 Task: Play online Dominion games in medium mode.
Action: Mouse moved to (183, 484)
Screenshot: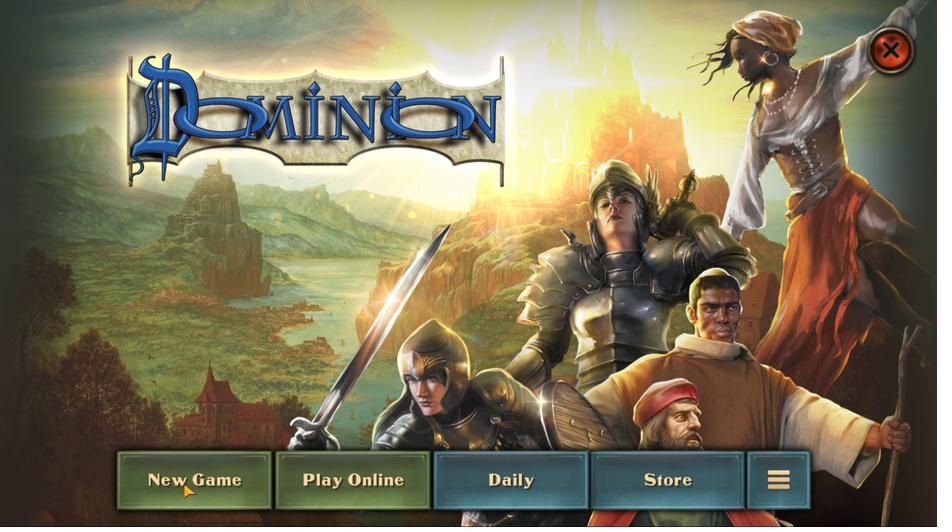 
Action: Mouse pressed left at (183, 484)
Screenshot: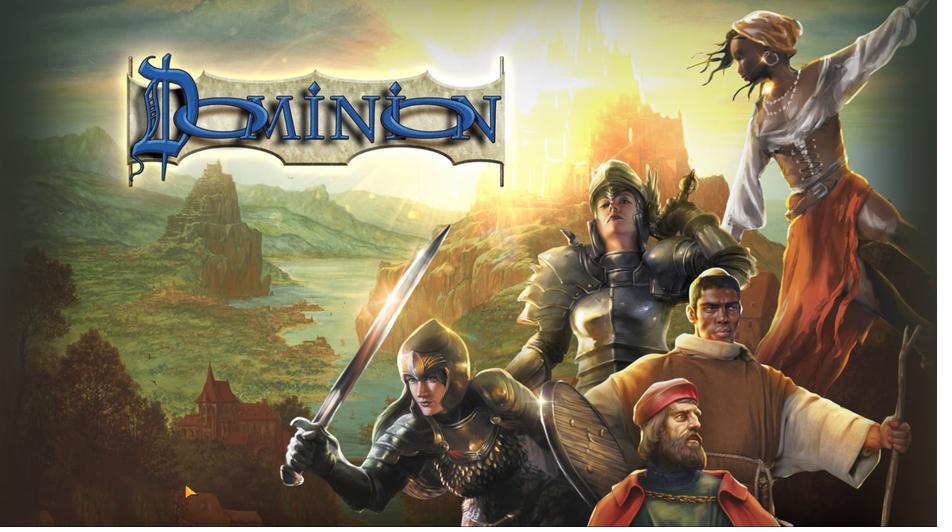 
Action: Mouse moved to (436, 232)
Screenshot: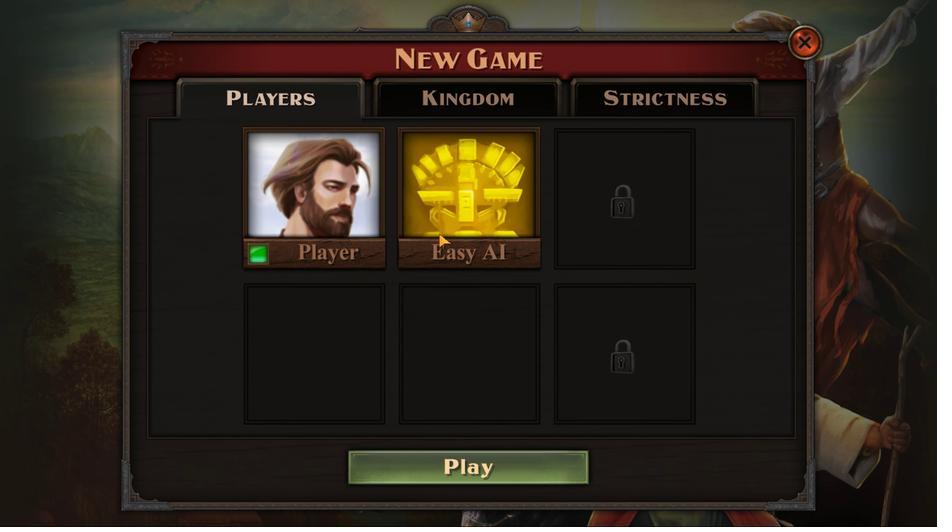 
Action: Mouse pressed left at (436, 232)
Screenshot: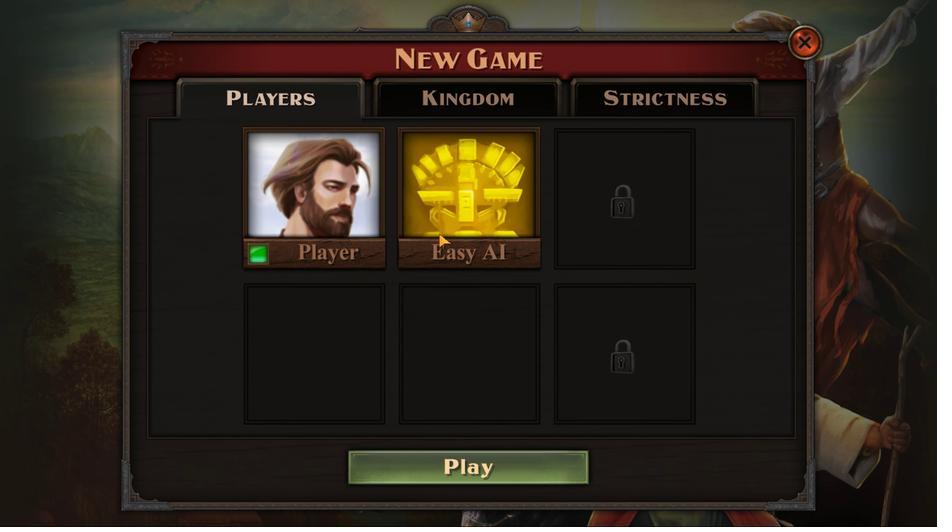 
Action: Mouse moved to (229, 355)
Screenshot: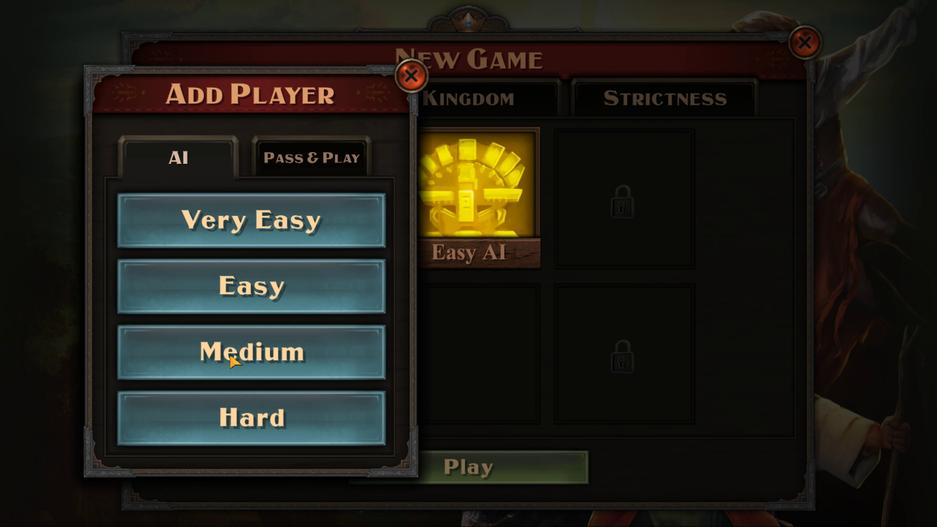 
Action: Mouse pressed left at (229, 355)
Screenshot: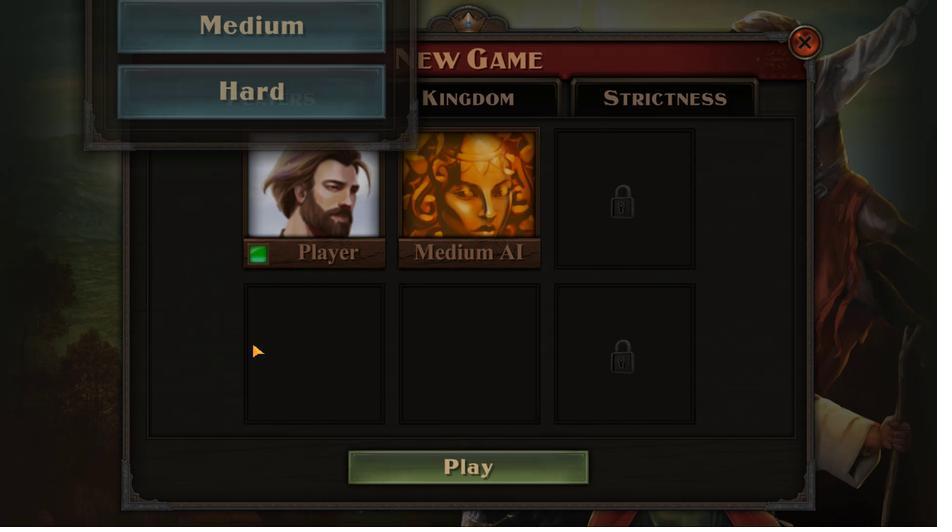 
Action: Mouse moved to (498, 459)
Screenshot: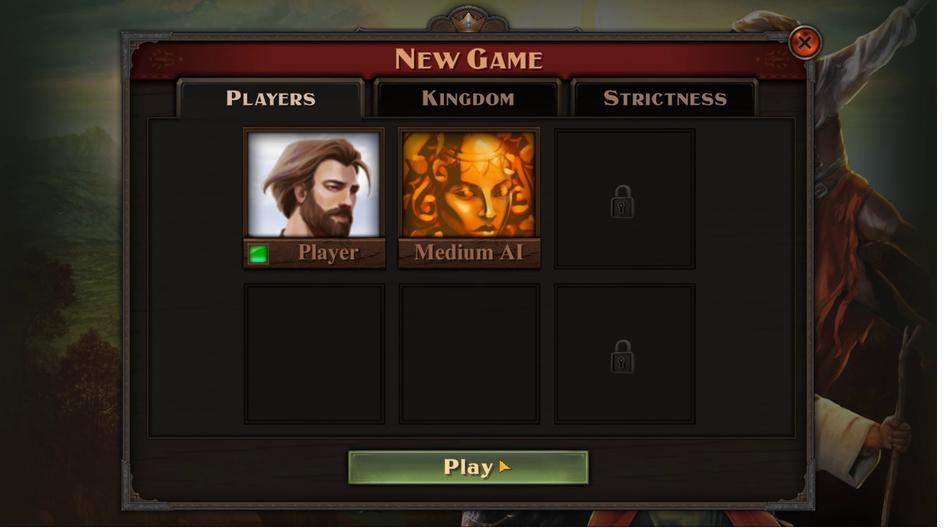 
Action: Mouse pressed left at (498, 459)
Screenshot: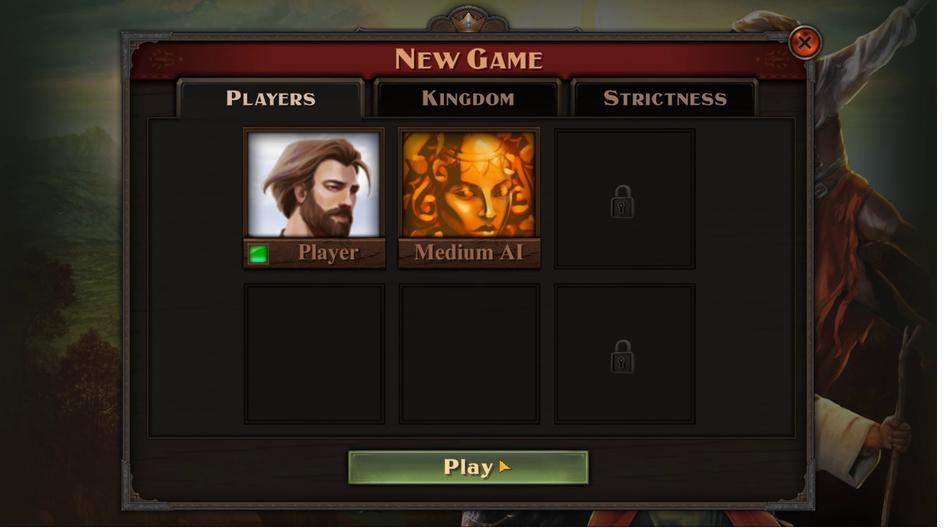 
Action: Mouse moved to (507, 456)
Screenshot: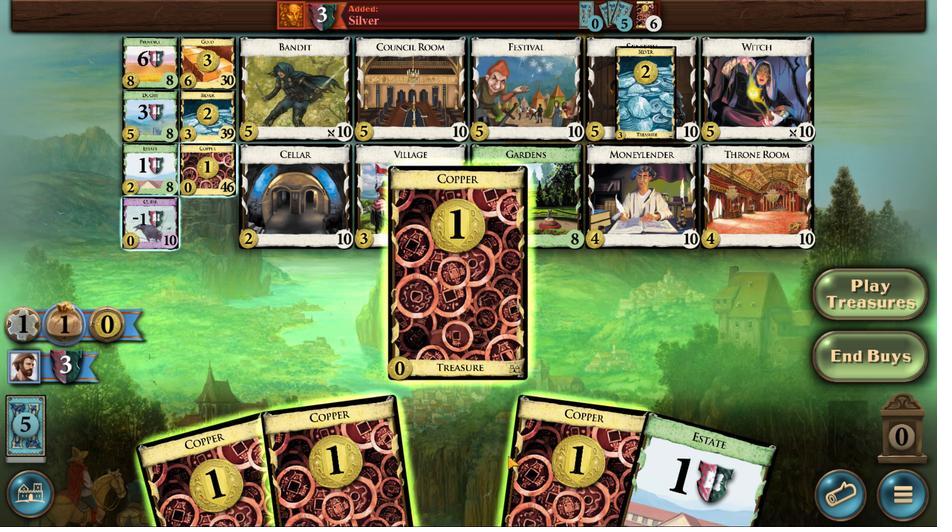 
Action: Mouse scrolled (507, 455) with delta (0, 0)
Screenshot: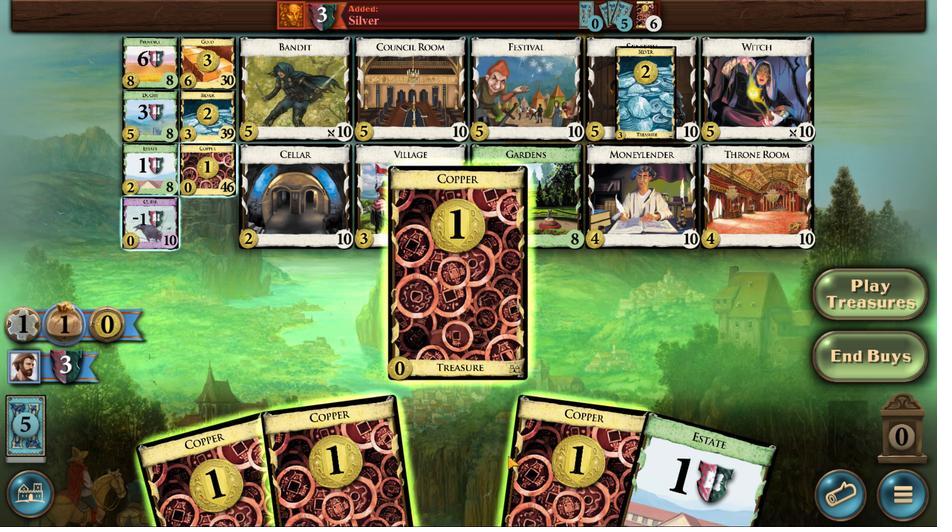 
Action: Mouse moved to (507, 456)
Screenshot: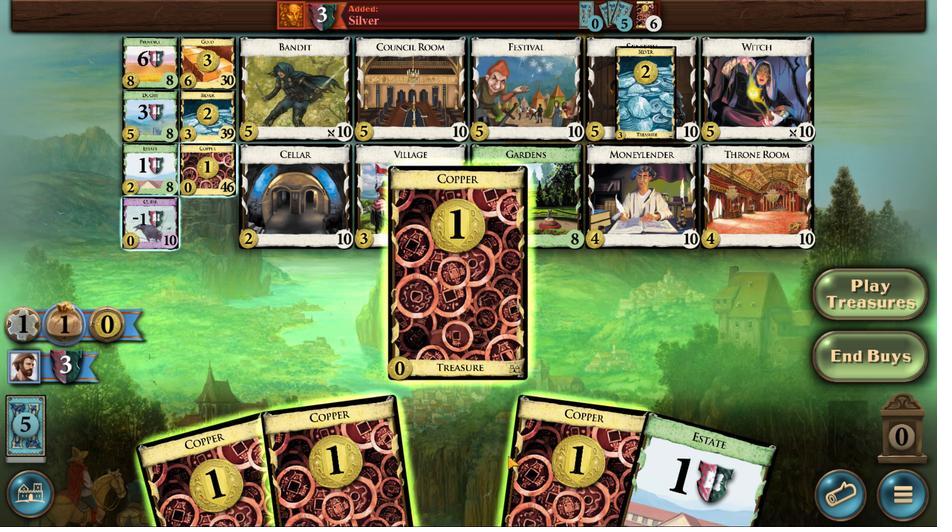 
Action: Mouse scrolled (507, 455) with delta (0, 0)
Screenshot: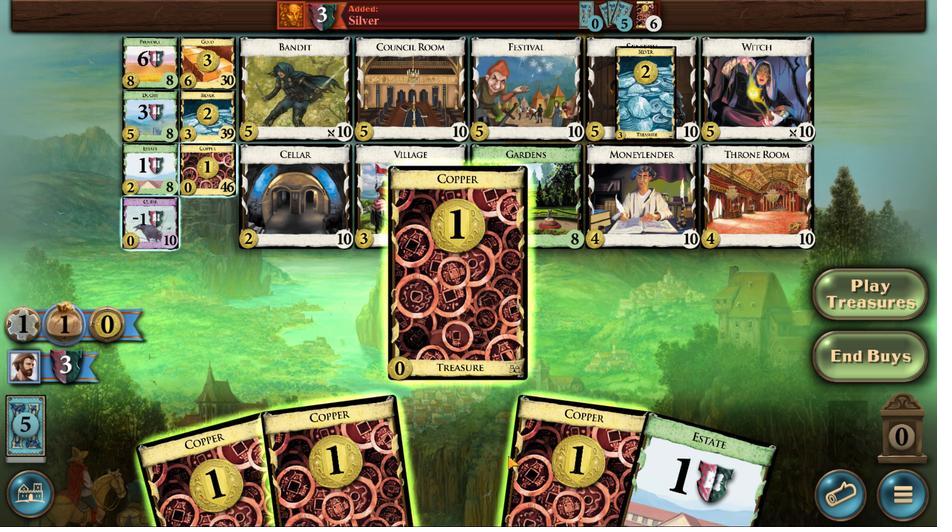 
Action: Mouse scrolled (507, 455) with delta (0, 0)
Screenshot: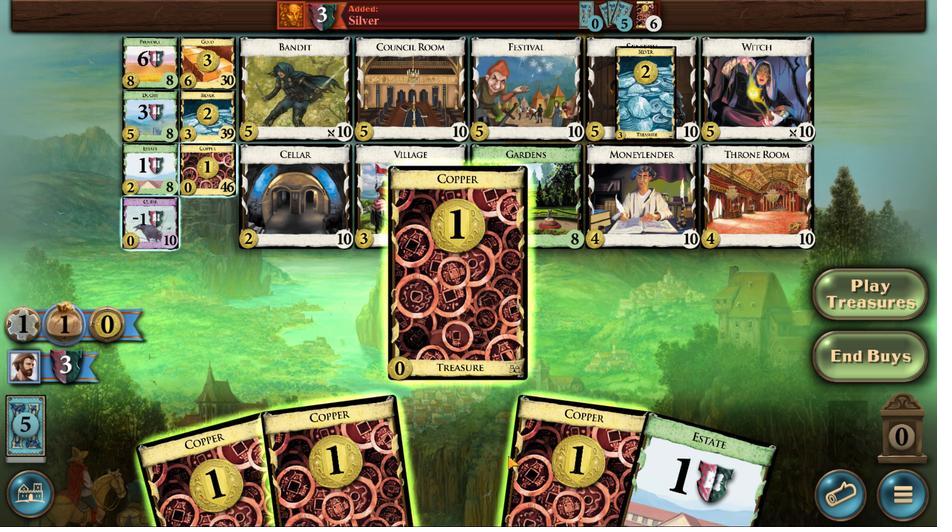 
Action: Mouse scrolled (507, 455) with delta (0, 0)
Screenshot: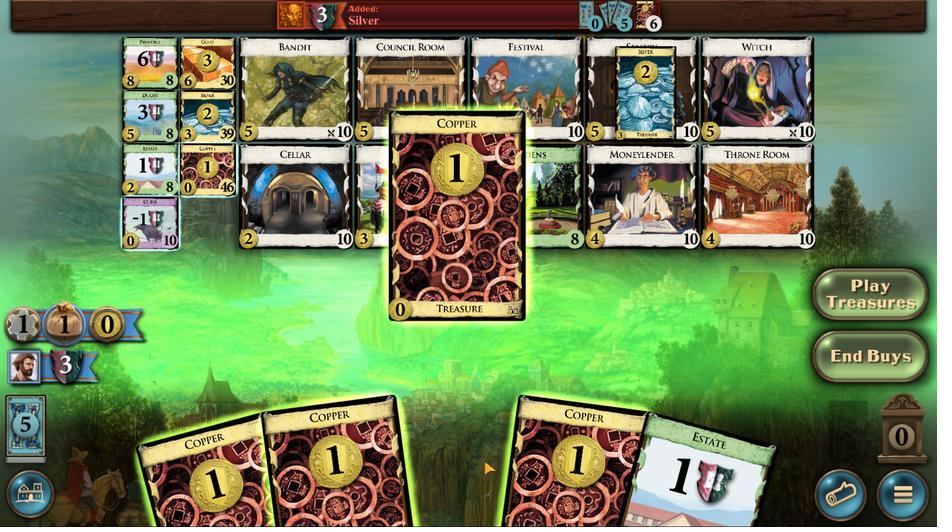 
Action: Mouse scrolled (507, 455) with delta (0, 0)
Screenshot: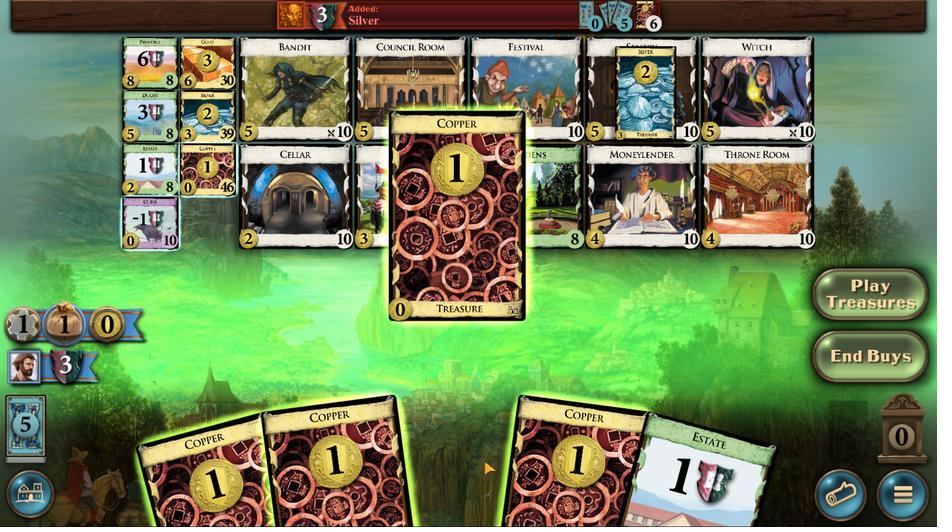 
Action: Mouse scrolled (507, 455) with delta (0, 0)
Screenshot: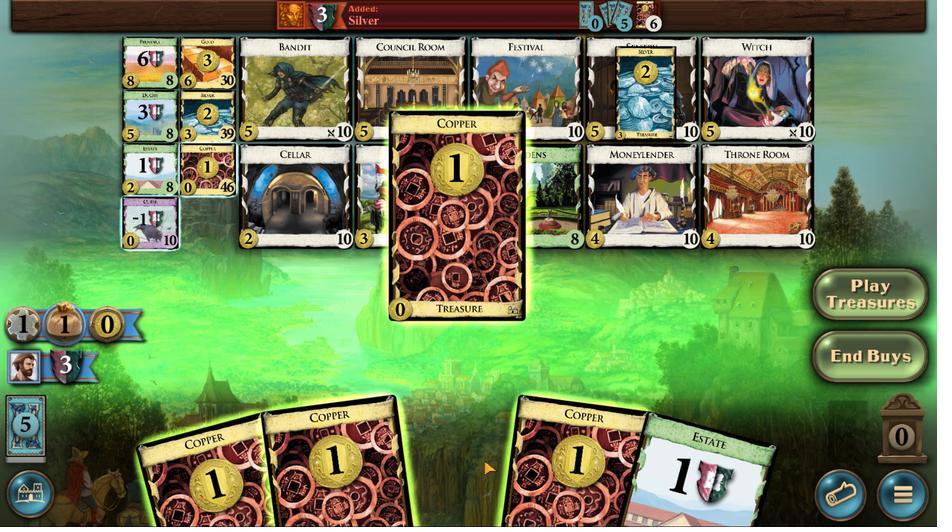 
Action: Mouse scrolled (507, 455) with delta (0, 0)
Screenshot: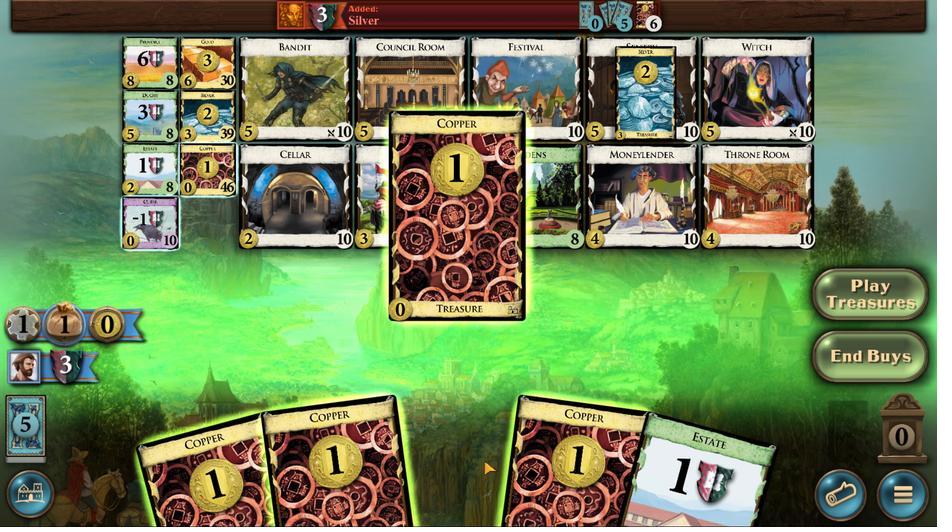 
Action: Mouse moved to (399, 463)
Screenshot: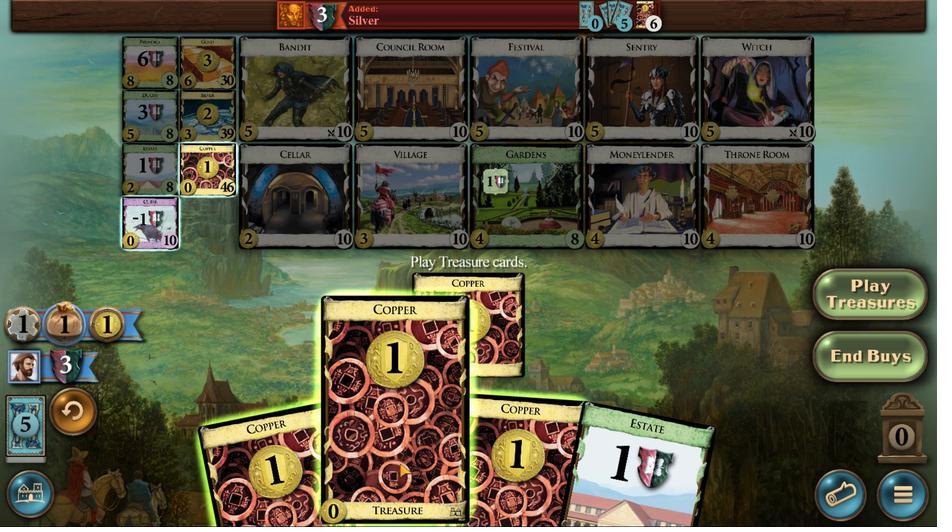 
Action: Mouse scrolled (399, 463) with delta (0, 0)
Screenshot: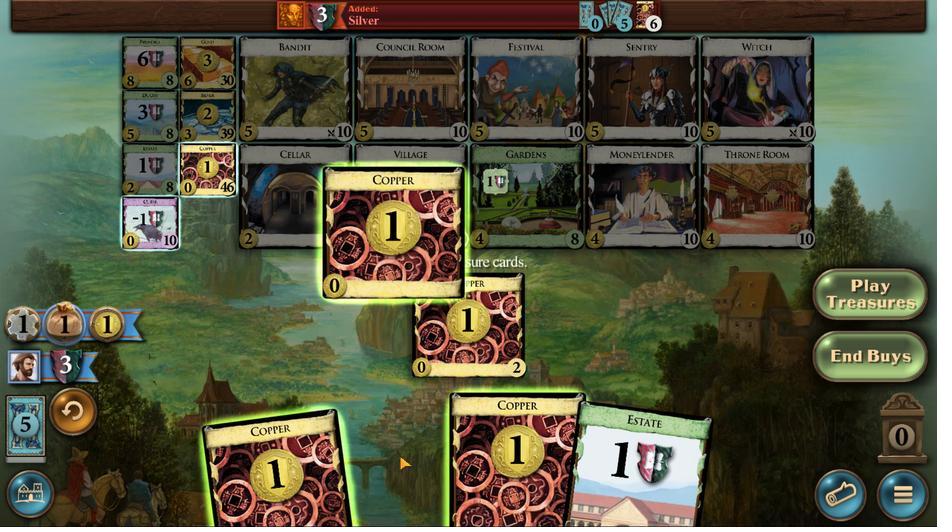 
Action: Mouse scrolled (399, 463) with delta (0, 0)
Screenshot: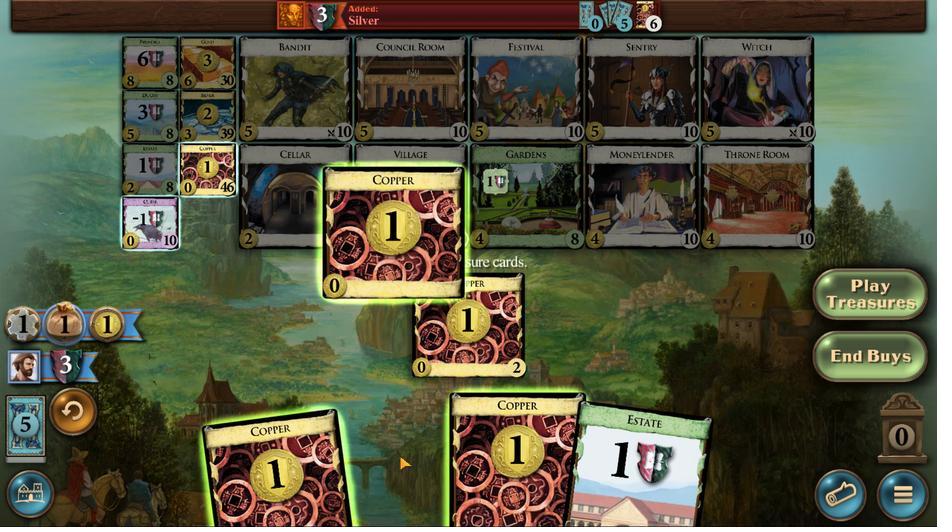 
Action: Mouse scrolled (399, 463) with delta (0, 0)
Screenshot: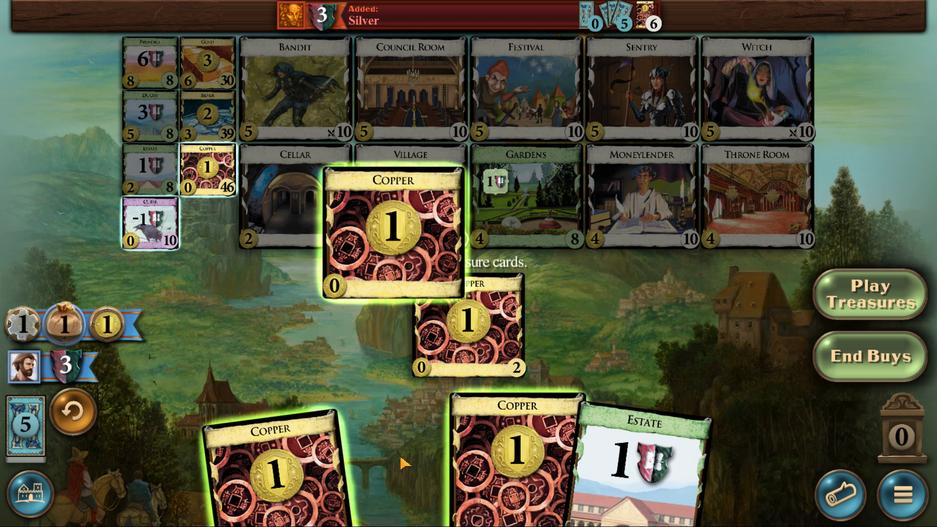 
Action: Mouse moved to (390, 454)
Screenshot: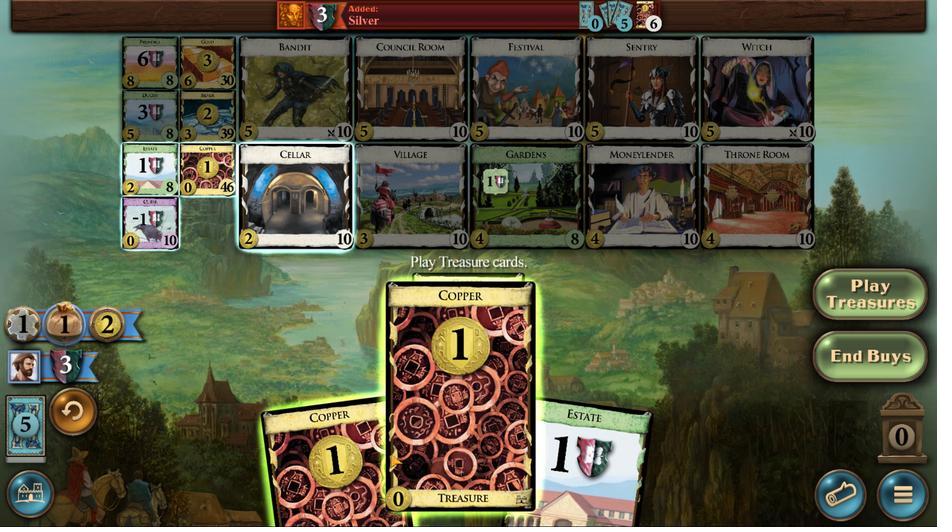 
Action: Mouse scrolled (390, 453) with delta (0, 0)
Screenshot: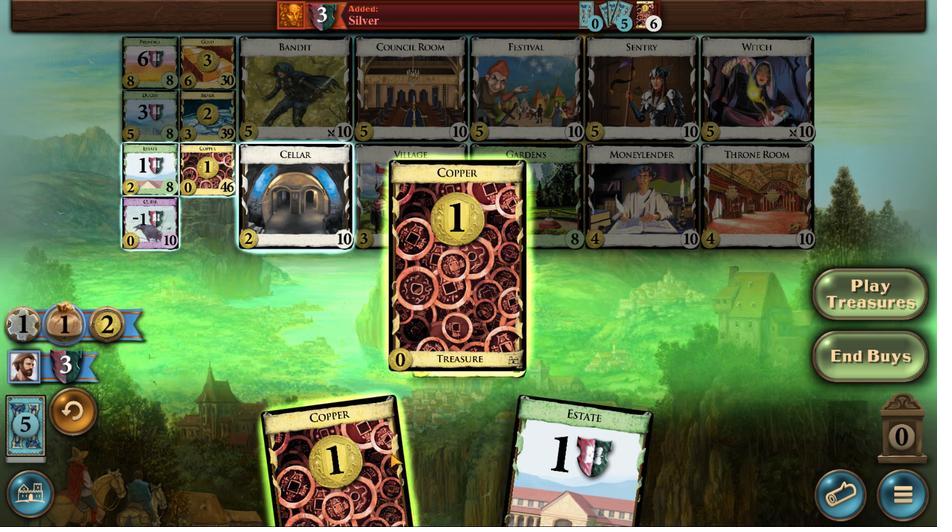 
Action: Mouse scrolled (390, 453) with delta (0, 0)
Screenshot: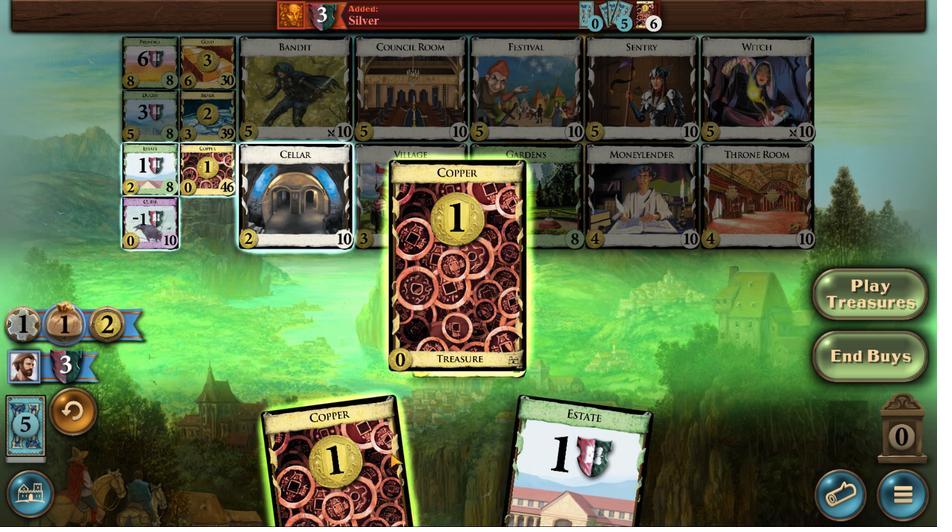 
Action: Mouse scrolled (390, 453) with delta (0, 0)
Screenshot: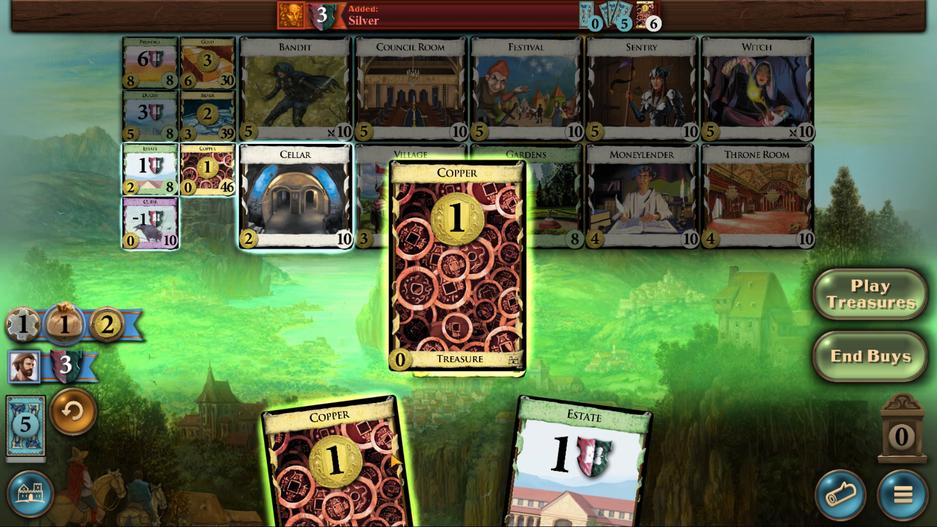 
Action: Mouse scrolled (390, 453) with delta (0, 0)
Screenshot: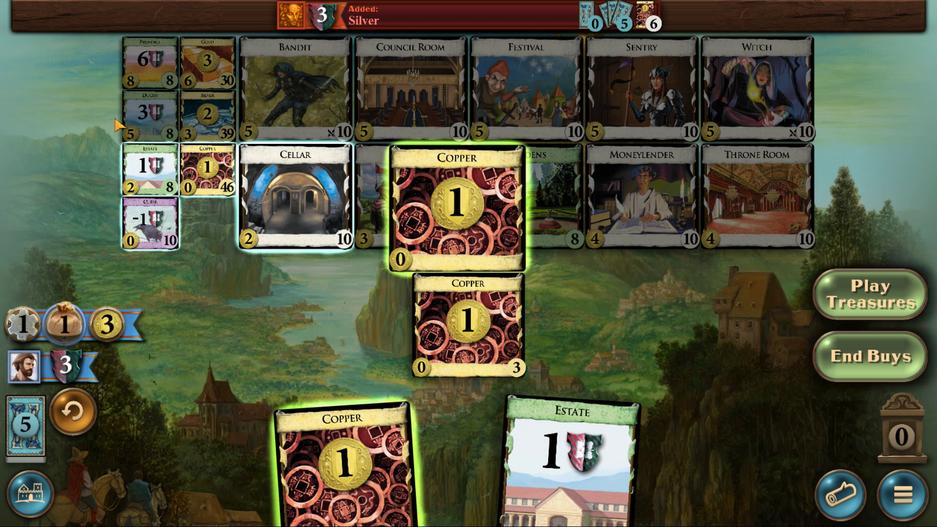 
Action: Mouse moved to (200, 115)
Screenshot: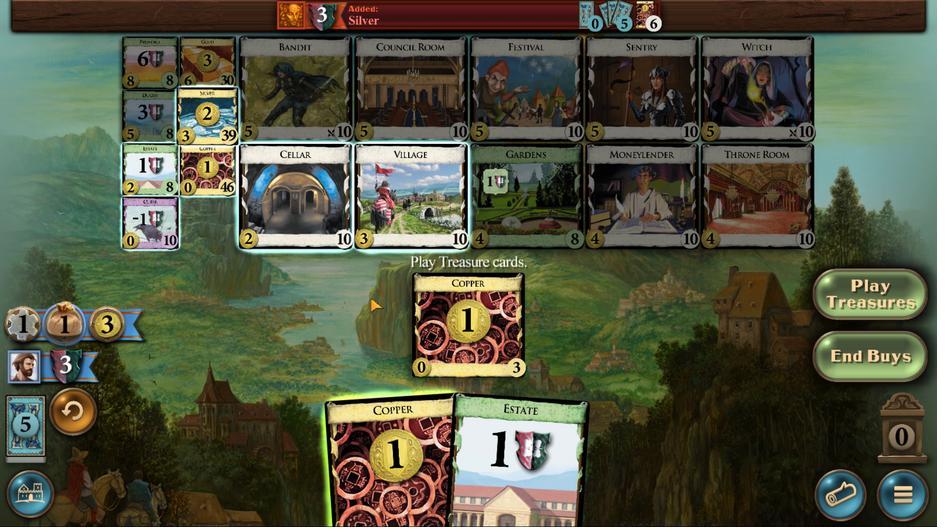 
Action: Mouse pressed left at (200, 115)
Screenshot: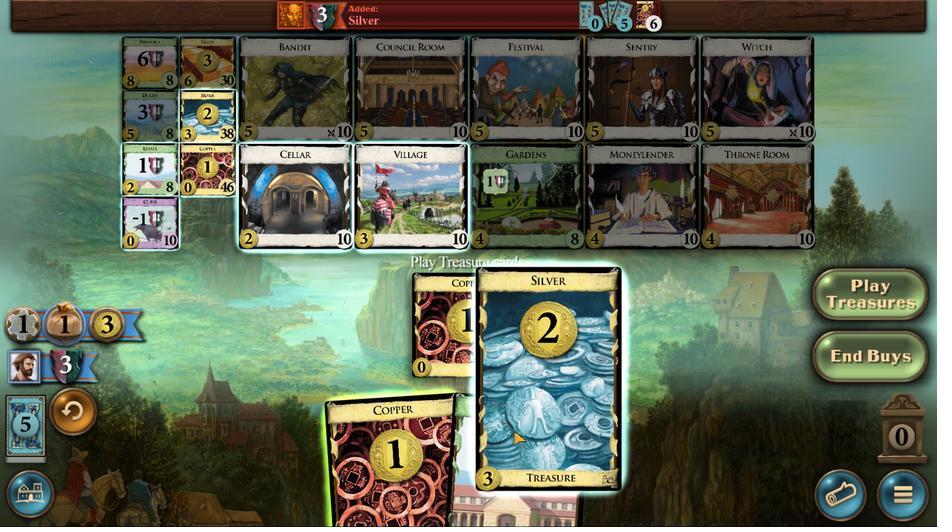 
Action: Mouse moved to (411, 479)
Screenshot: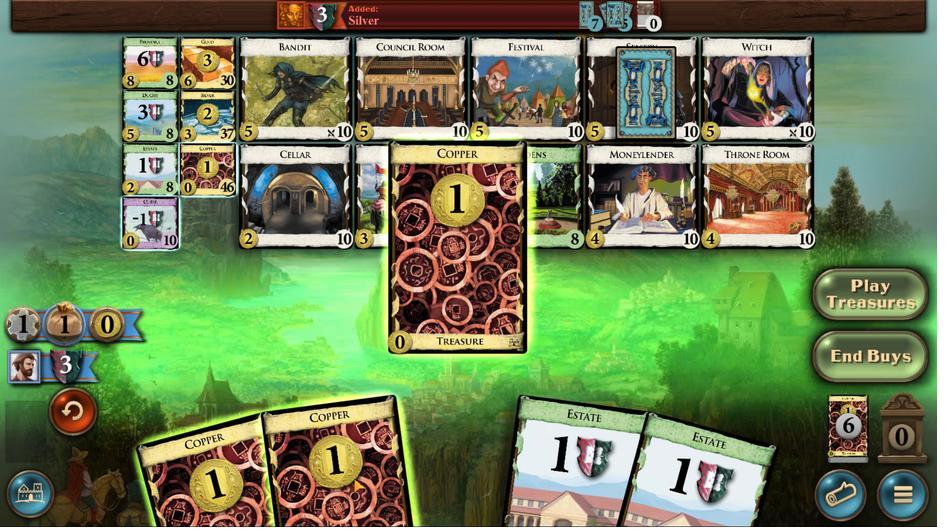 
Action: Mouse scrolled (411, 478) with delta (0, 0)
Screenshot: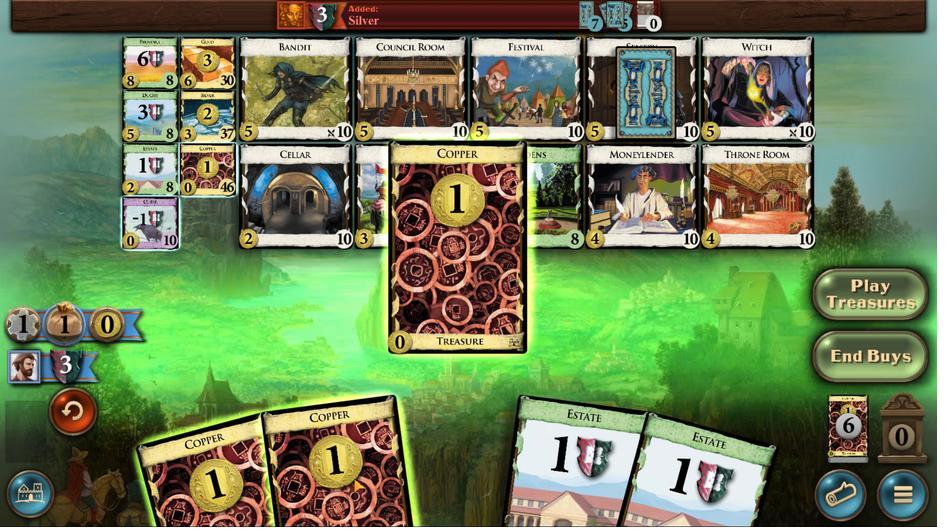 
Action: Mouse moved to (412, 480)
Screenshot: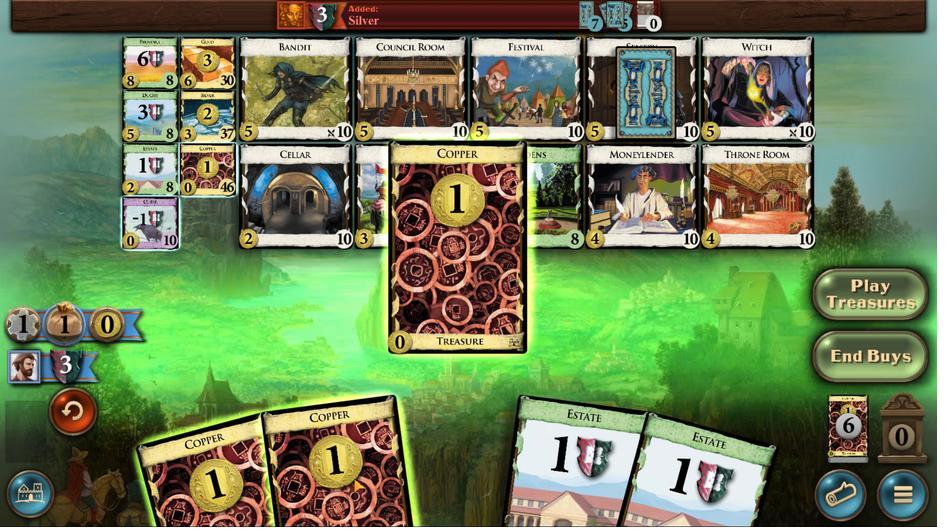 
Action: Mouse scrolled (412, 480) with delta (0, 0)
Screenshot: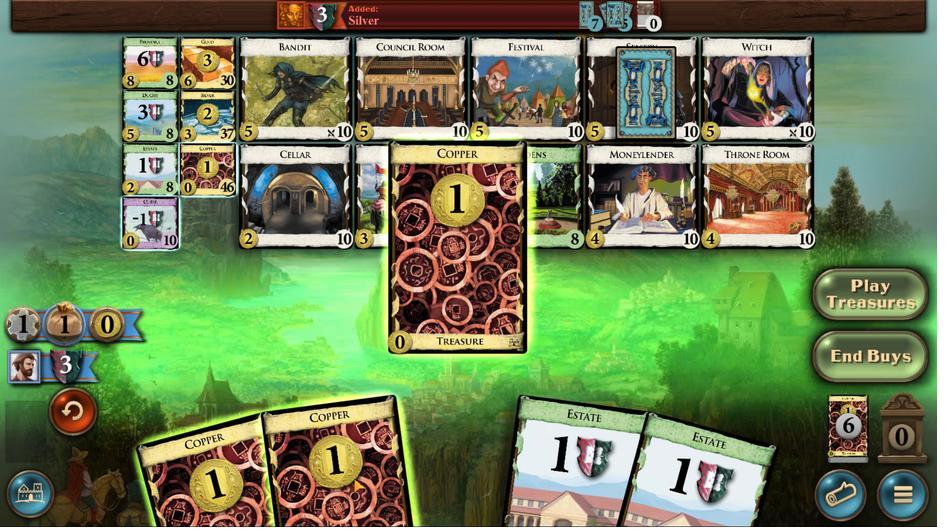
Action: Mouse scrolled (412, 480) with delta (0, 0)
Screenshot: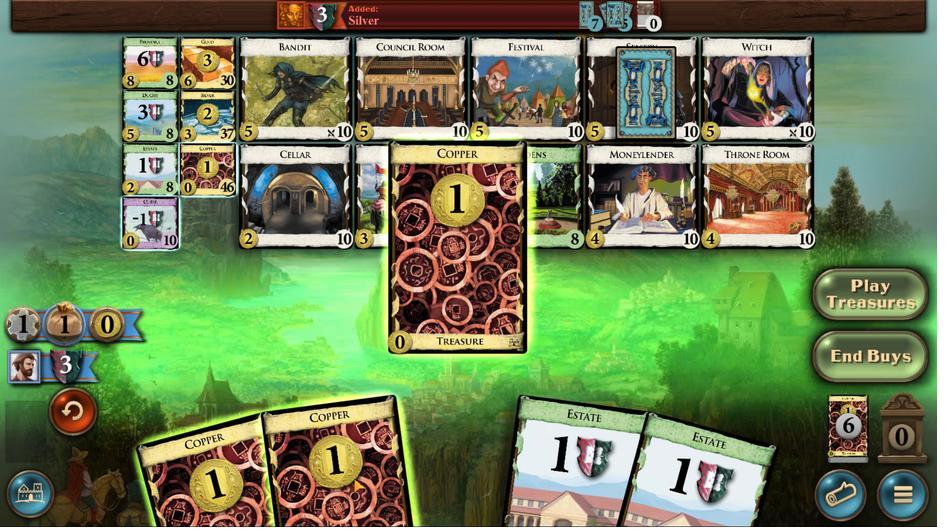 
Action: Mouse scrolled (412, 480) with delta (0, 0)
Screenshot: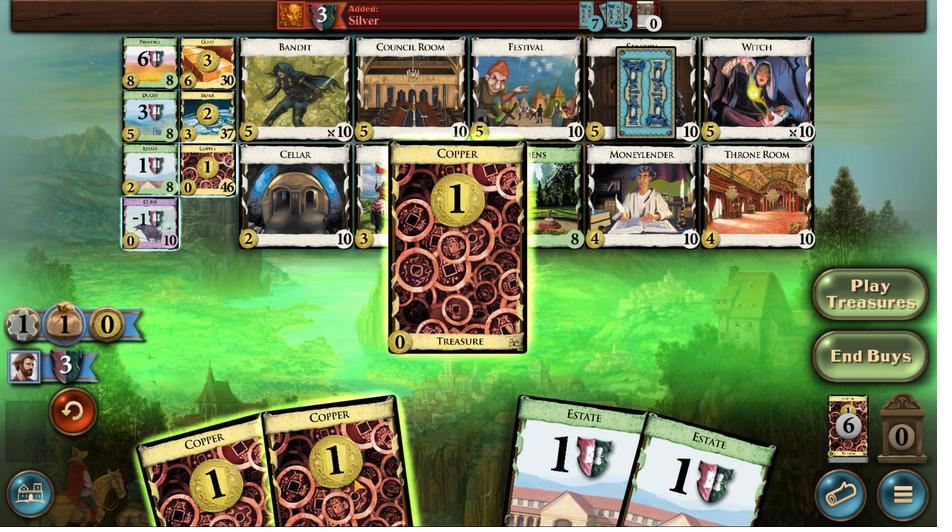 
Action: Mouse scrolled (412, 480) with delta (0, 0)
Screenshot: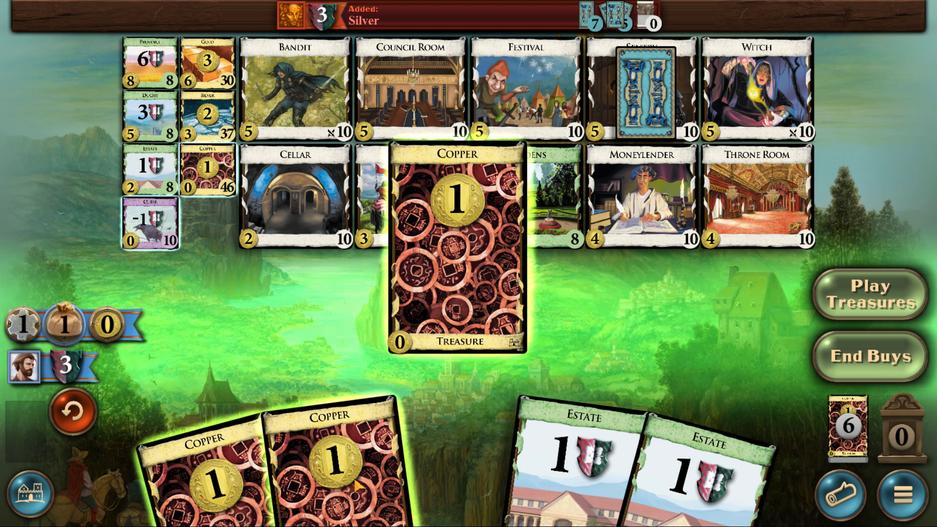 
Action: Mouse moved to (359, 483)
Screenshot: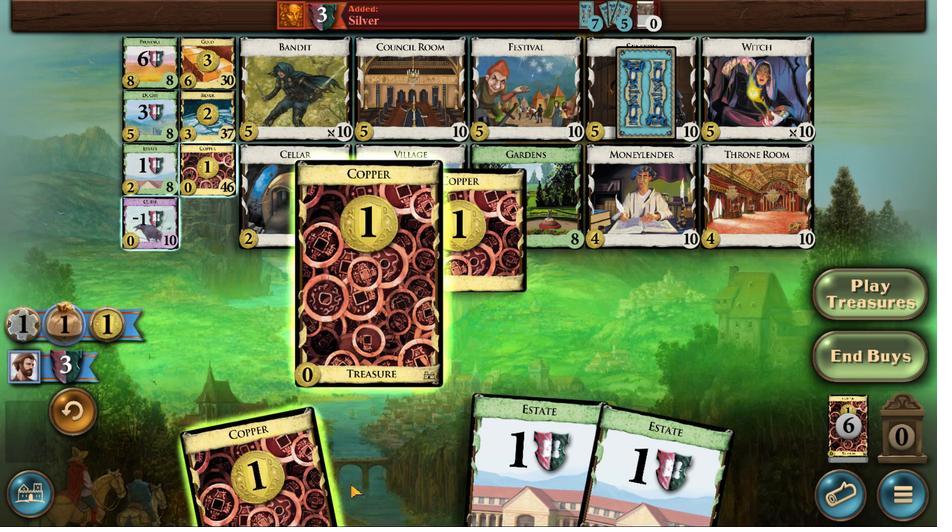 
Action: Mouse scrolled (359, 483) with delta (0, 0)
Screenshot: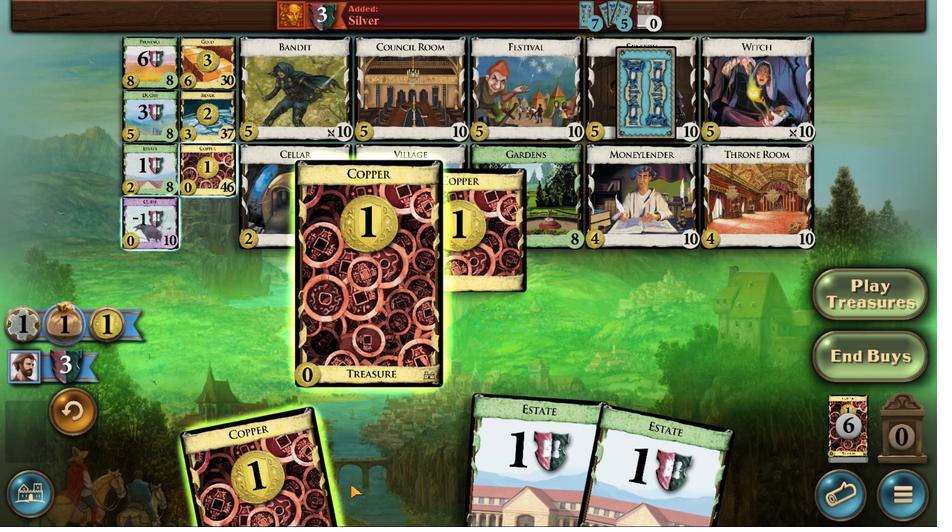 
Action: Mouse scrolled (359, 483) with delta (0, 0)
Screenshot: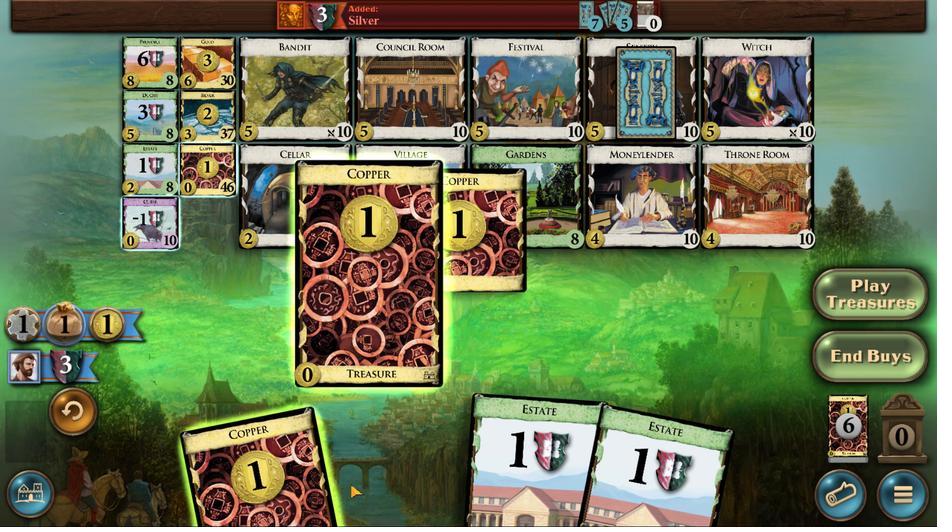
Action: Mouse scrolled (359, 483) with delta (0, 0)
Screenshot: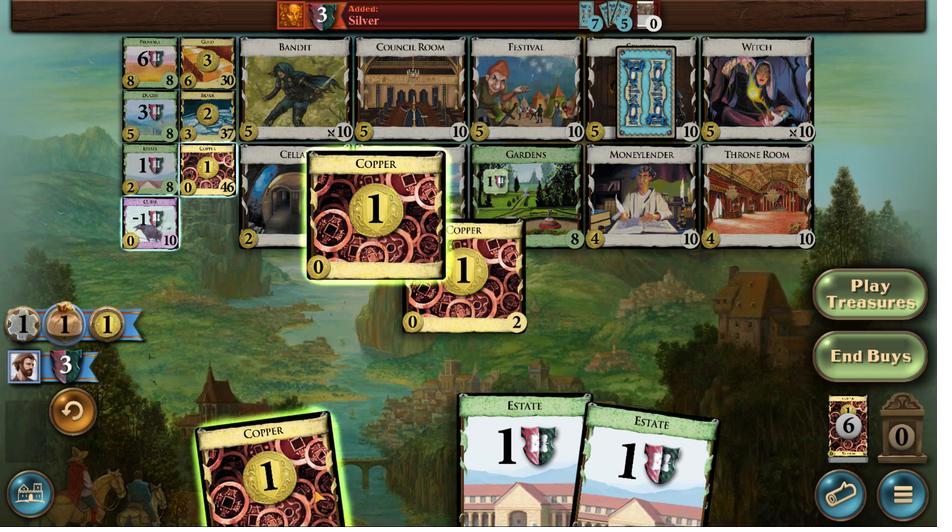 
Action: Mouse scrolled (359, 483) with delta (0, 0)
Screenshot: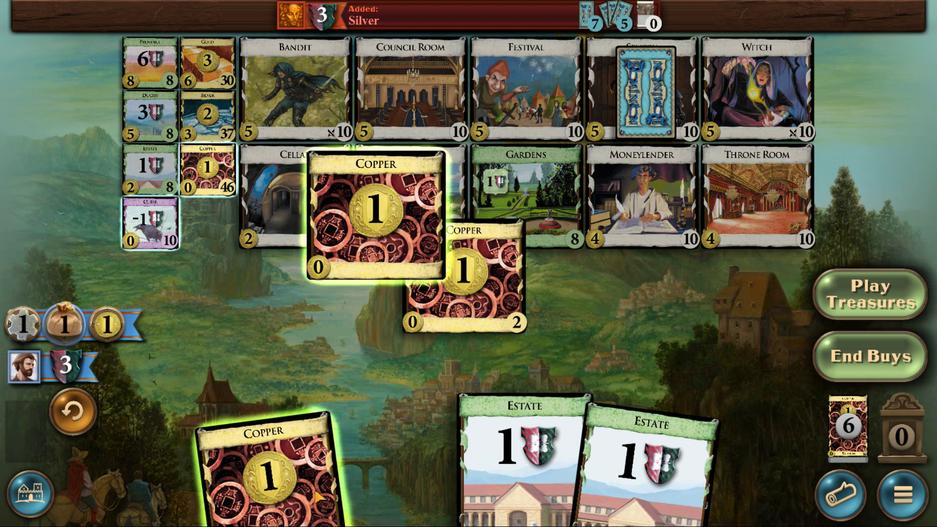 
Action: Mouse moved to (314, 490)
Screenshot: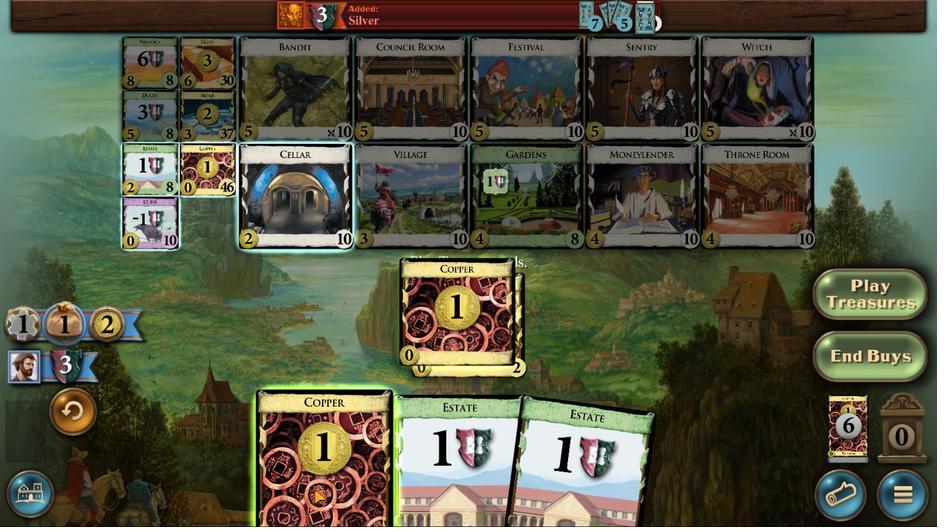 
Action: Mouse scrolled (314, 489) with delta (0, 0)
Screenshot: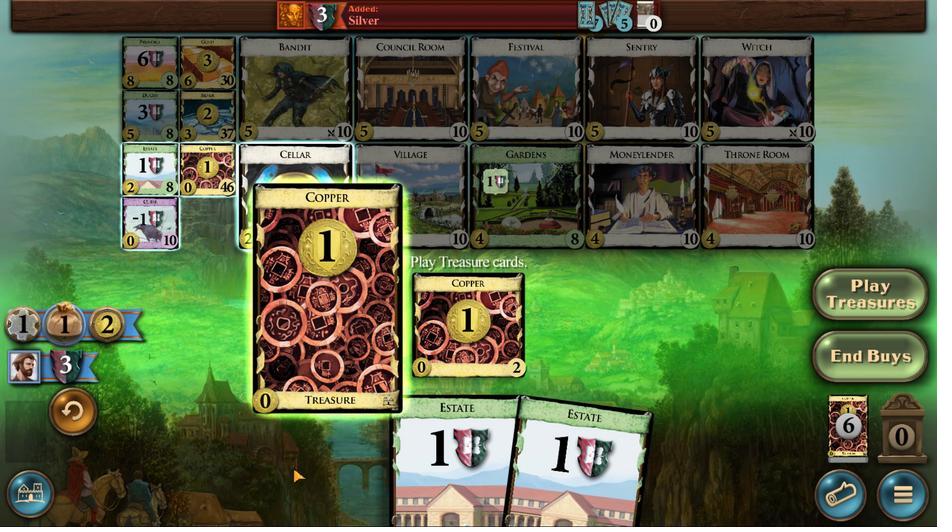 
Action: Mouse scrolled (314, 489) with delta (0, 0)
Screenshot: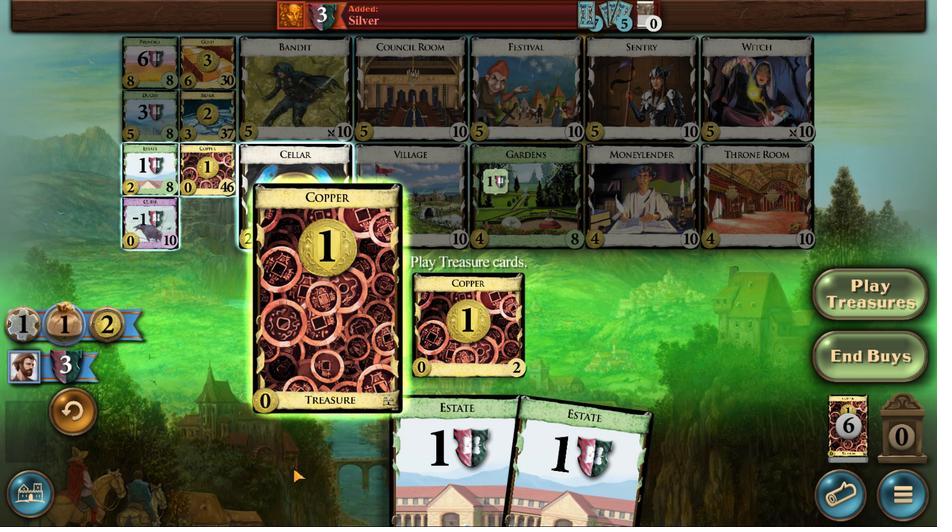 
Action: Mouse scrolled (314, 489) with delta (0, 0)
Screenshot: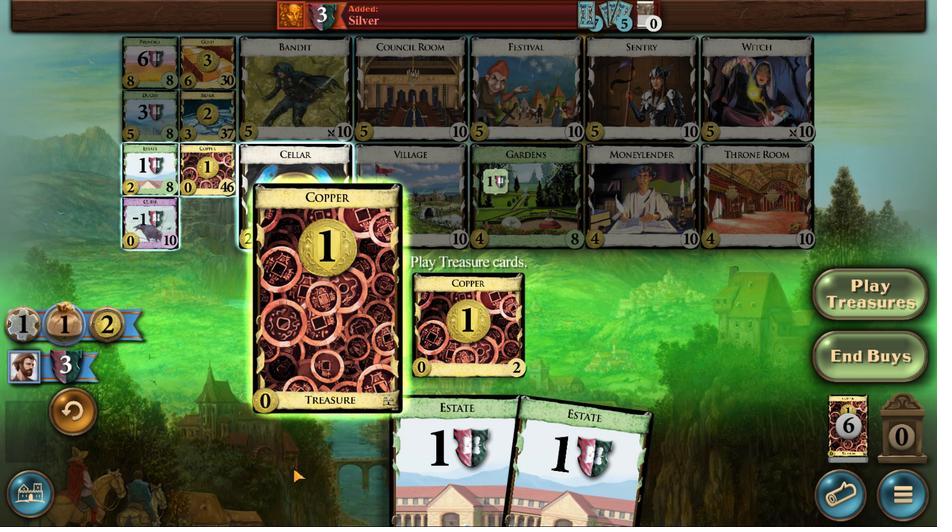
Action: Mouse scrolled (314, 489) with delta (0, 0)
Screenshot: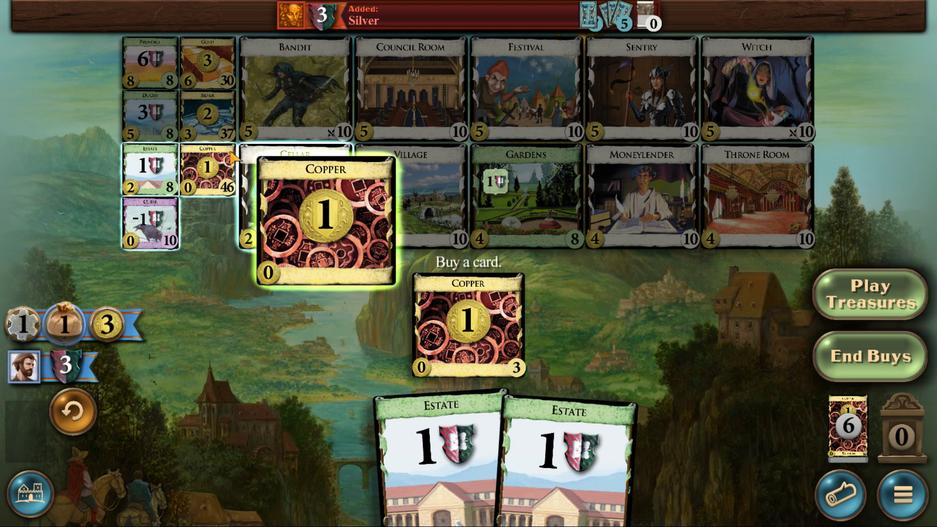 
Action: Mouse scrolled (314, 489) with delta (0, 0)
Screenshot: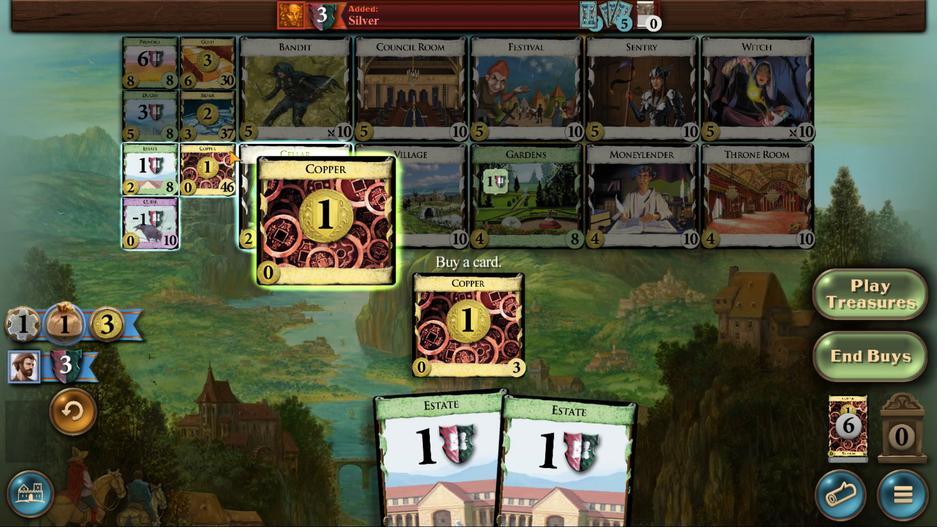 
Action: Mouse moved to (214, 120)
Screenshot: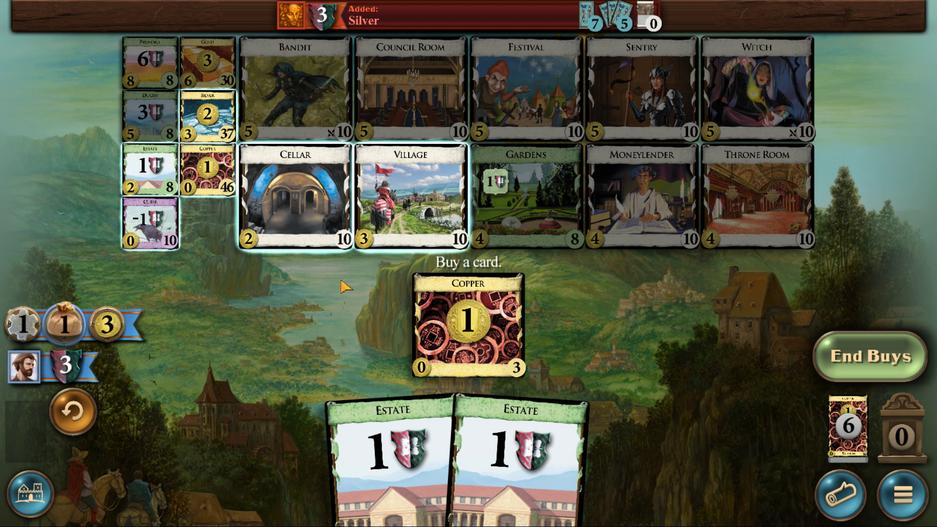 
Action: Mouse pressed left at (214, 120)
Screenshot: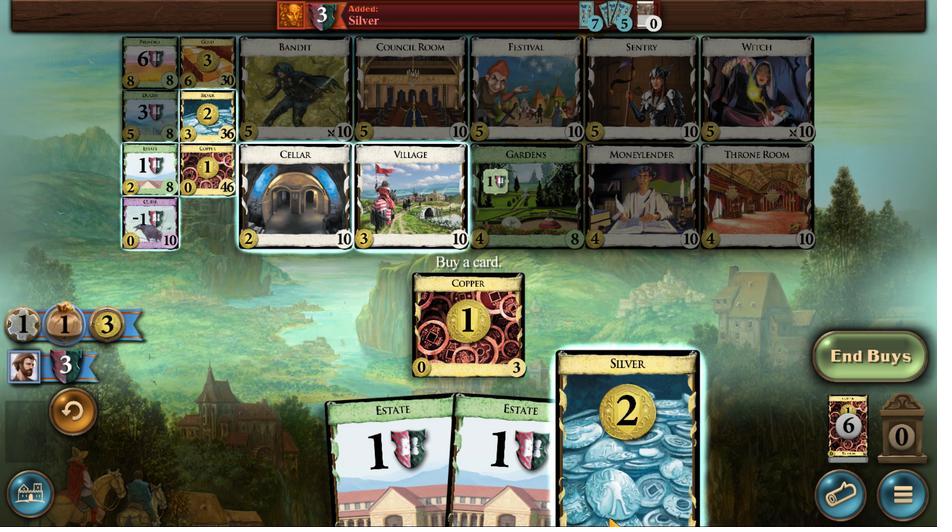 
Action: Mouse moved to (544, 500)
Screenshot: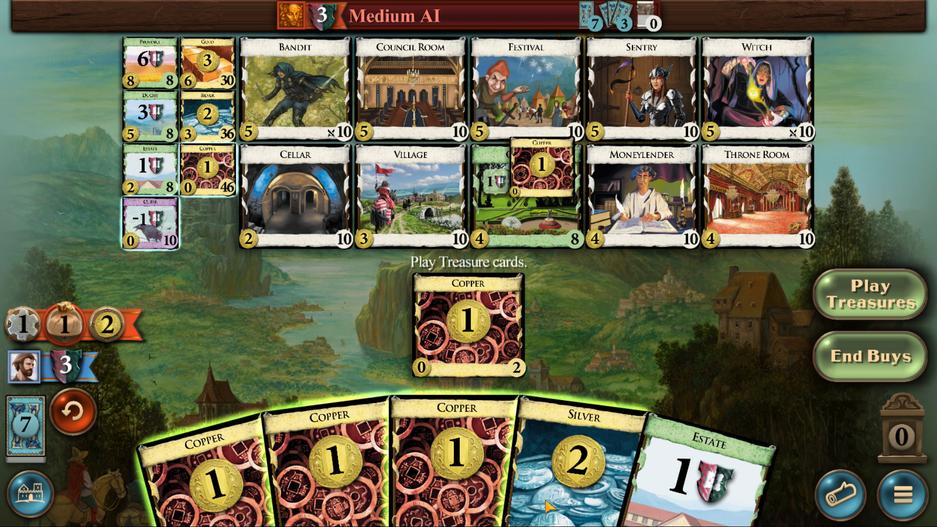 
Action: Mouse scrolled (544, 499) with delta (0, 0)
Screenshot: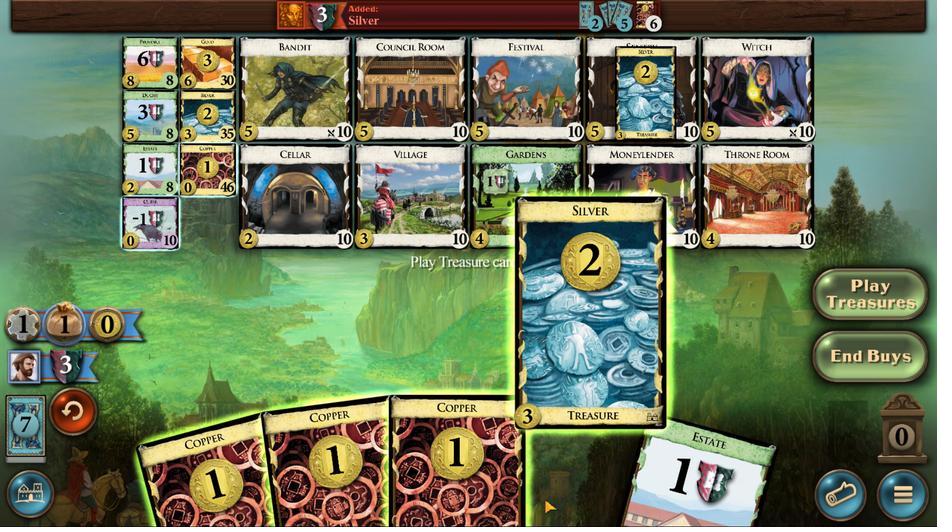 
Action: Mouse scrolled (544, 499) with delta (0, 0)
Screenshot: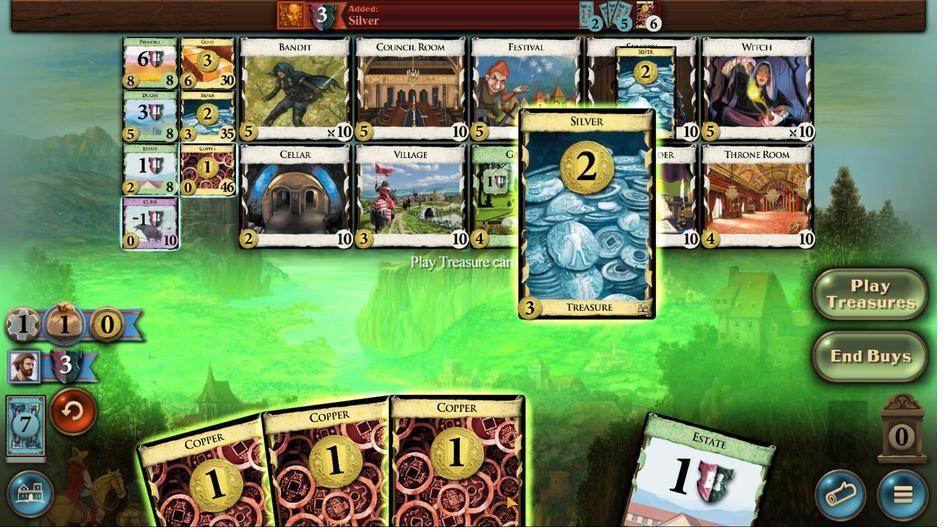 
Action: Mouse scrolled (544, 499) with delta (0, 0)
Screenshot: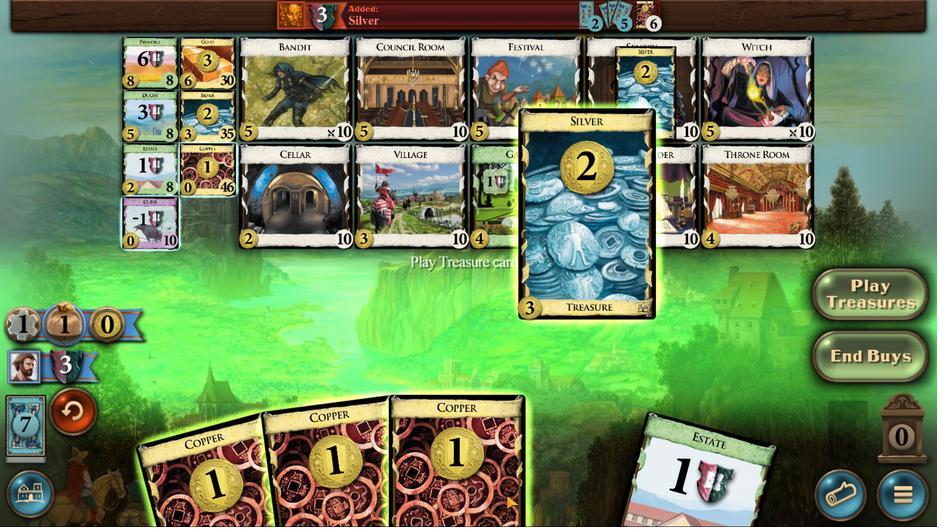 
Action: Mouse scrolled (544, 499) with delta (0, 0)
Screenshot: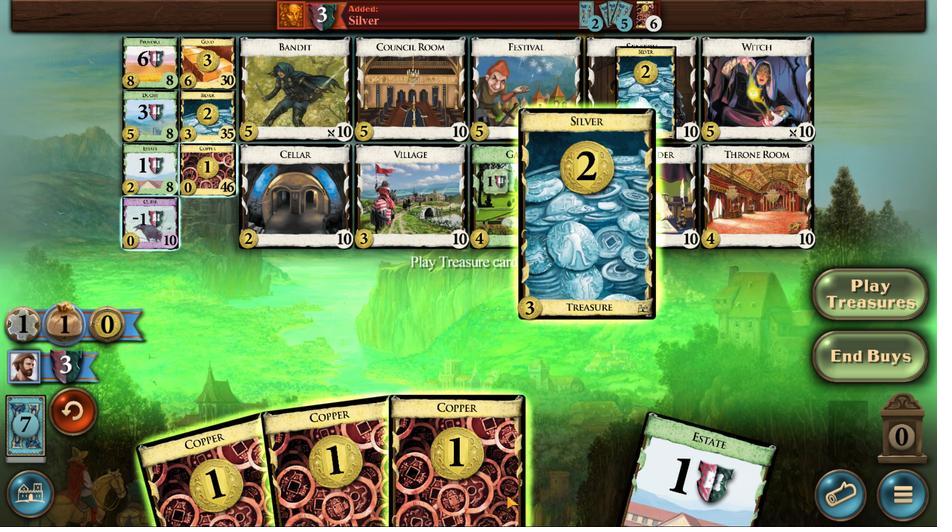 
Action: Mouse moved to (505, 495)
Screenshot: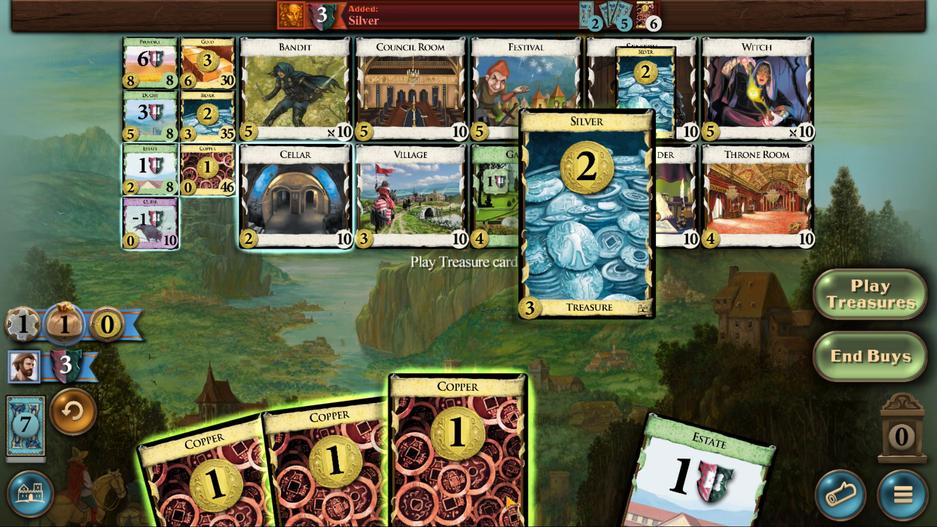 
Action: Mouse scrolled (505, 494) with delta (0, 0)
Screenshot: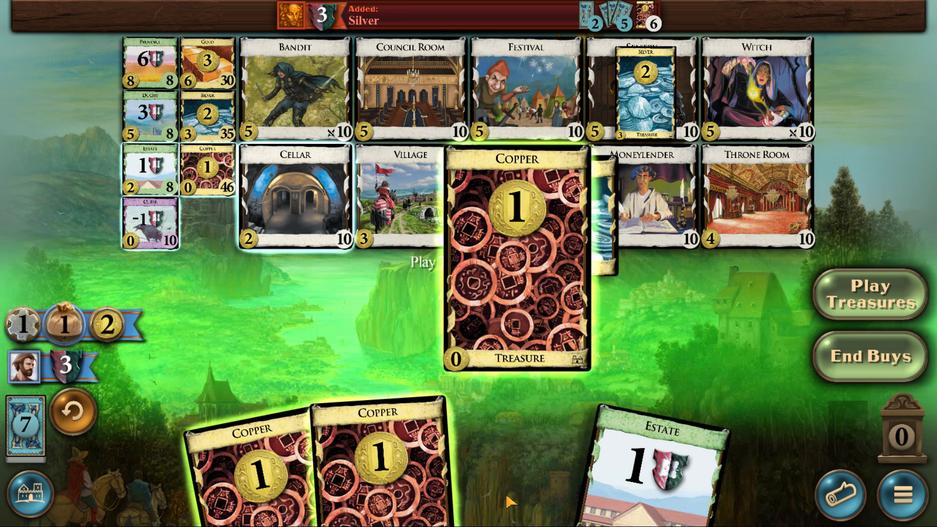 
Action: Mouse scrolled (505, 494) with delta (0, 0)
Screenshot: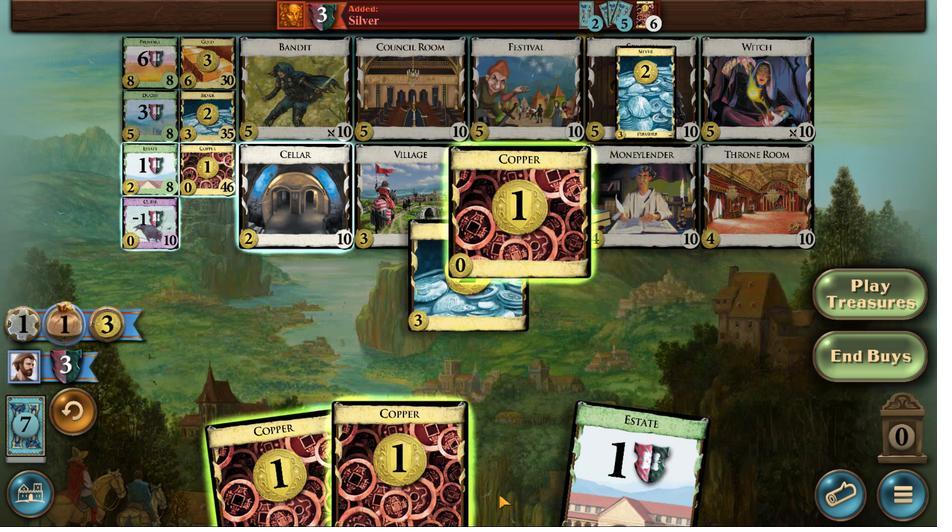 
Action: Mouse moved to (464, 498)
Screenshot: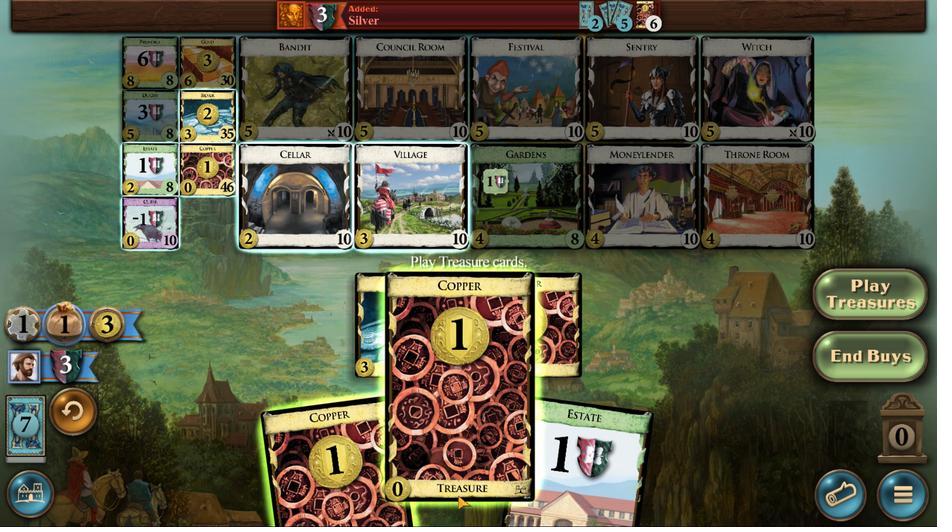 
Action: Mouse scrolled (464, 498) with delta (0, 0)
Screenshot: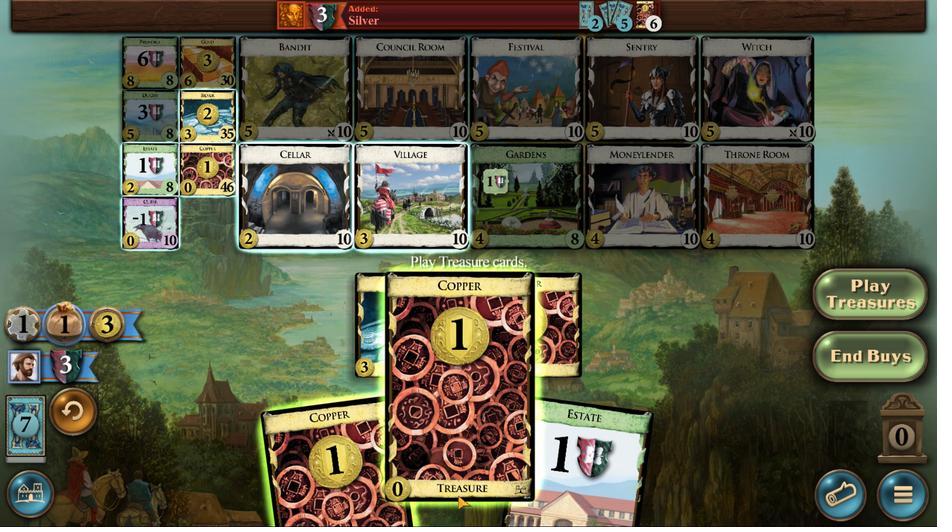 
Action: Mouse scrolled (464, 498) with delta (0, 0)
Screenshot: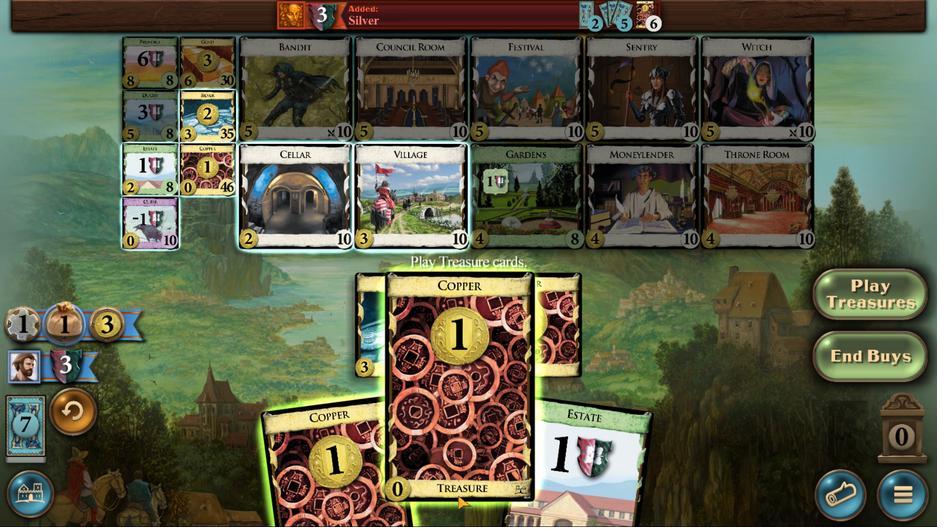 
Action: Mouse scrolled (464, 498) with delta (0, 0)
Screenshot: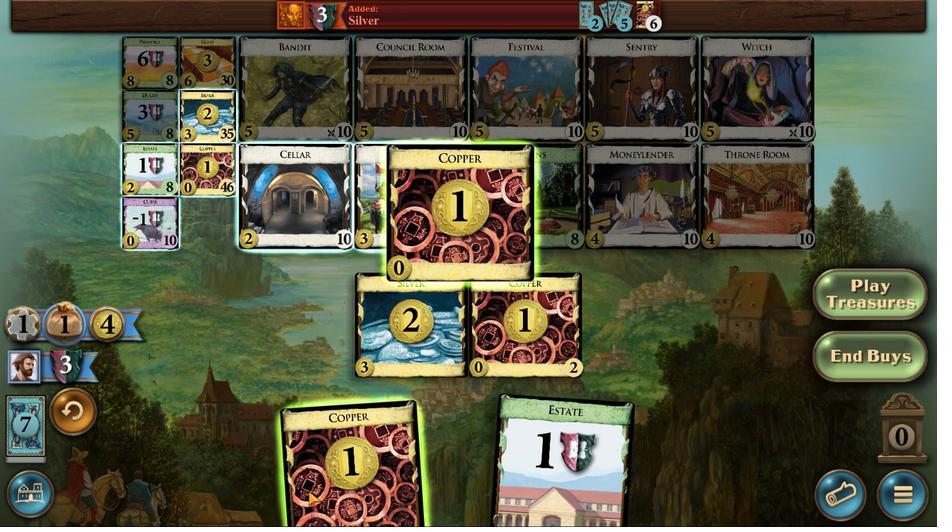 
Action: Mouse moved to (386, 478)
Screenshot: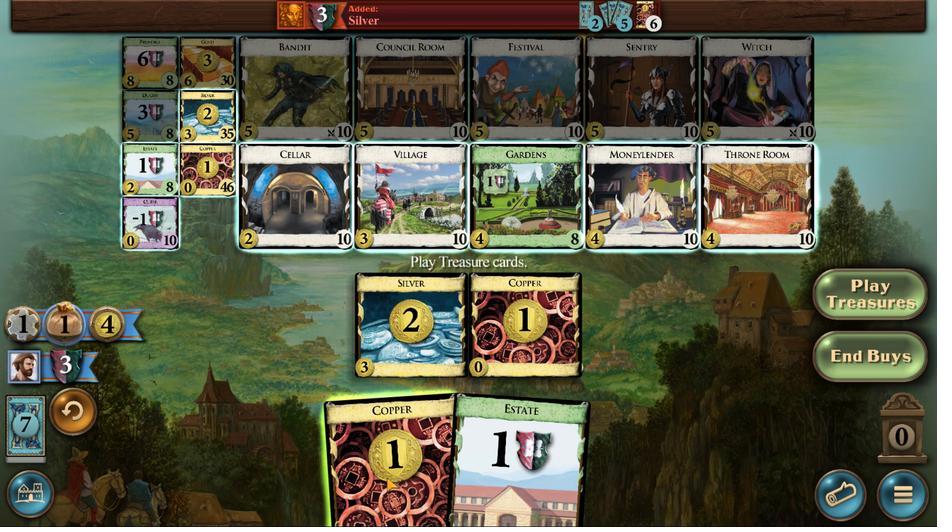 
Action: Mouse scrolled (386, 477) with delta (0, 0)
Screenshot: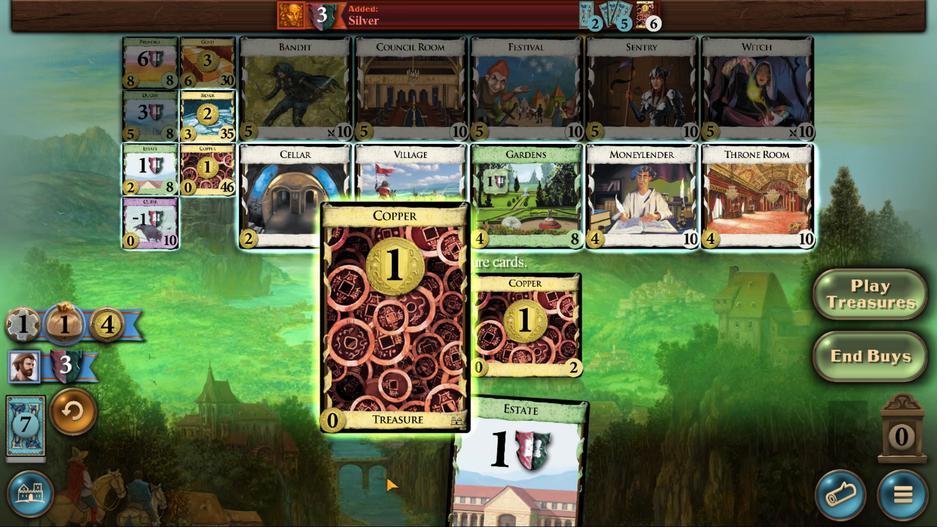 
Action: Mouse scrolled (386, 477) with delta (0, 0)
Screenshot: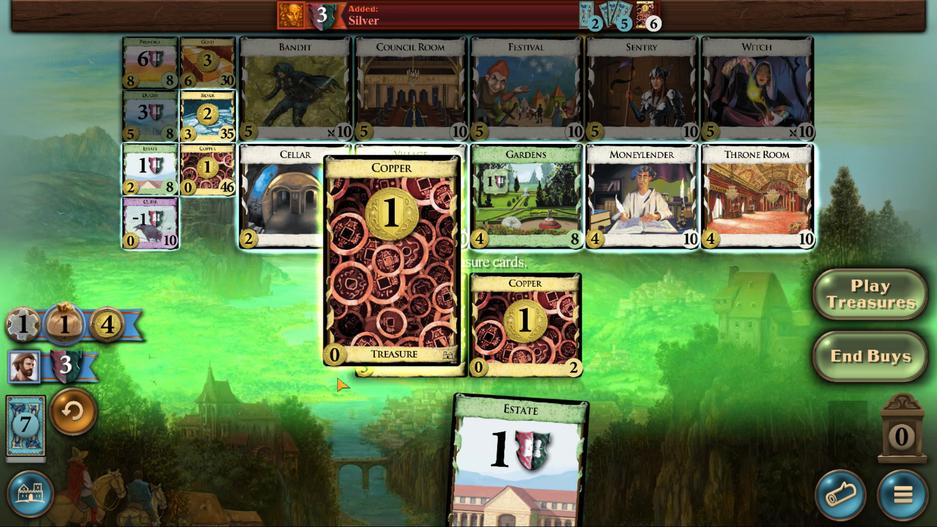 
Action: Mouse scrolled (386, 477) with delta (0, 0)
Screenshot: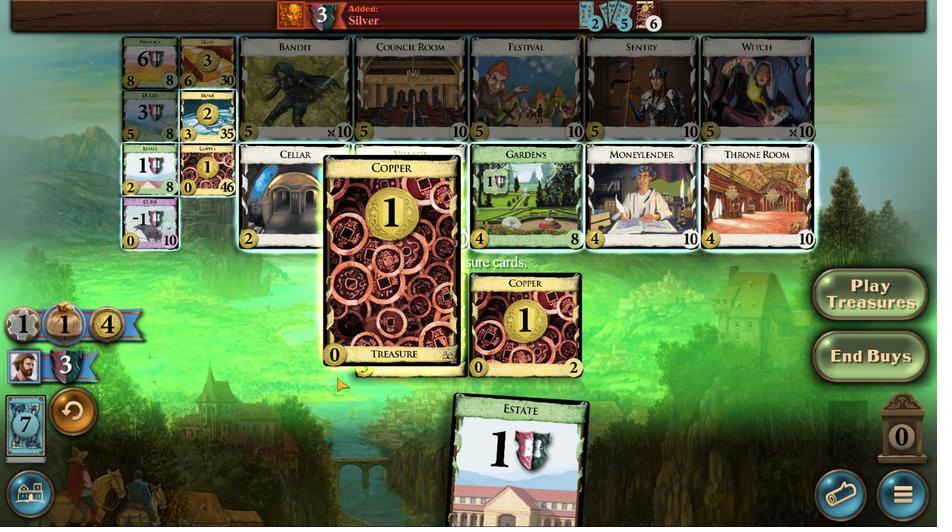 
Action: Mouse scrolled (386, 477) with delta (0, 0)
Screenshot: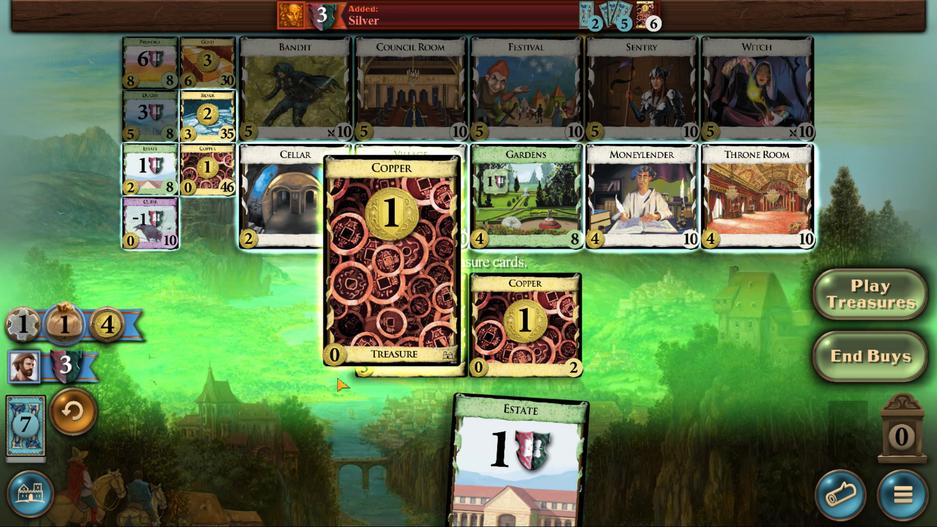 
Action: Mouse moved to (170, 116)
Screenshot: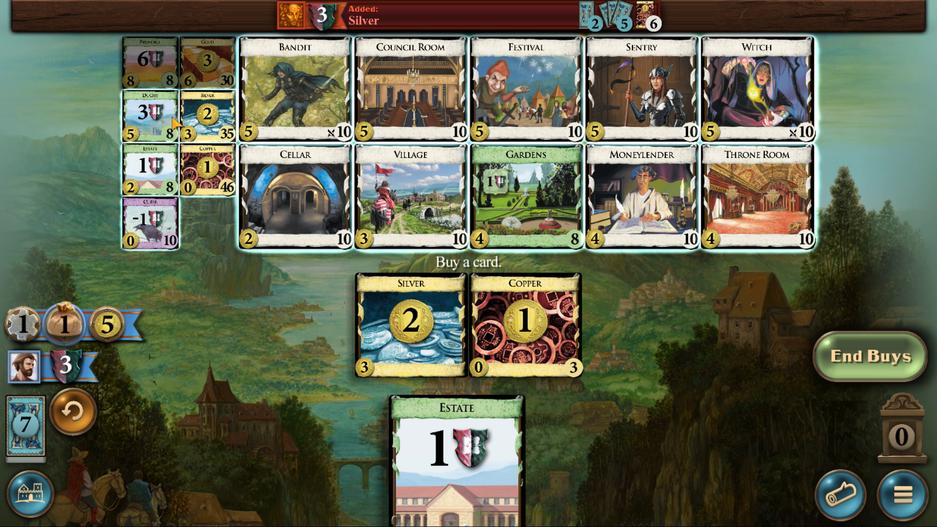 
Action: Mouse pressed left at (170, 116)
Screenshot: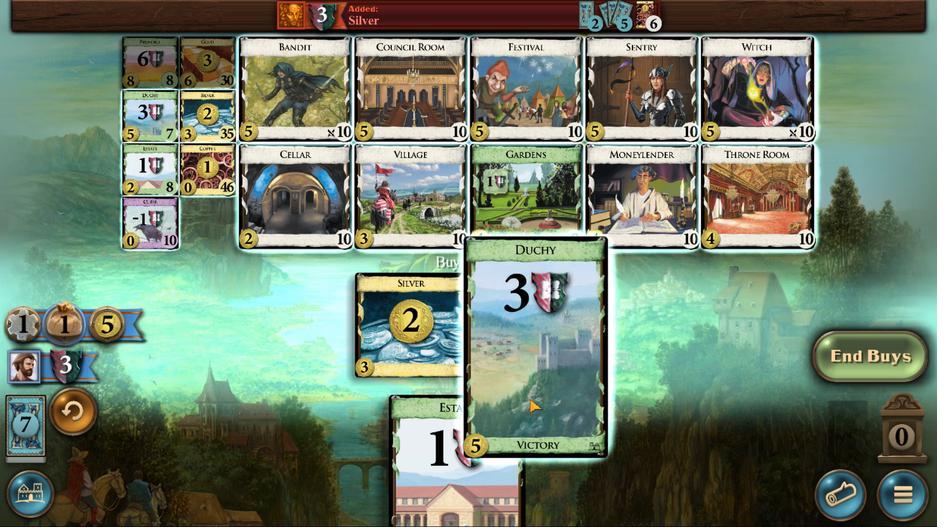 
Action: Mouse moved to (775, 415)
Screenshot: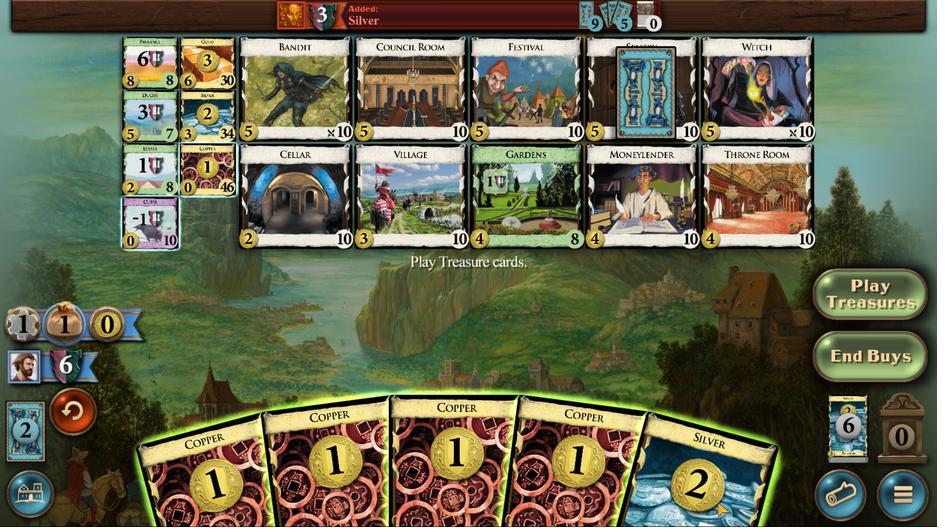 
Action: Mouse scrolled (775, 414) with delta (0, 0)
Screenshot: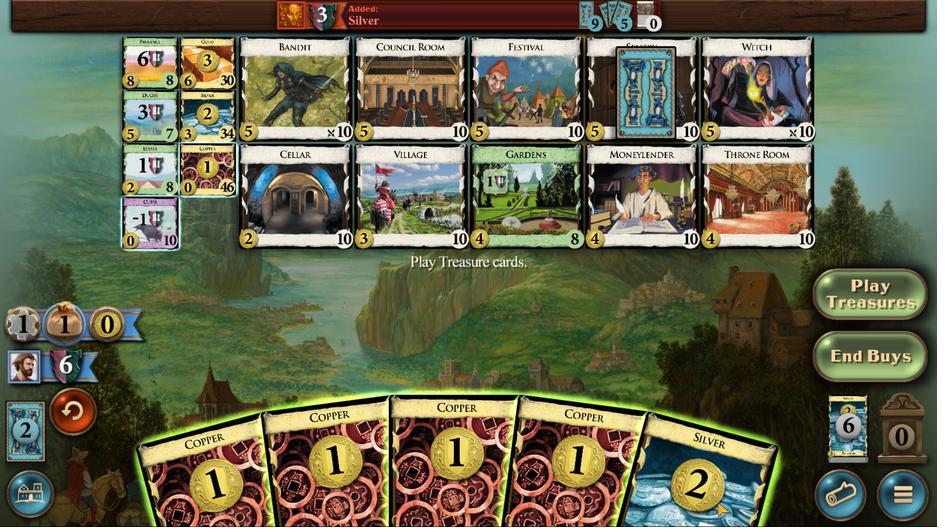
Action: Mouse moved to (761, 444)
Screenshot: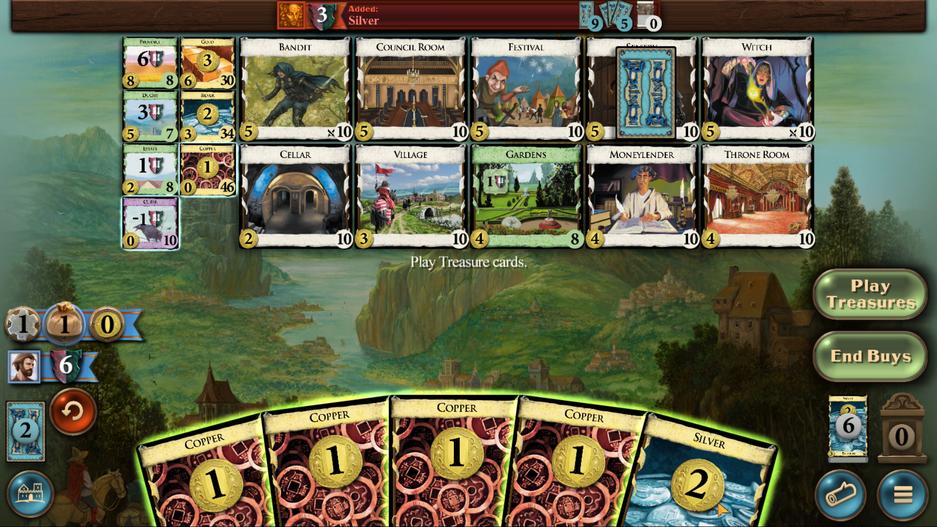
Action: Mouse scrolled (761, 443) with delta (0, 0)
Screenshot: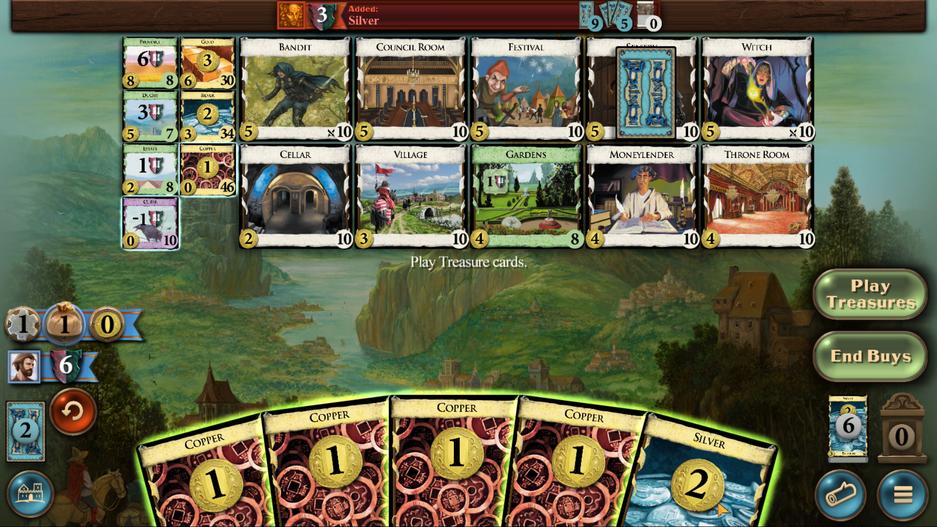 
Action: Mouse moved to (727, 488)
Screenshot: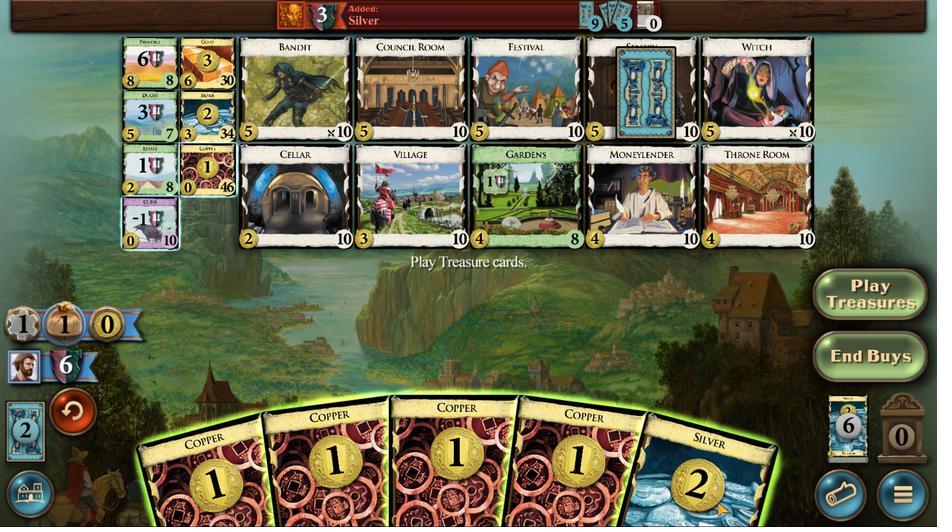 
Action: Mouse scrolled (727, 487) with delta (0, 0)
Screenshot: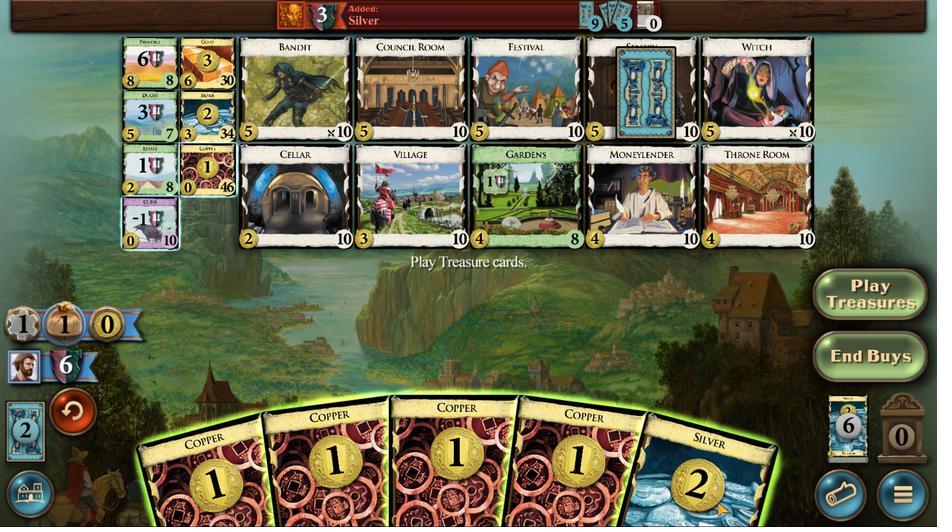 
Action: Mouse moved to (718, 502)
Screenshot: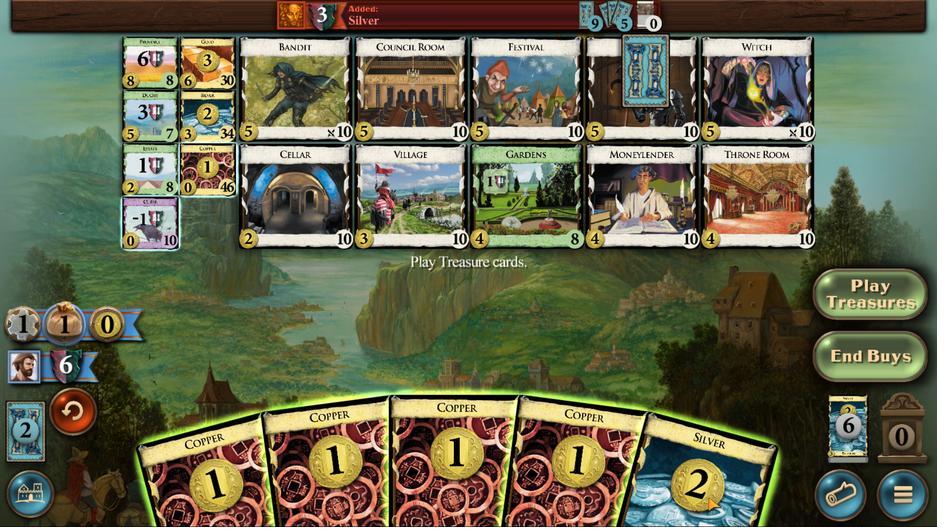 
Action: Mouse scrolled (718, 502) with delta (0, 0)
Screenshot: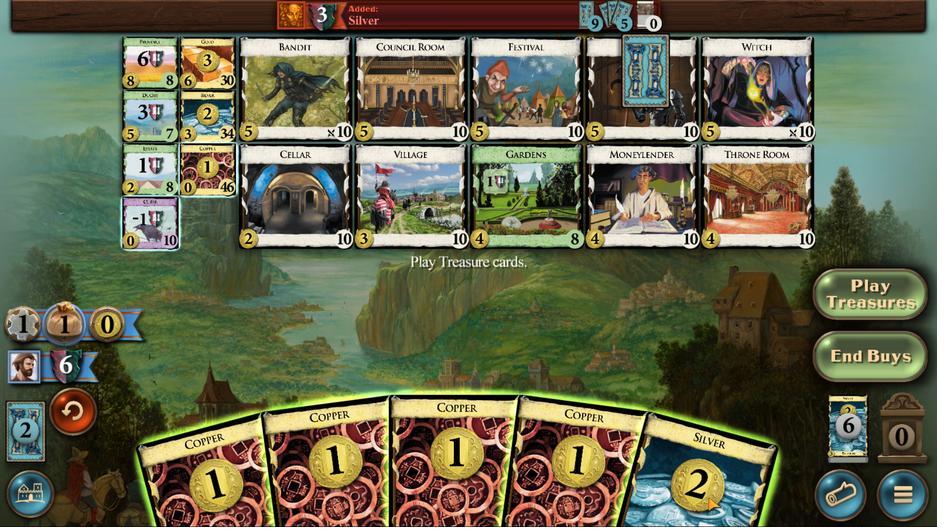 
Action: Mouse moved to (717, 503)
Screenshot: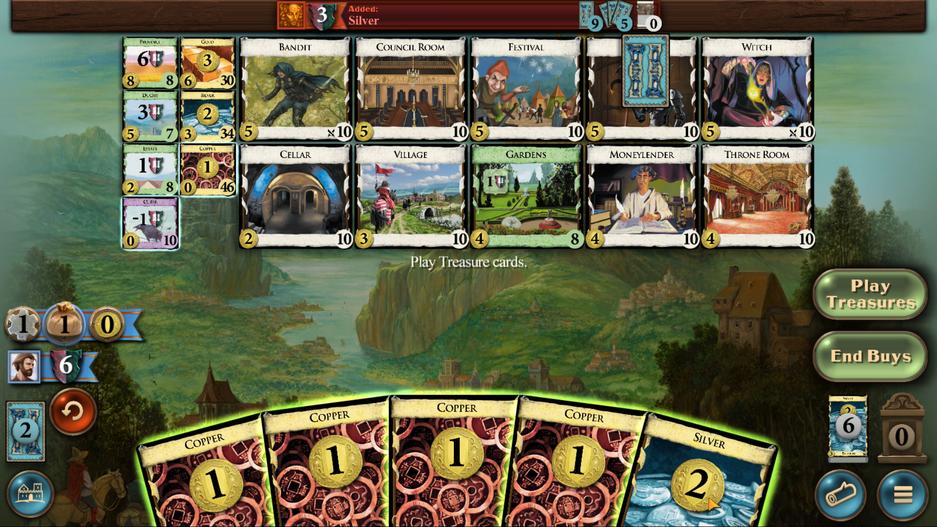
Action: Mouse scrolled (717, 502) with delta (0, 0)
Screenshot: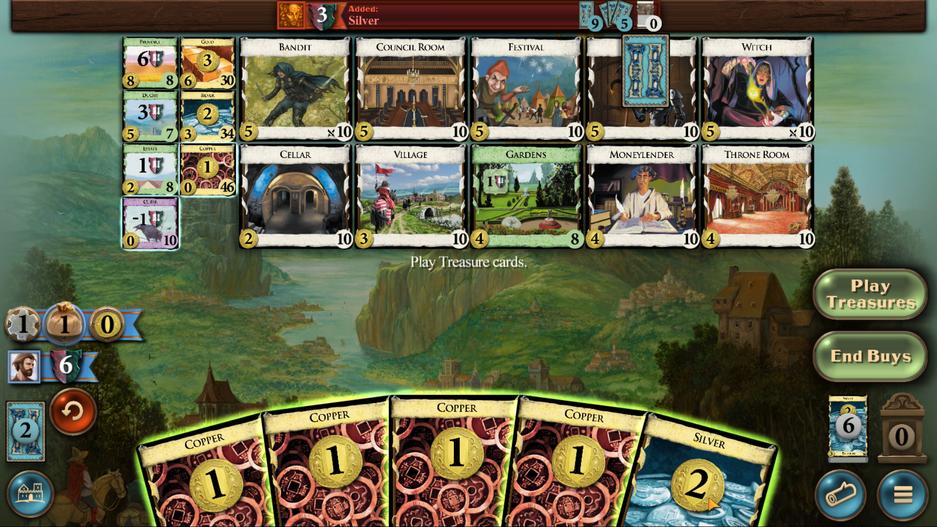 
Action: Mouse scrolled (717, 502) with delta (0, 0)
Screenshot: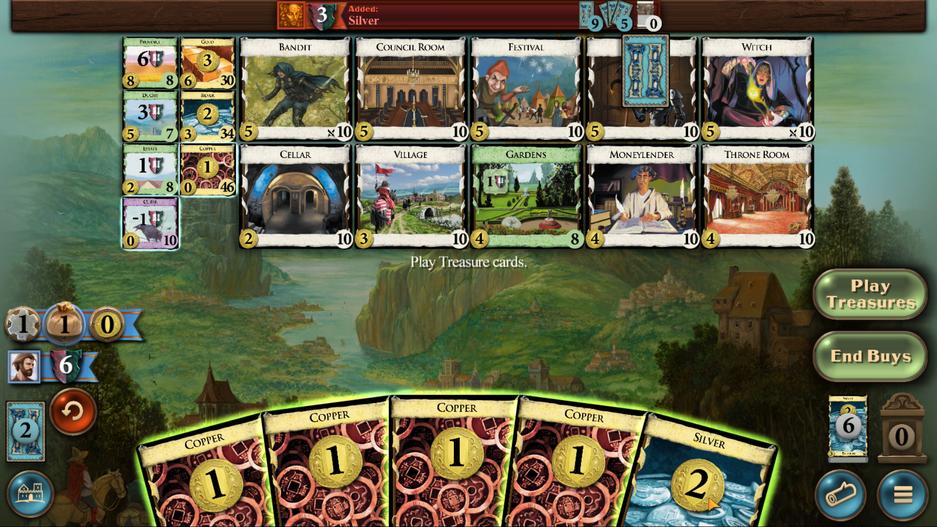 
Action: Mouse moved to (673, 500)
Screenshot: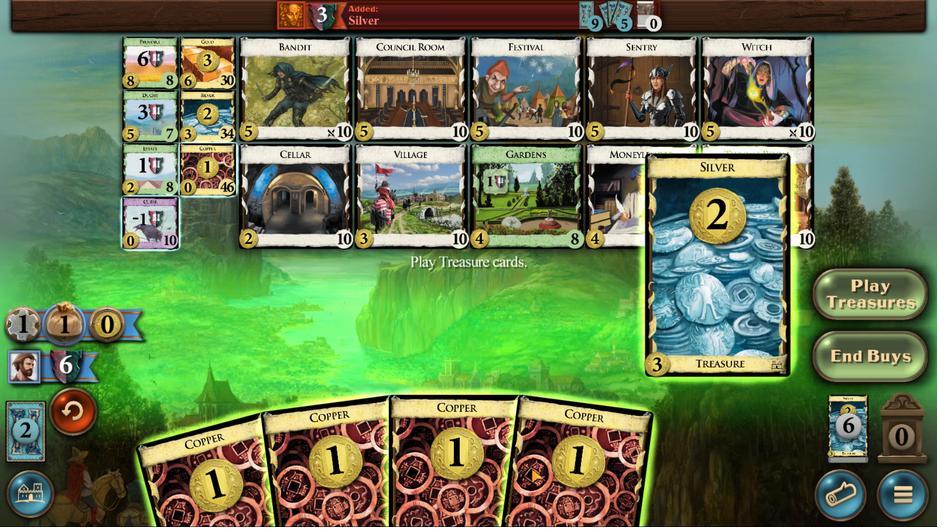 
Action: Mouse scrolled (673, 500) with delta (0, 0)
Screenshot: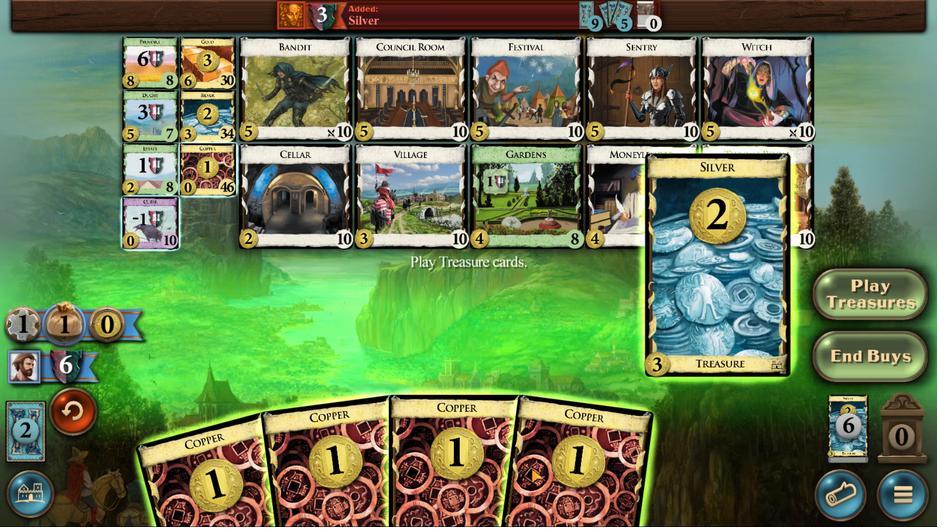 
Action: Mouse moved to (673, 501)
Screenshot: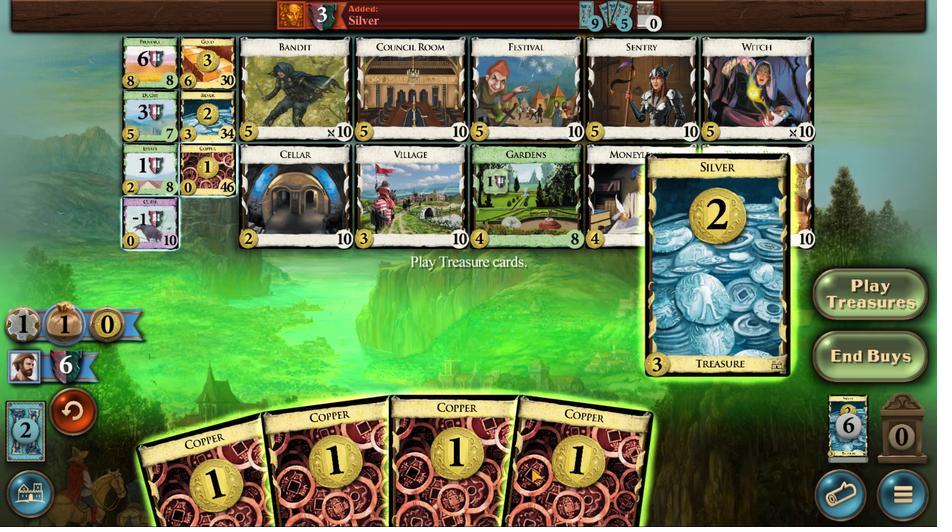 
Action: Mouse scrolled (673, 501) with delta (0, 0)
Screenshot: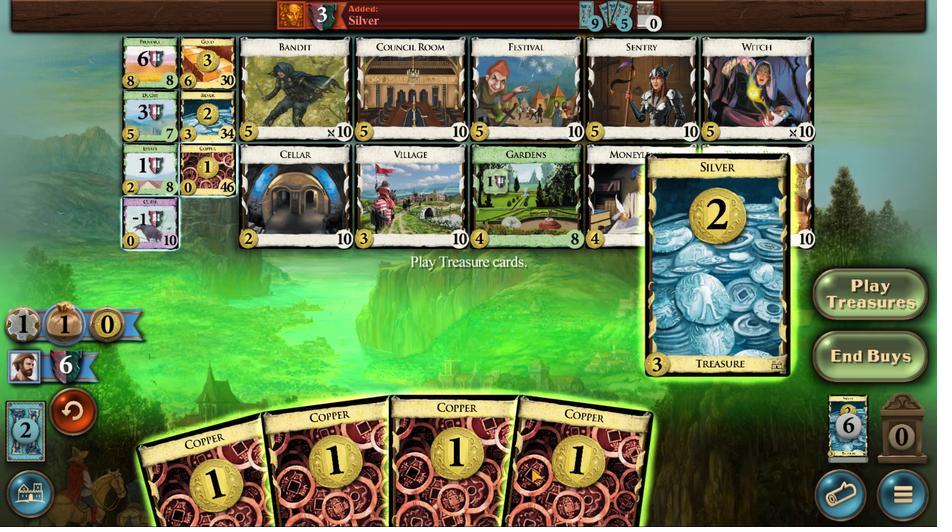 
Action: Mouse moved to (672, 502)
Screenshot: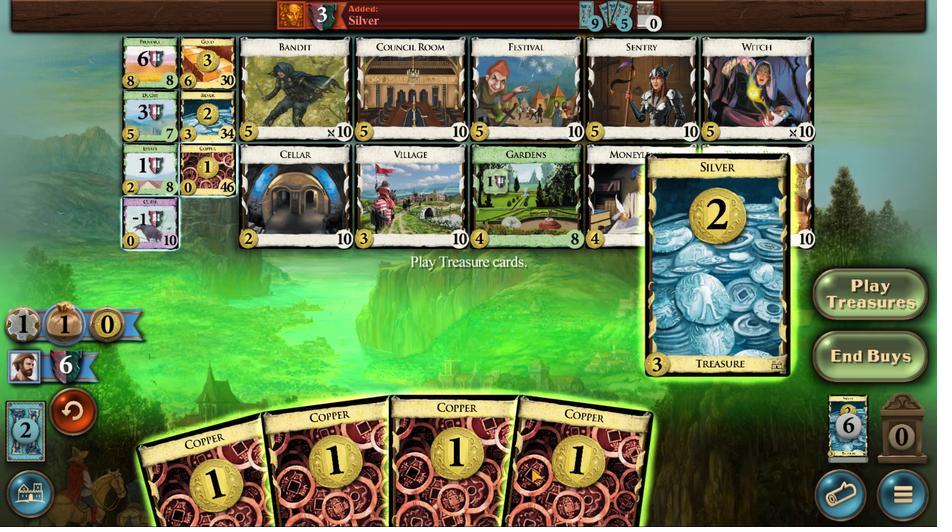 
Action: Mouse scrolled (672, 501) with delta (0, 0)
Screenshot: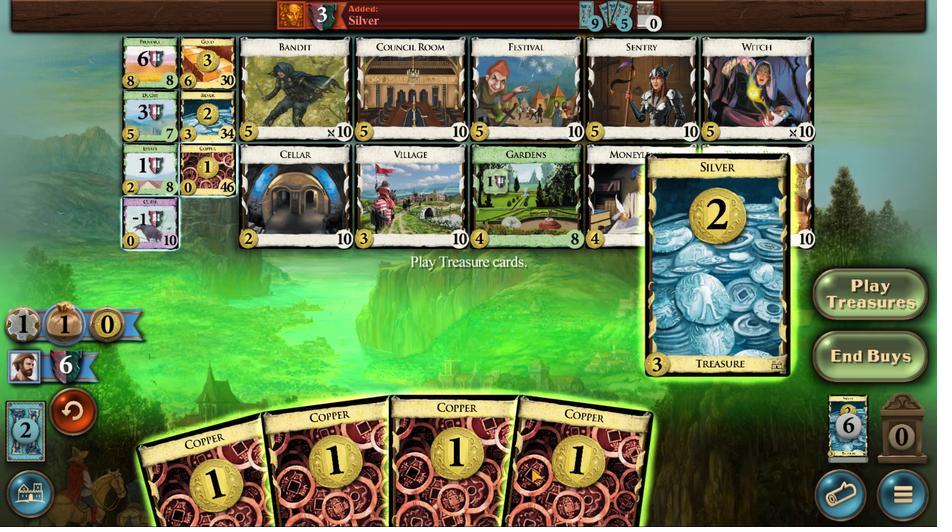 
Action: Mouse moved to (672, 502)
Screenshot: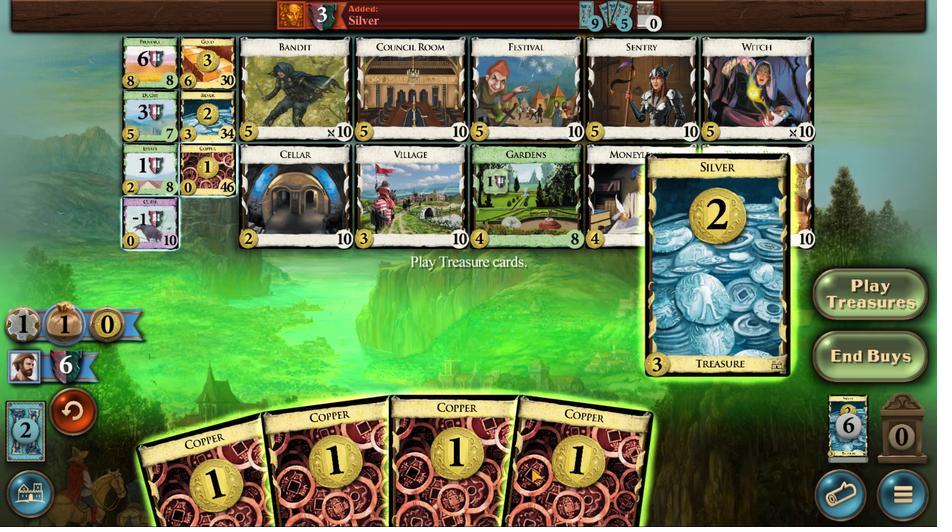 
Action: Mouse scrolled (672, 501) with delta (0, 0)
Screenshot: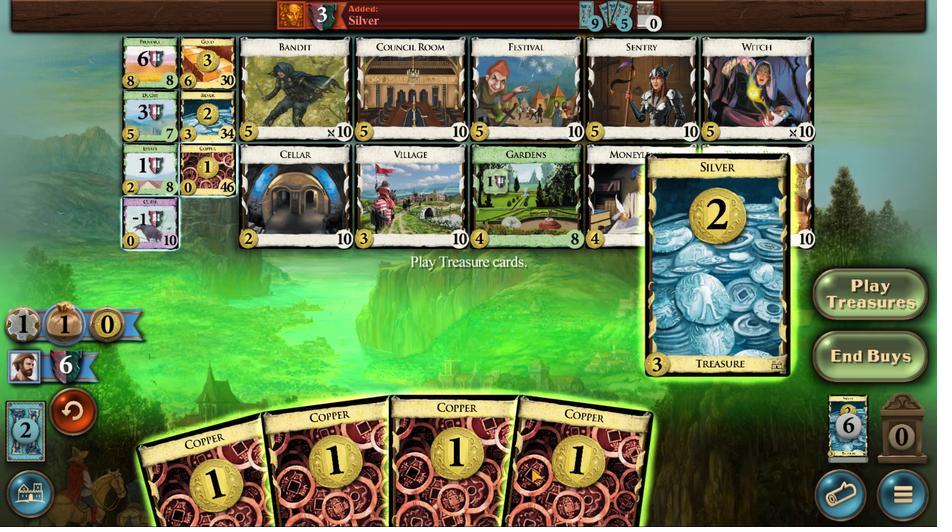 
Action: Mouse scrolled (672, 501) with delta (0, 0)
Screenshot: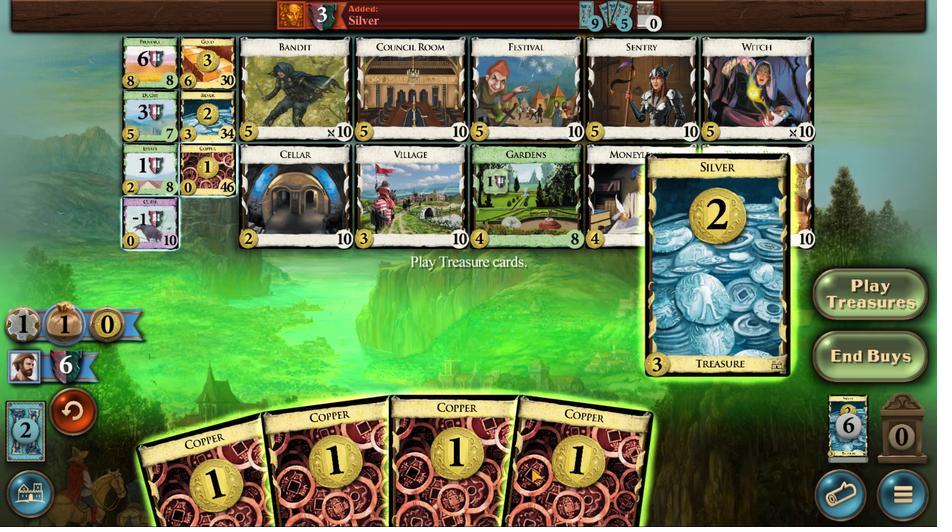 
Action: Mouse moved to (672, 502)
Screenshot: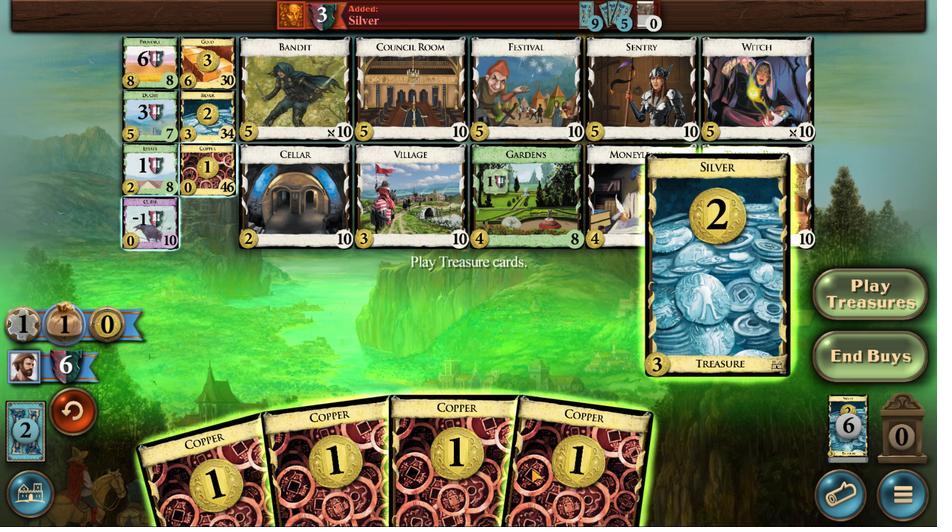 
Action: Mouse scrolled (672, 501) with delta (0, 0)
Screenshot: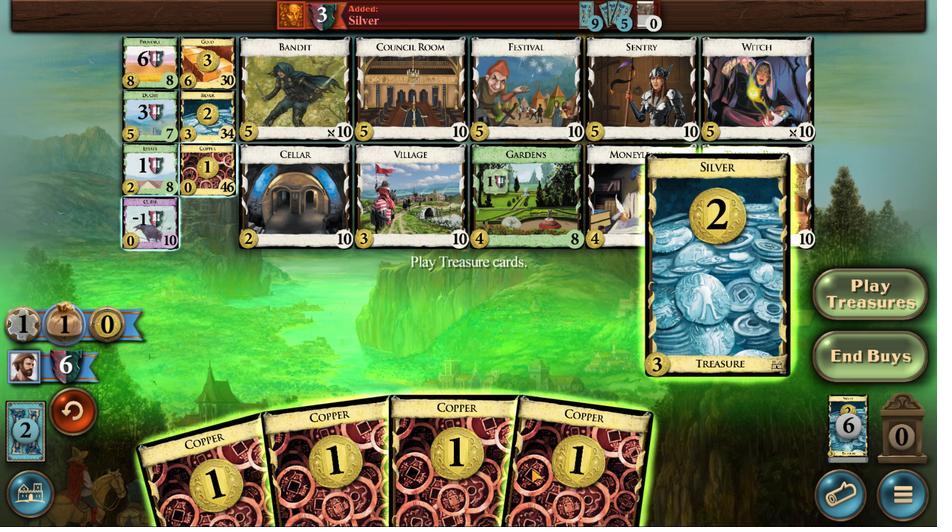 
Action: Mouse moved to (672, 502)
Screenshot: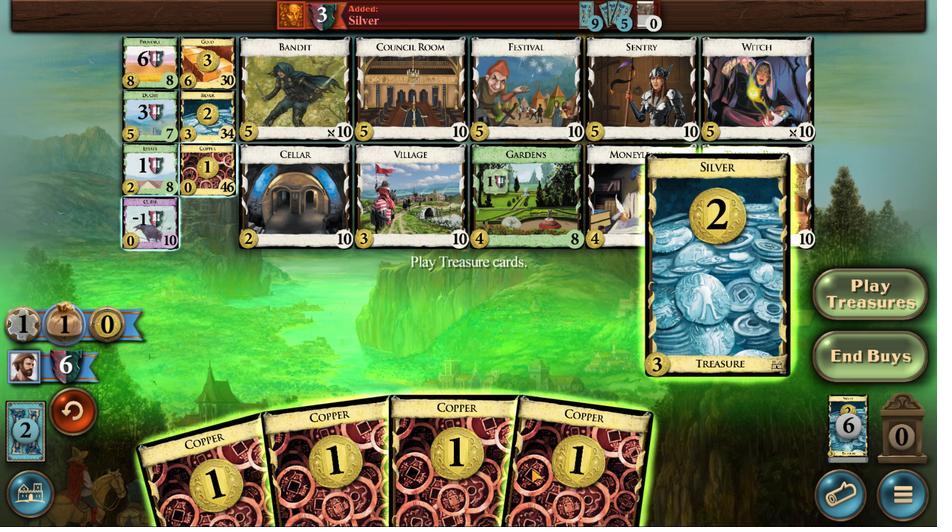 
Action: Mouse scrolled (672, 502) with delta (0, 0)
Screenshot: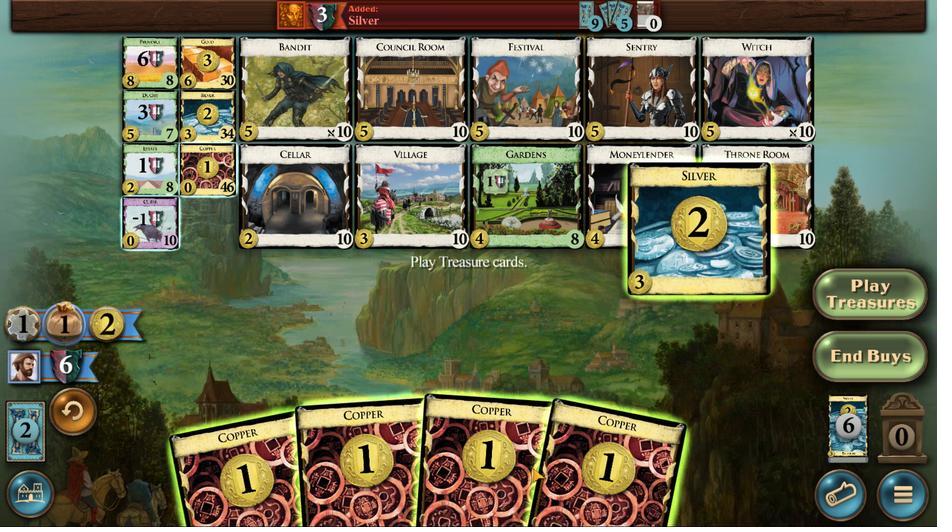 
Action: Mouse moved to (573, 466)
Screenshot: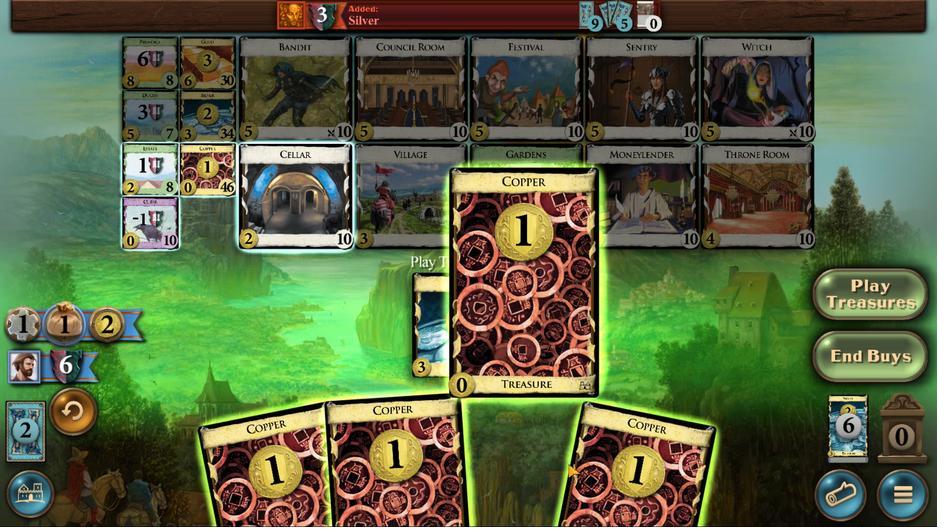 
Action: Mouse scrolled (573, 465) with delta (0, 0)
Screenshot: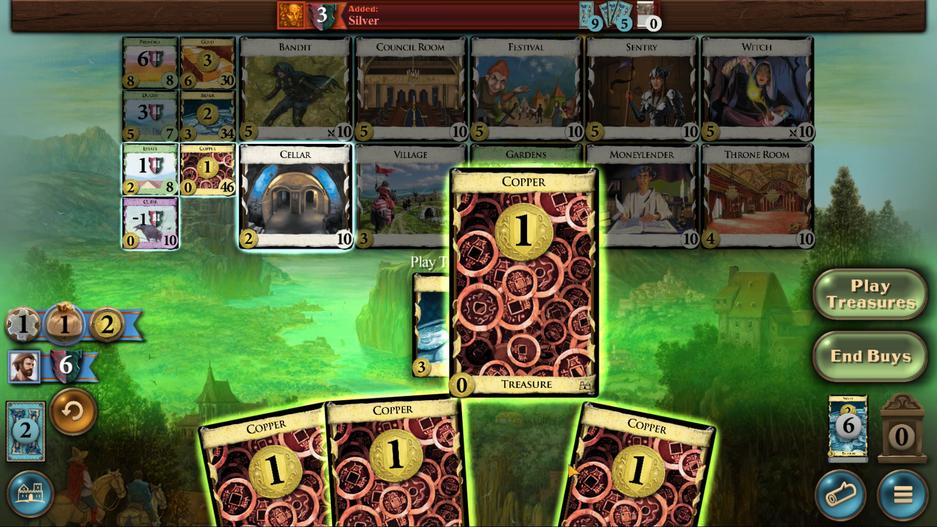 
Action: Mouse scrolled (573, 465) with delta (0, 0)
Screenshot: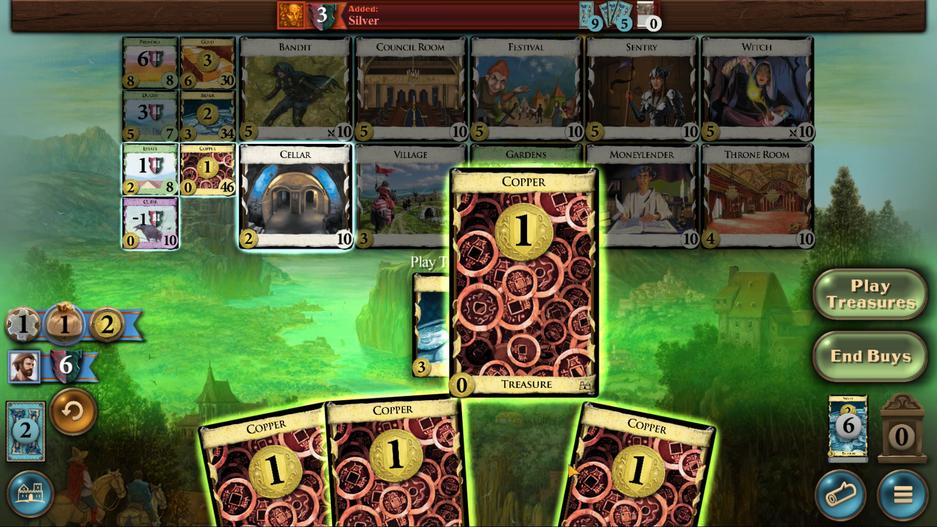 
Action: Mouse scrolled (573, 465) with delta (0, 0)
Screenshot: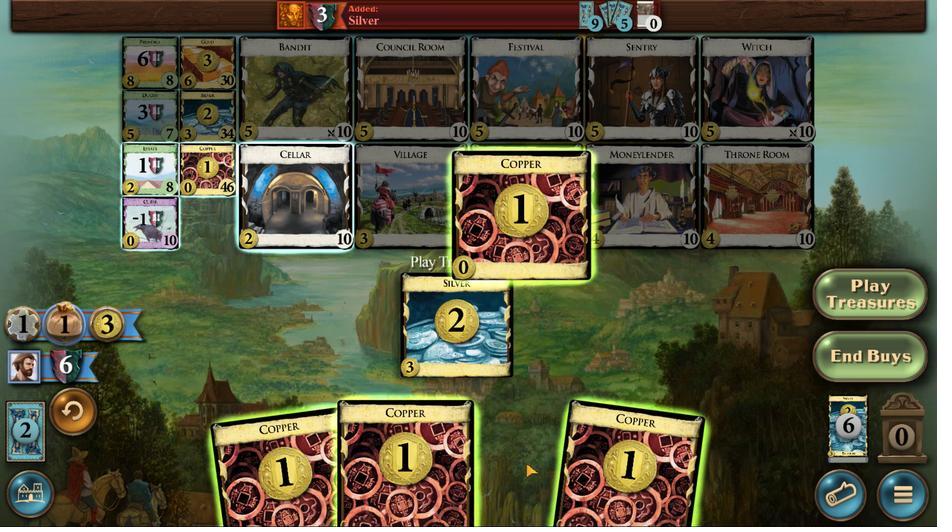 
Action: Mouse scrolled (573, 465) with delta (0, 0)
Screenshot: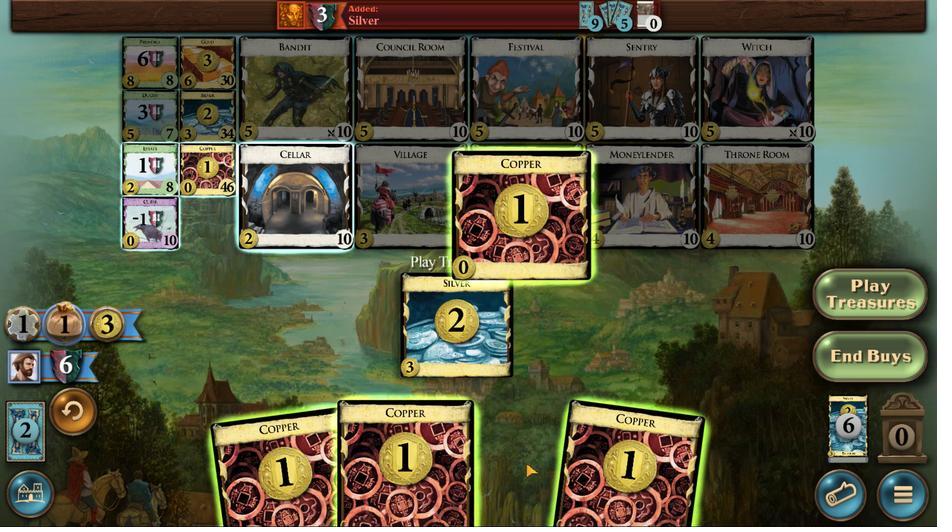 
Action: Mouse scrolled (573, 465) with delta (0, 0)
Screenshot: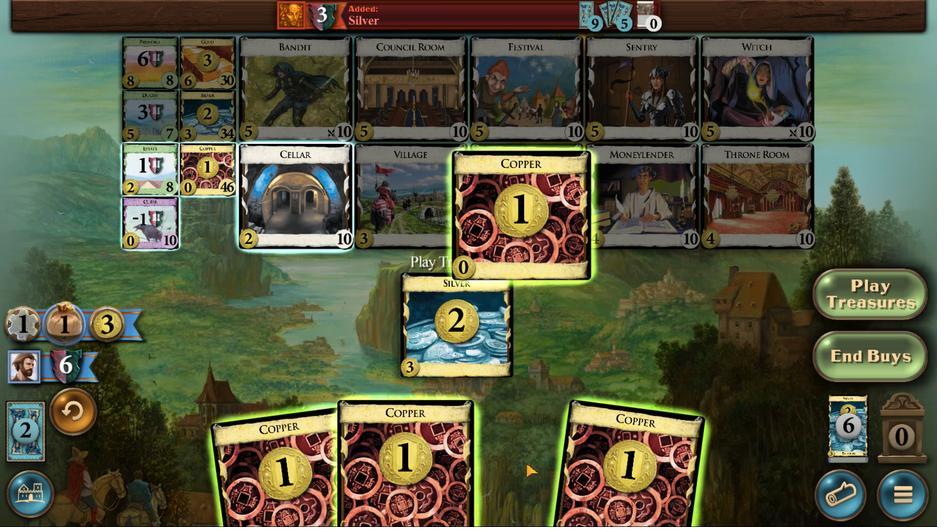 
Action: Mouse moved to (440, 441)
Screenshot: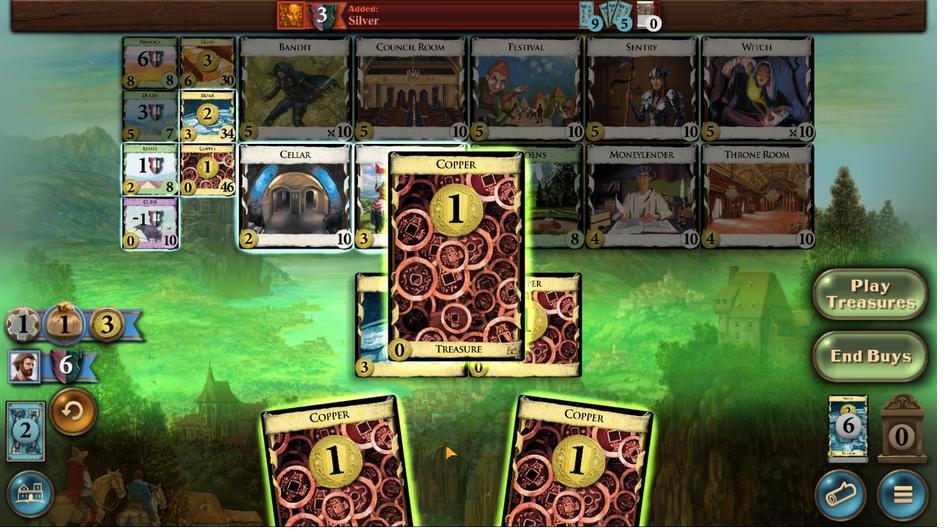 
Action: Mouse scrolled (440, 440) with delta (0, 0)
Screenshot: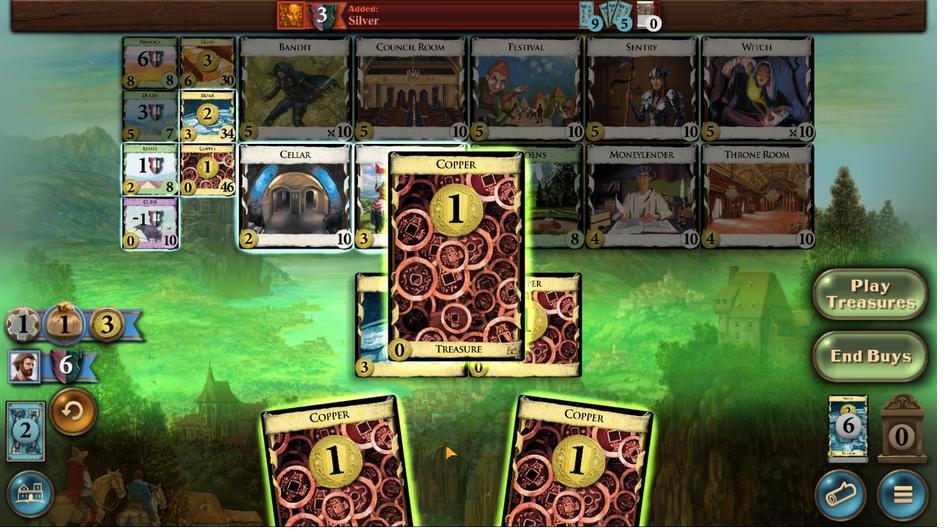 
Action: Mouse moved to (444, 445)
Screenshot: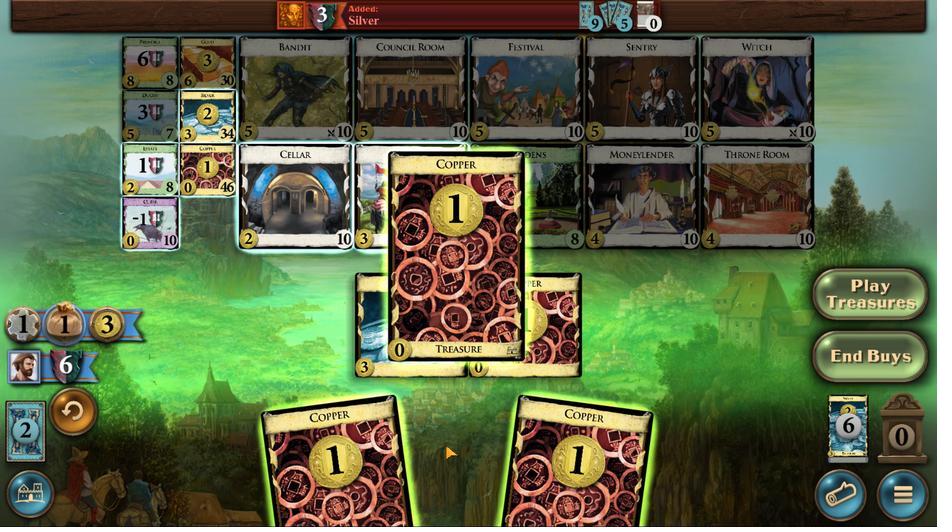 
Action: Mouse scrolled (444, 445) with delta (0, 0)
Screenshot: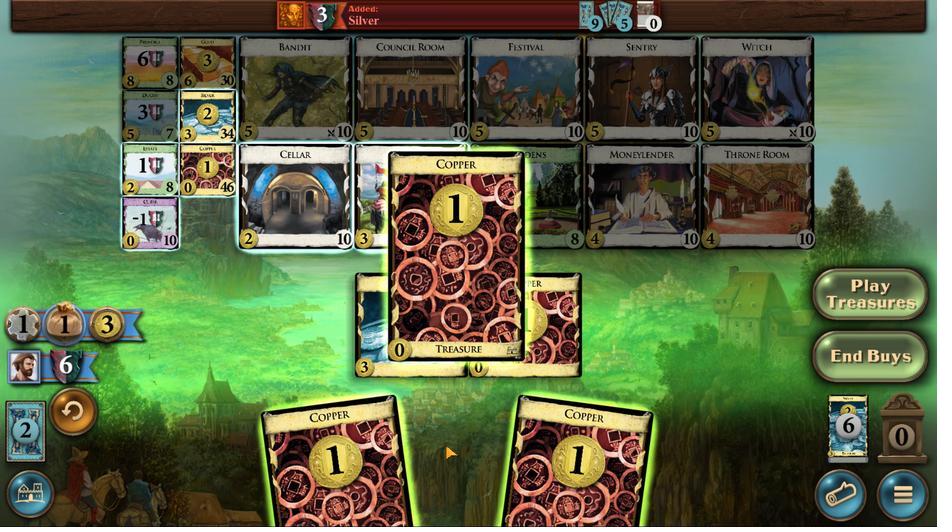 
Action: Mouse scrolled (444, 445) with delta (0, 0)
Screenshot: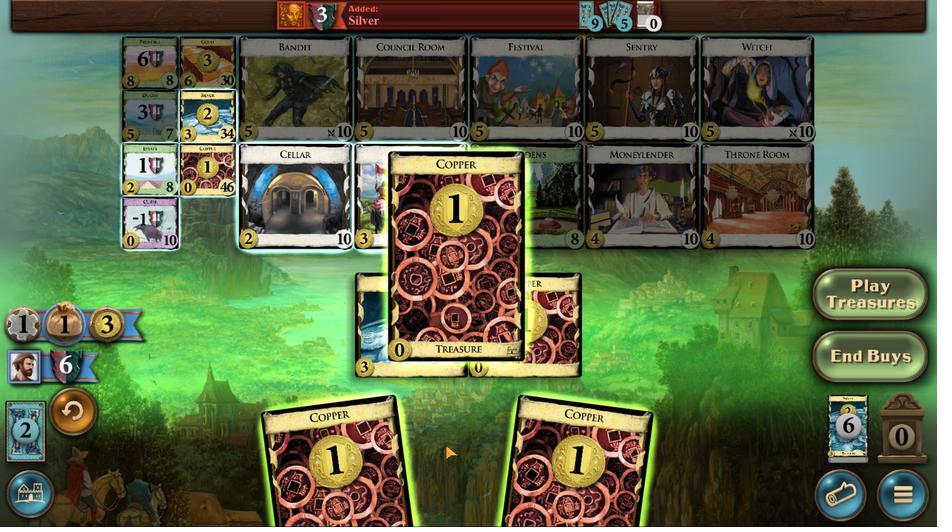 
Action: Mouse scrolled (444, 445) with delta (0, 0)
Screenshot: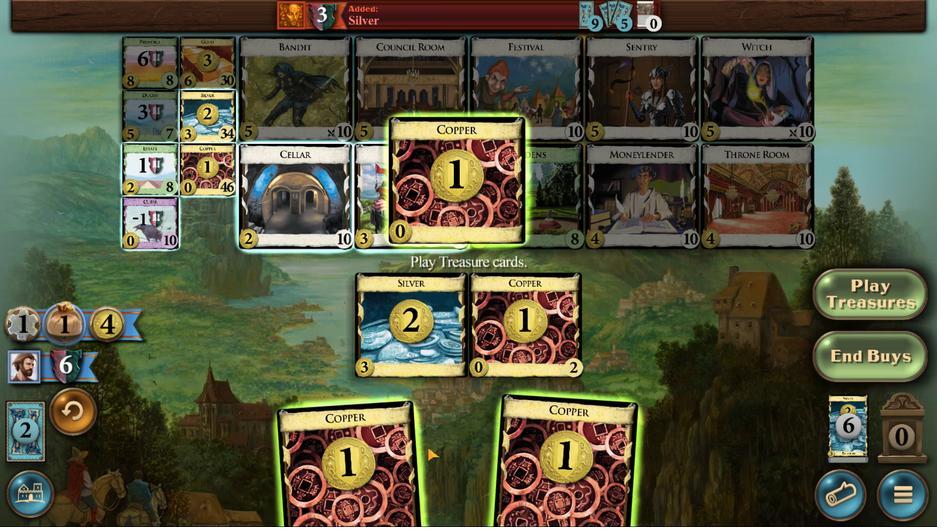 
Action: Mouse scrolled (444, 445) with delta (0, 0)
Screenshot: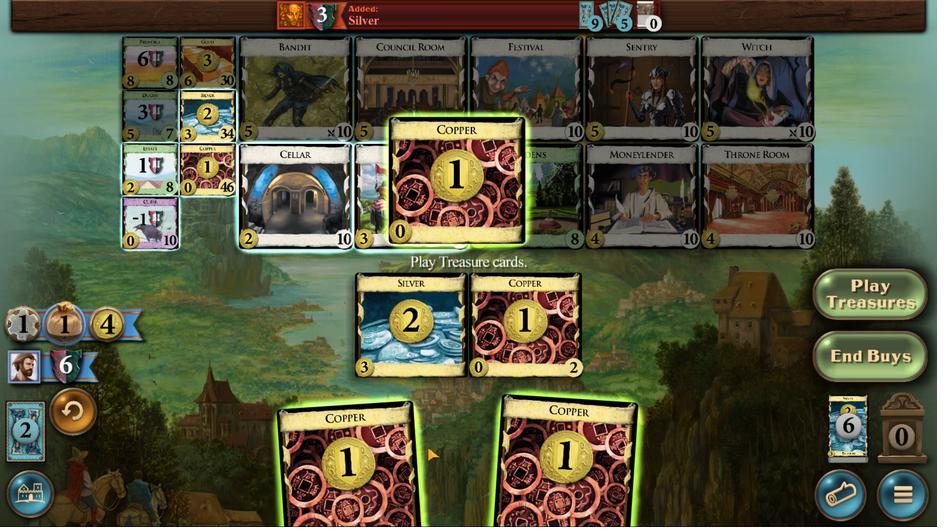 
Action: Mouse moved to (367, 451)
Screenshot: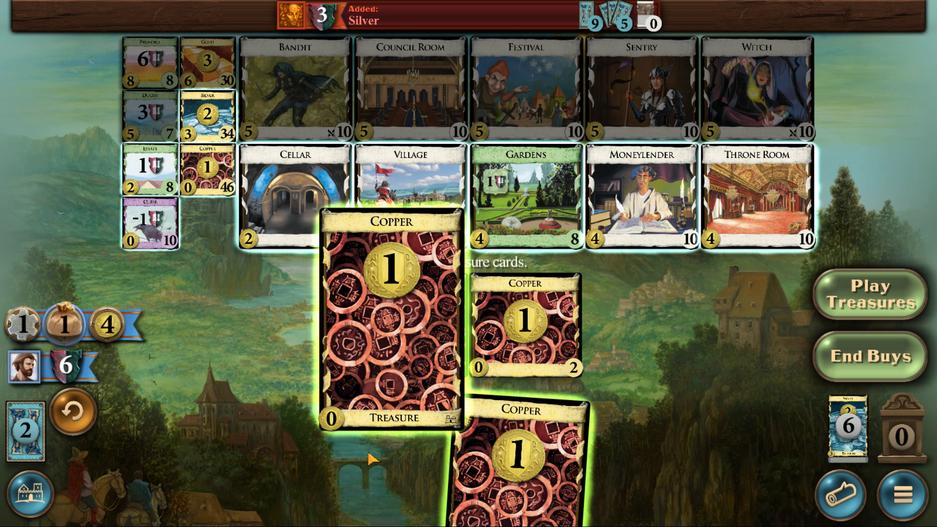 
Action: Mouse scrolled (367, 451) with delta (0, 0)
Screenshot: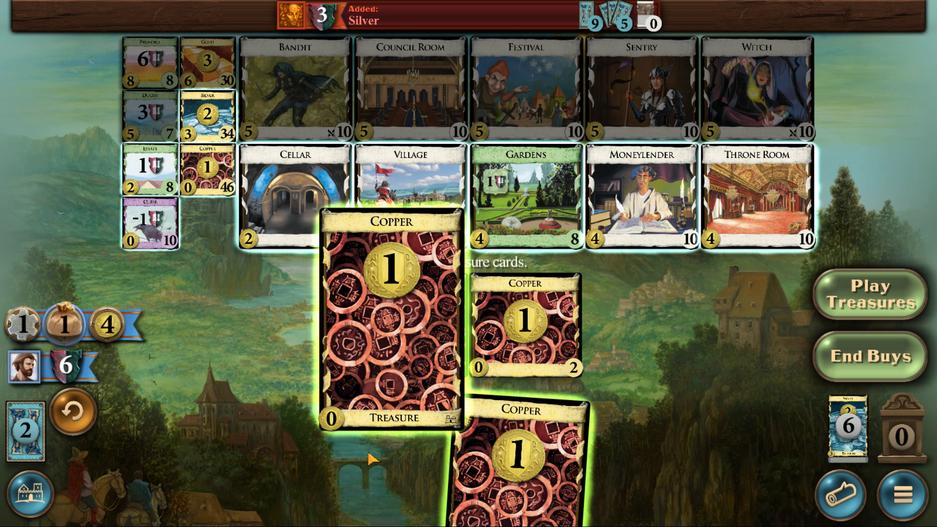 
Action: Mouse scrolled (367, 451) with delta (0, 0)
Screenshot: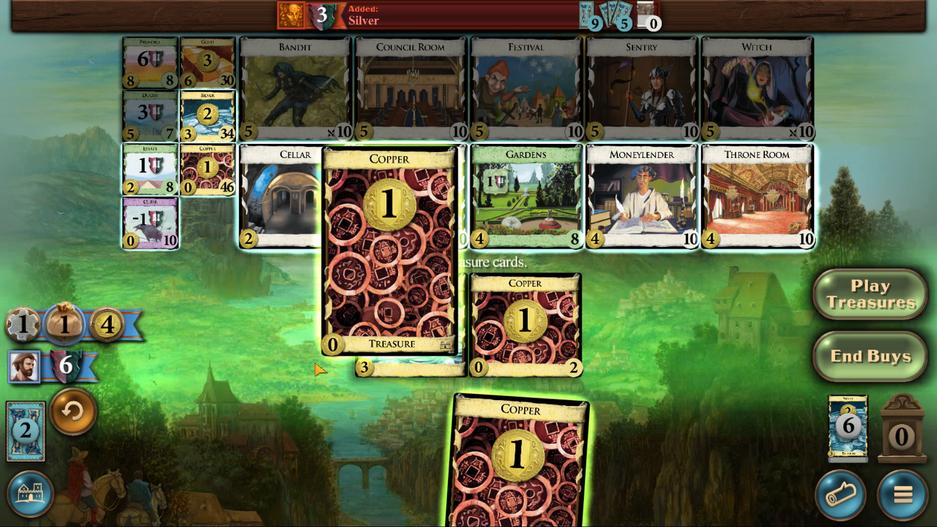 
Action: Mouse scrolled (367, 451) with delta (0, 0)
Screenshot: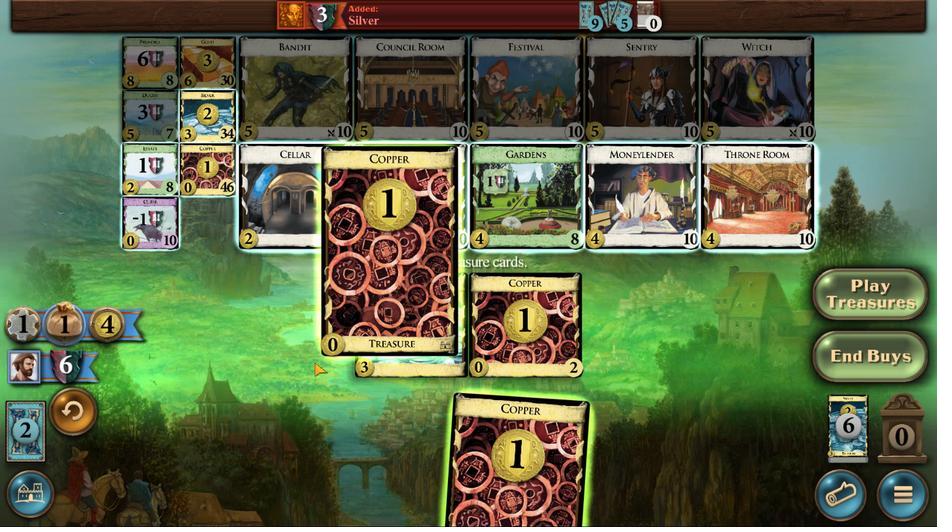 
Action: Mouse scrolled (367, 451) with delta (0, 0)
Screenshot: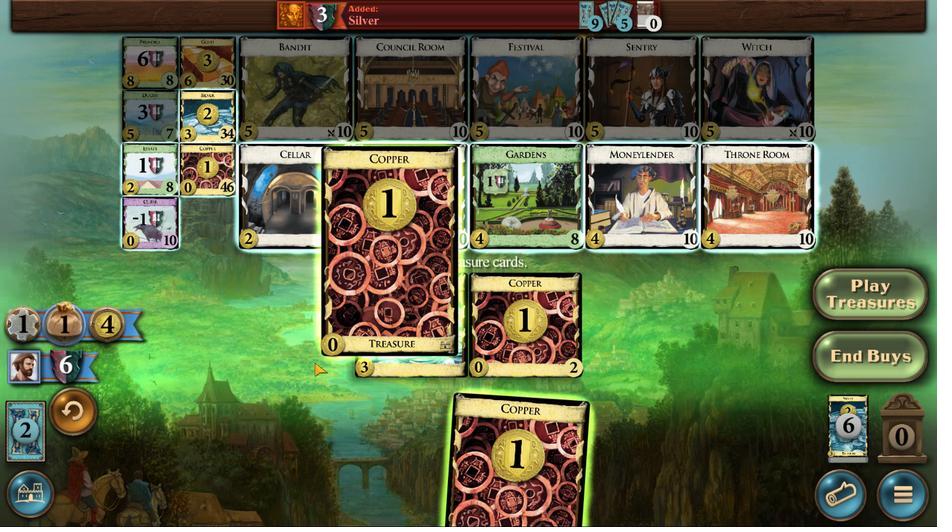 
Action: Mouse moved to (138, 105)
Screenshot: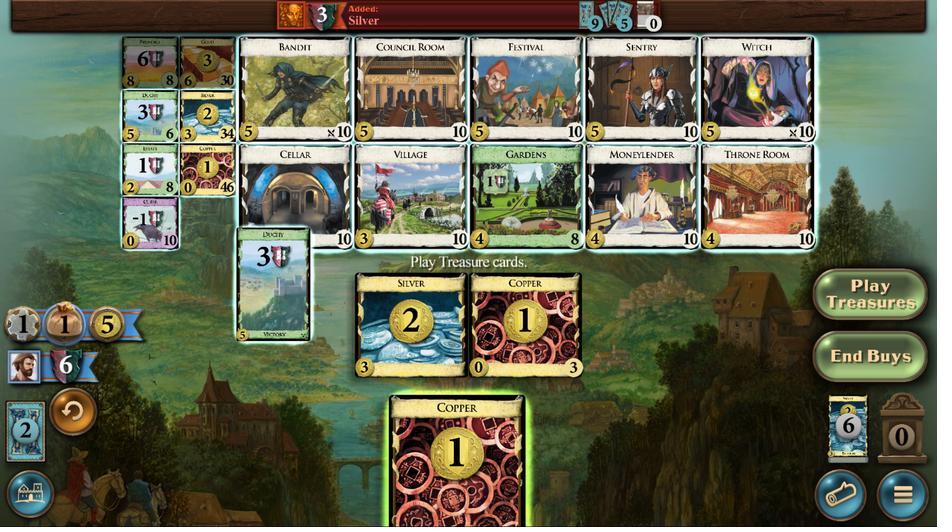 
Action: Mouse pressed left at (138, 105)
Screenshot: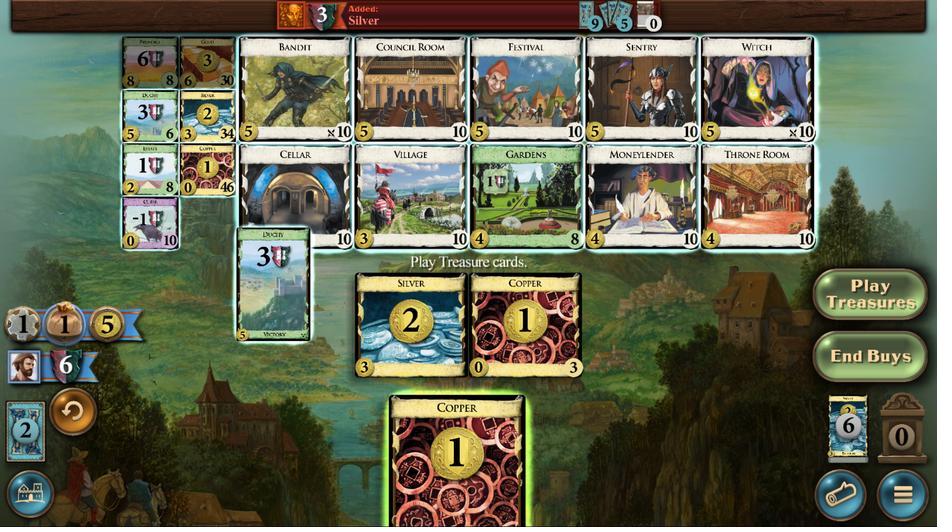 
Action: Mouse moved to (429, 465)
Screenshot: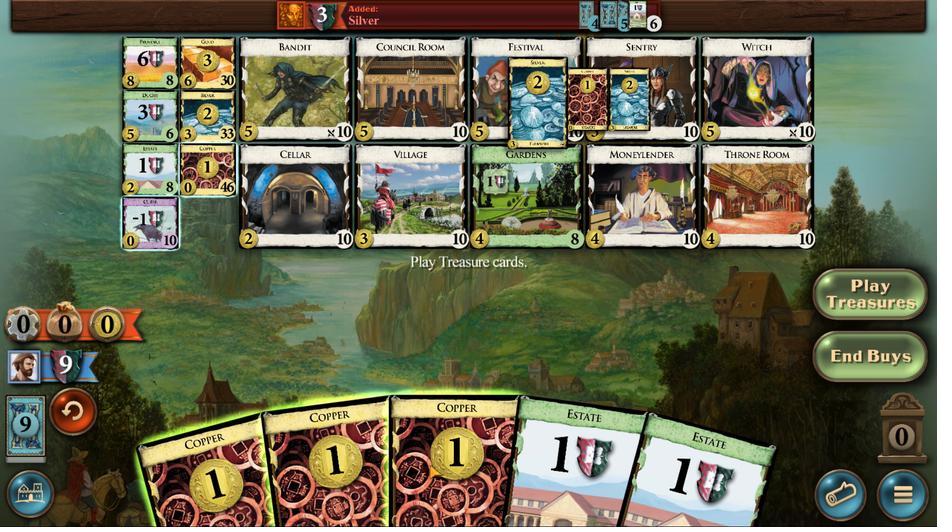 
Action: Mouse scrolled (429, 464) with delta (0, 0)
Screenshot: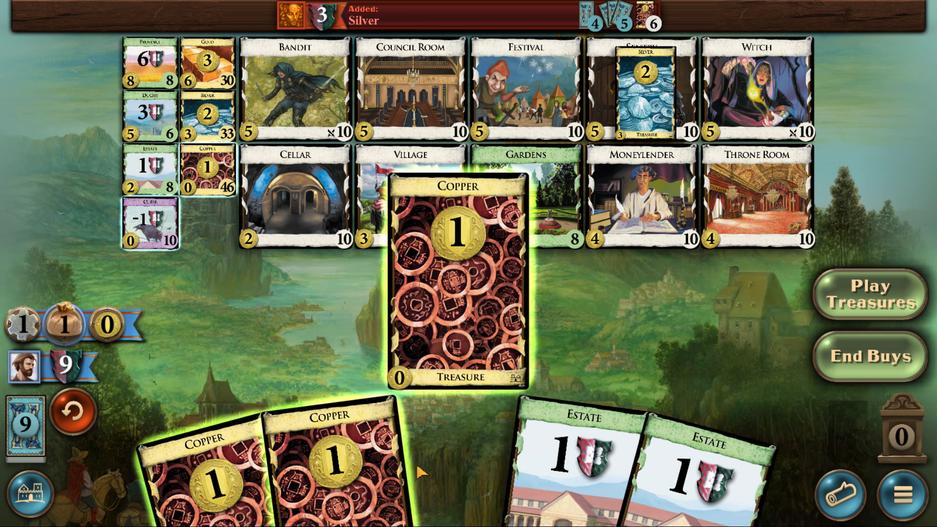 
Action: Mouse scrolled (429, 464) with delta (0, 0)
Screenshot: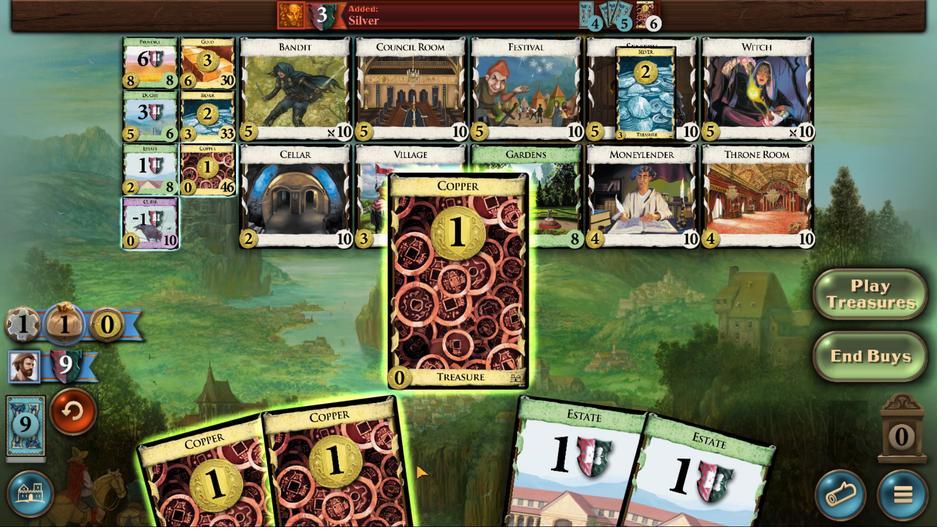 
Action: Mouse scrolled (429, 464) with delta (0, 0)
Screenshot: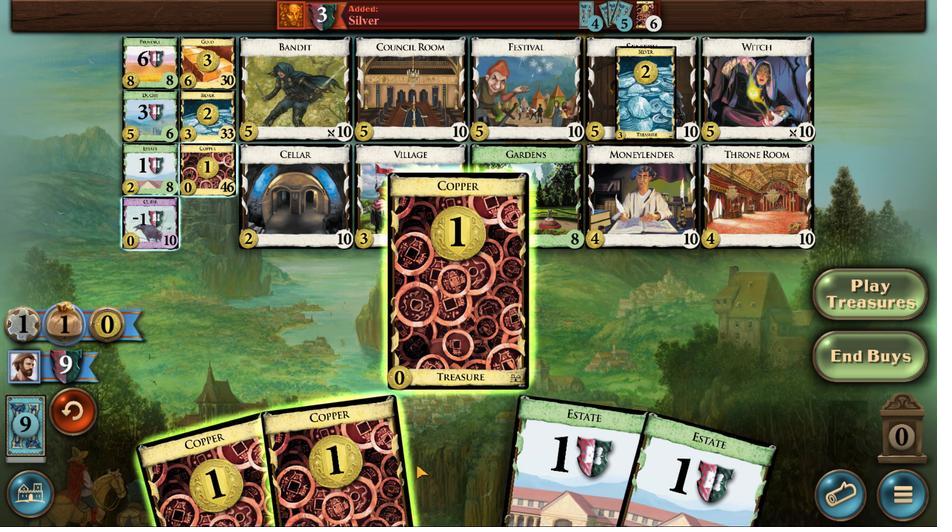 
Action: Mouse scrolled (429, 464) with delta (0, 0)
Screenshot: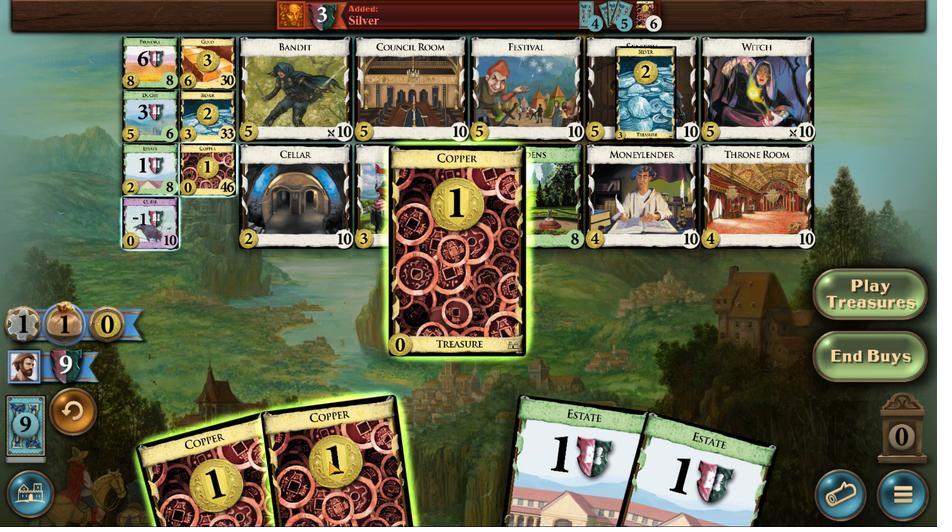 
Action: Mouse scrolled (429, 464) with delta (0, 0)
Screenshot: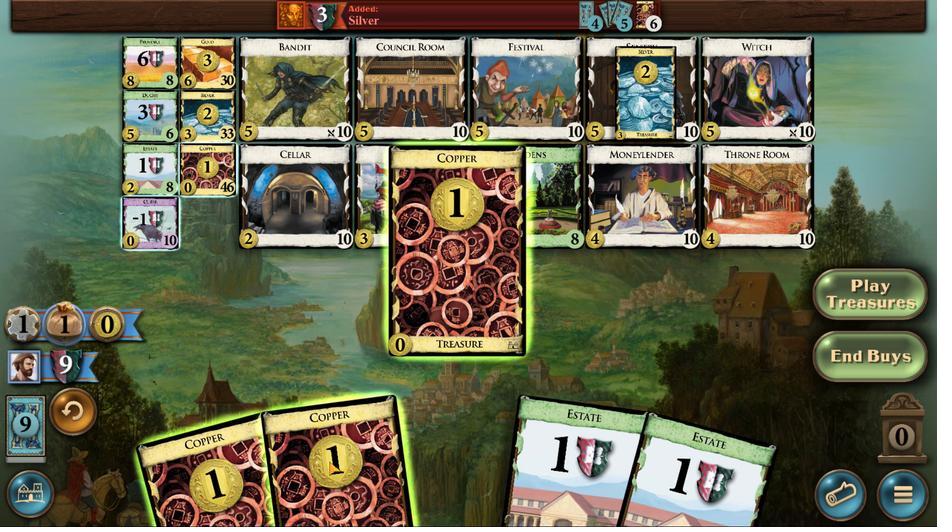 
Action: Mouse moved to (329, 460)
Screenshot: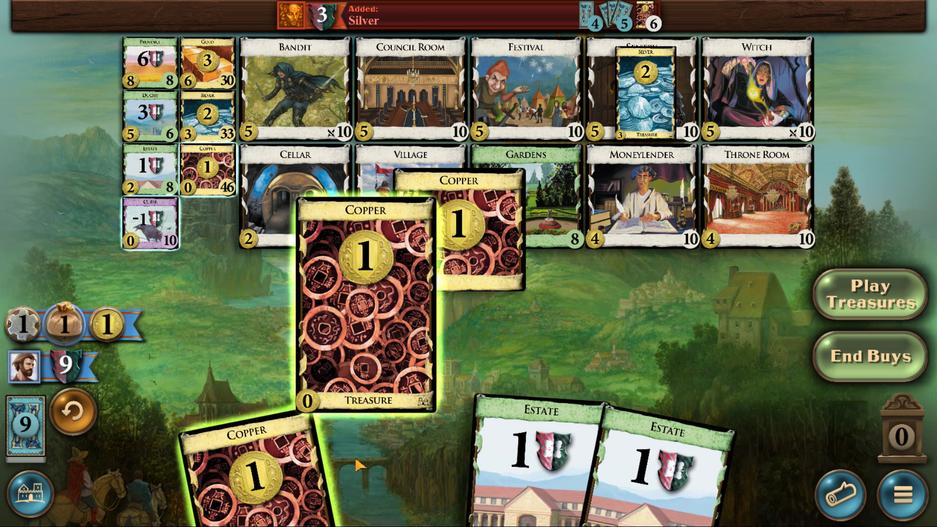 
Action: Mouse scrolled (329, 459) with delta (0, 0)
Screenshot: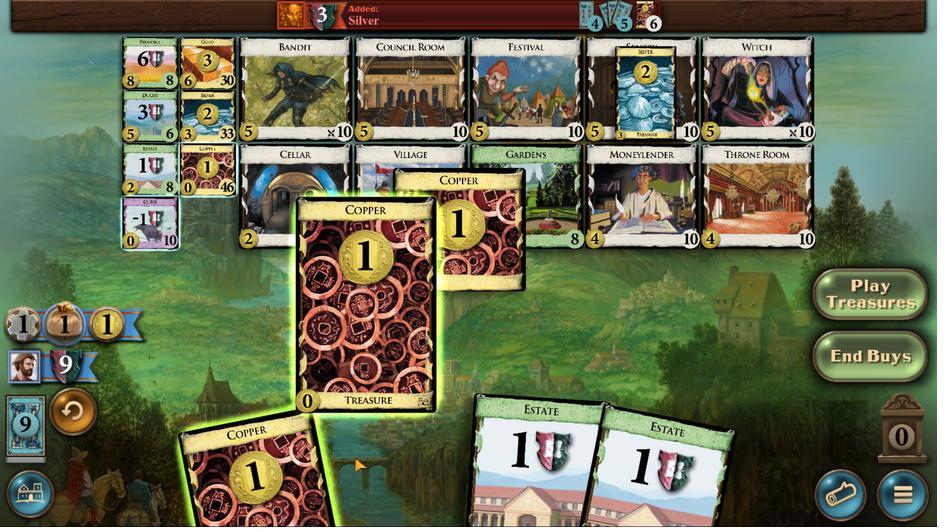 
Action: Mouse moved to (346, 459)
Screenshot: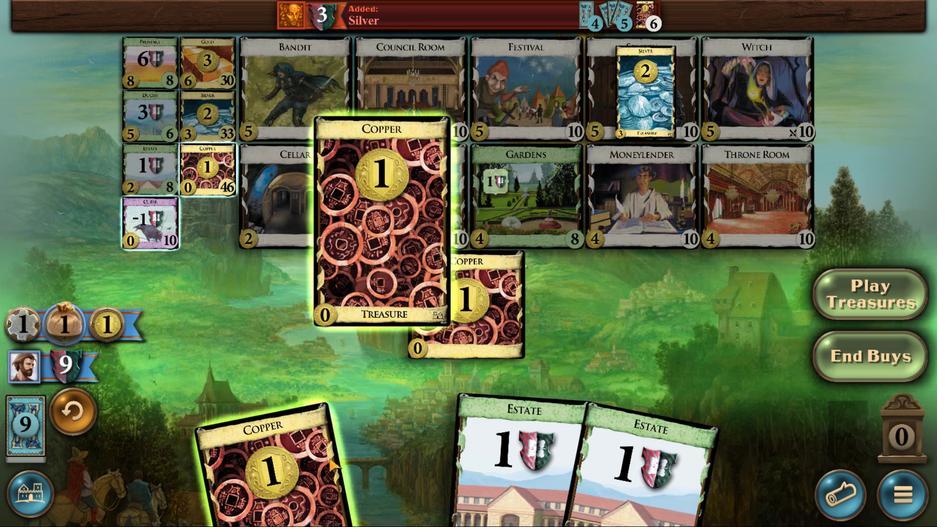 
Action: Mouse scrolled (346, 459) with delta (0, 0)
Screenshot: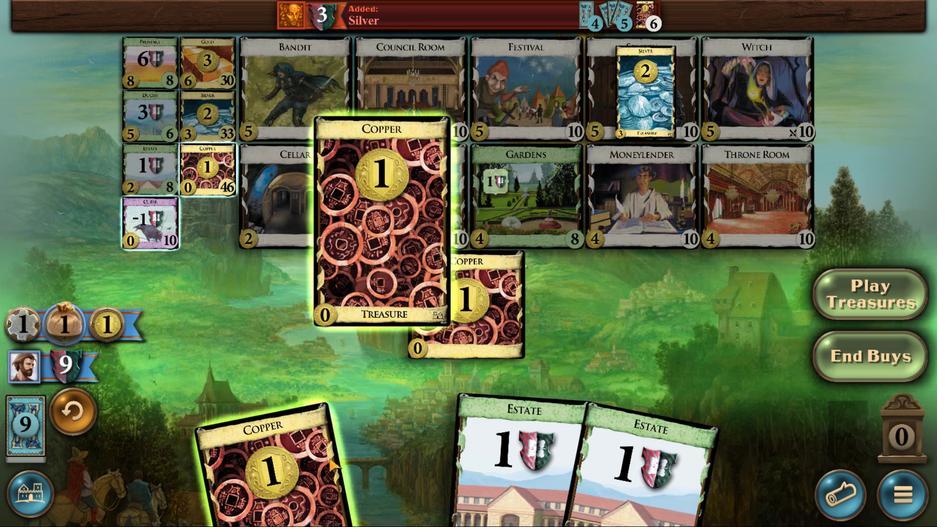
Action: Mouse moved to (354, 458)
Screenshot: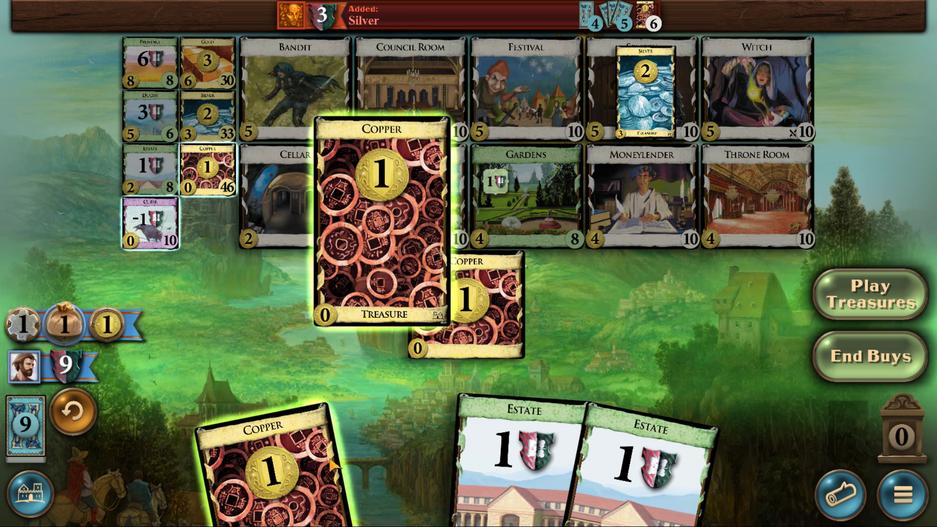 
Action: Mouse scrolled (354, 458) with delta (0, 0)
Screenshot: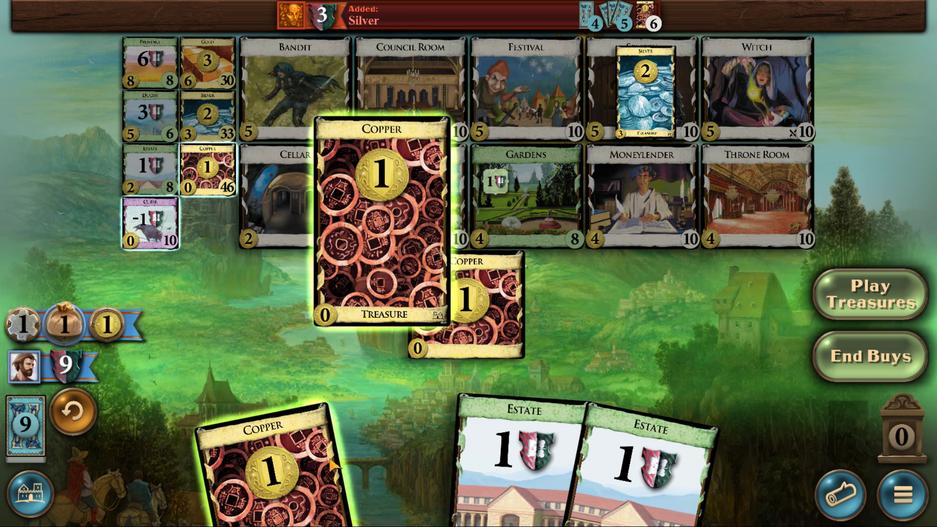 
Action: Mouse scrolled (354, 458) with delta (0, 0)
Screenshot: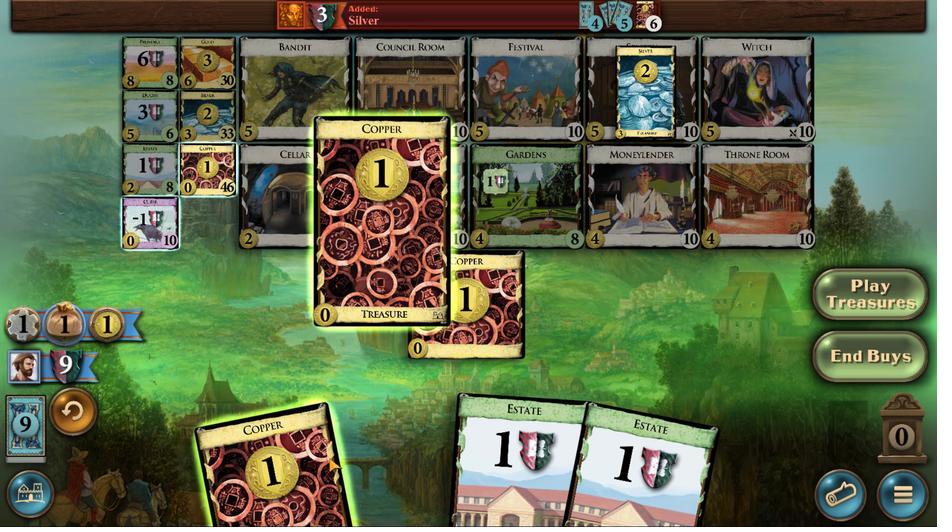 
Action: Mouse scrolled (354, 458) with delta (0, 0)
Screenshot: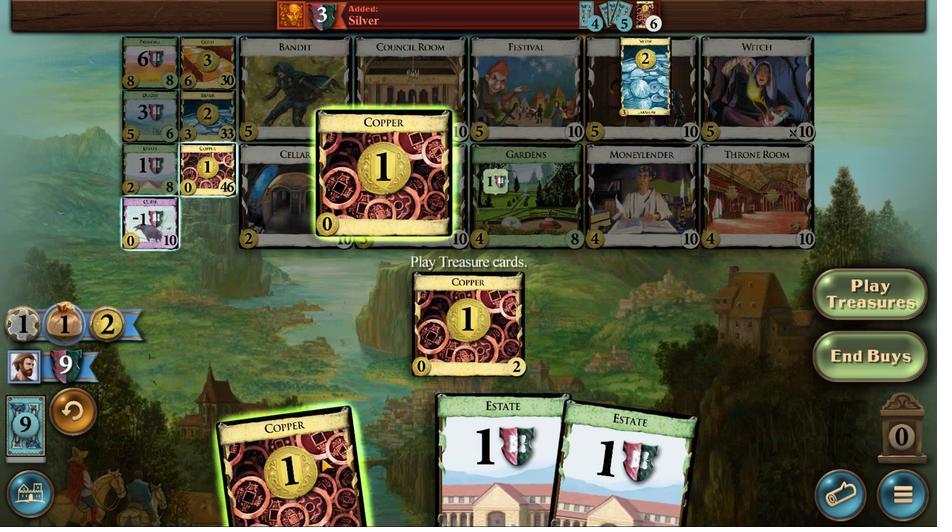 
Action: Mouse moved to (321, 458)
Screenshot: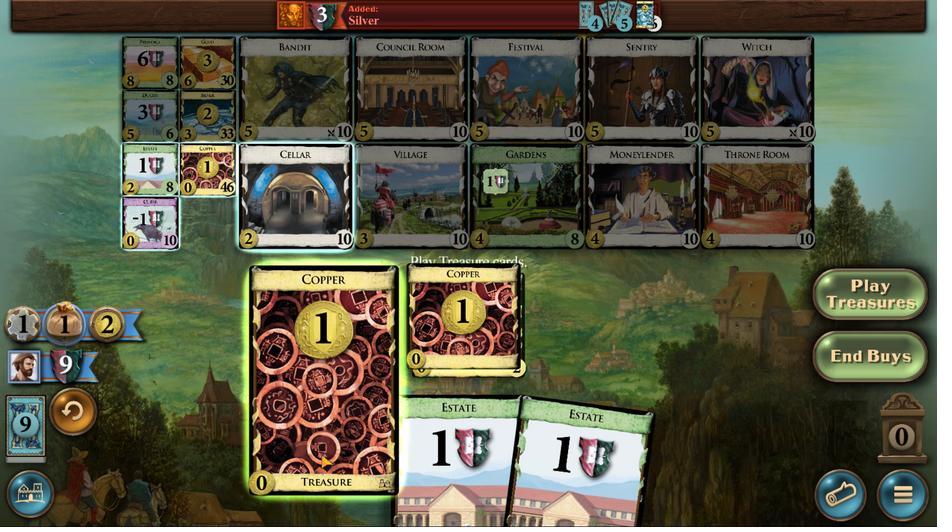 
Action: Mouse scrolled (321, 458) with delta (0, 0)
Screenshot: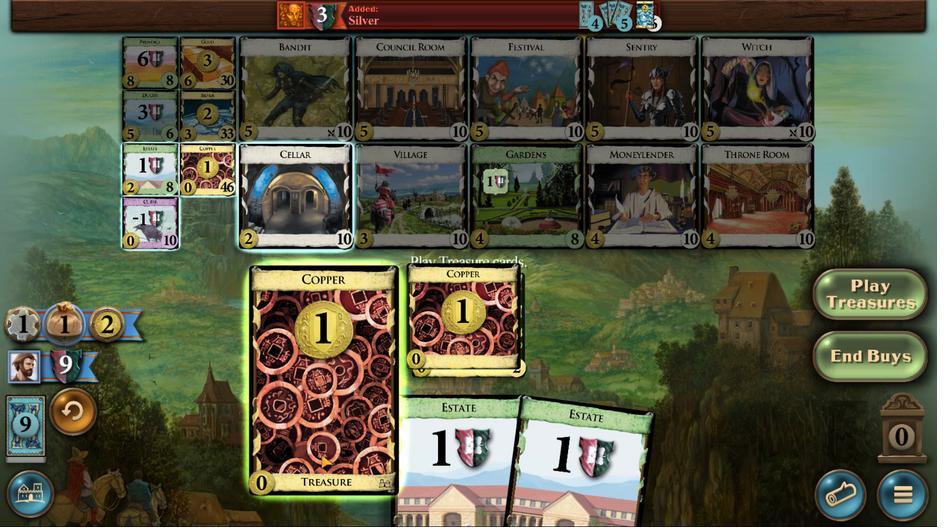 
Action: Mouse scrolled (321, 458) with delta (0, 0)
Screenshot: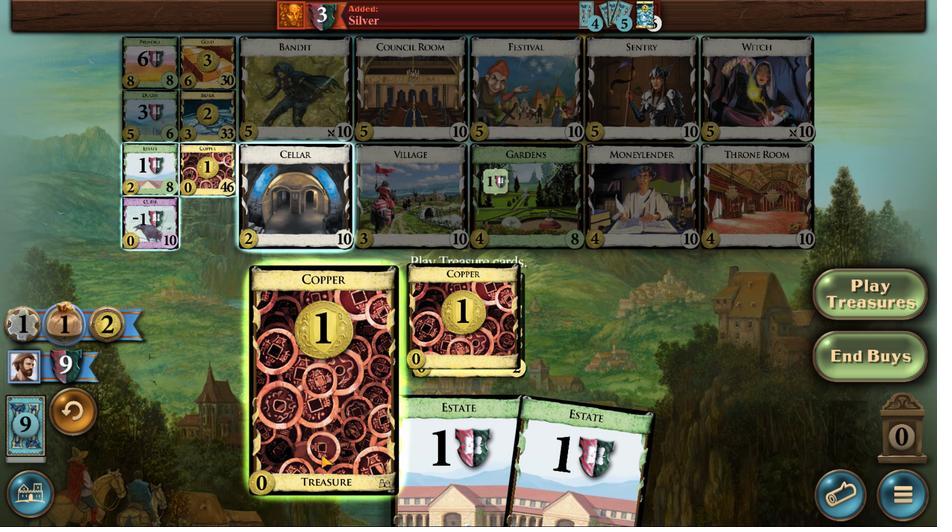 
Action: Mouse scrolled (321, 458) with delta (0, 0)
Screenshot: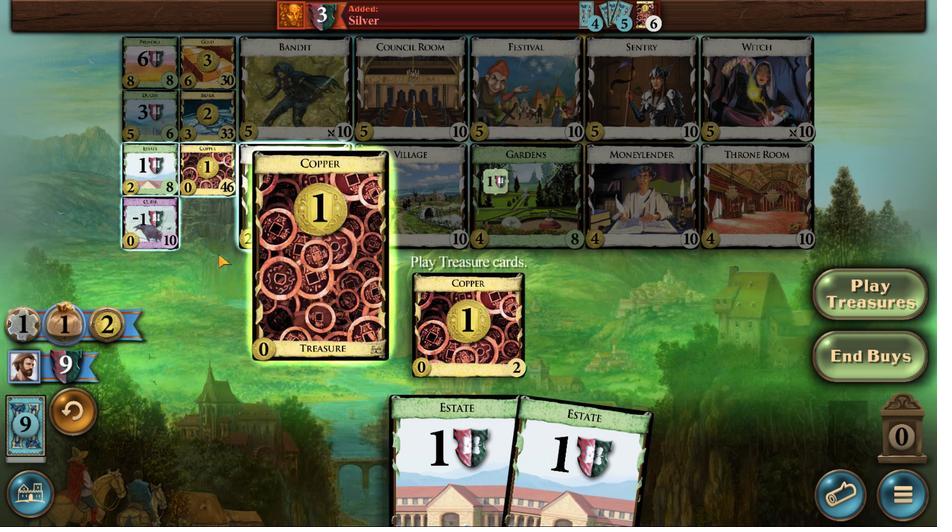 
Action: Mouse moved to (320, 458)
Screenshot: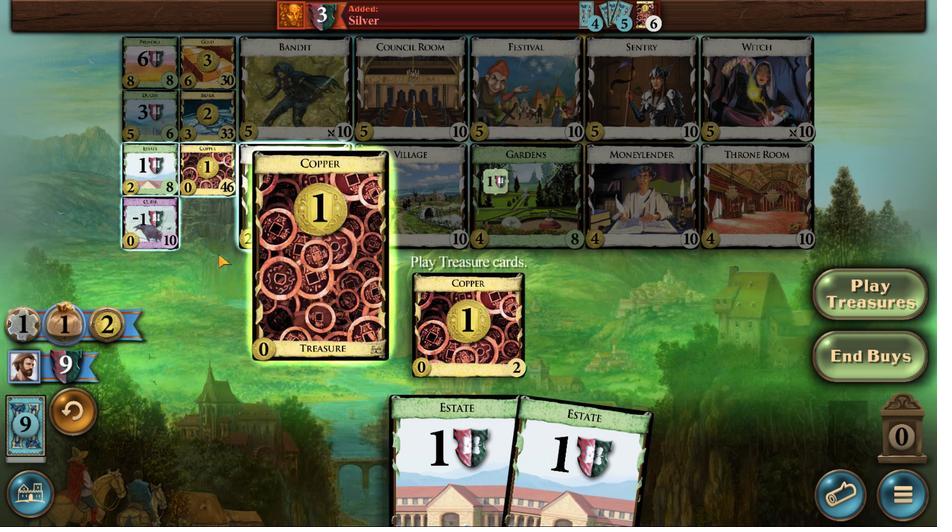 
Action: Mouse scrolled (320, 458) with delta (0, 0)
Screenshot: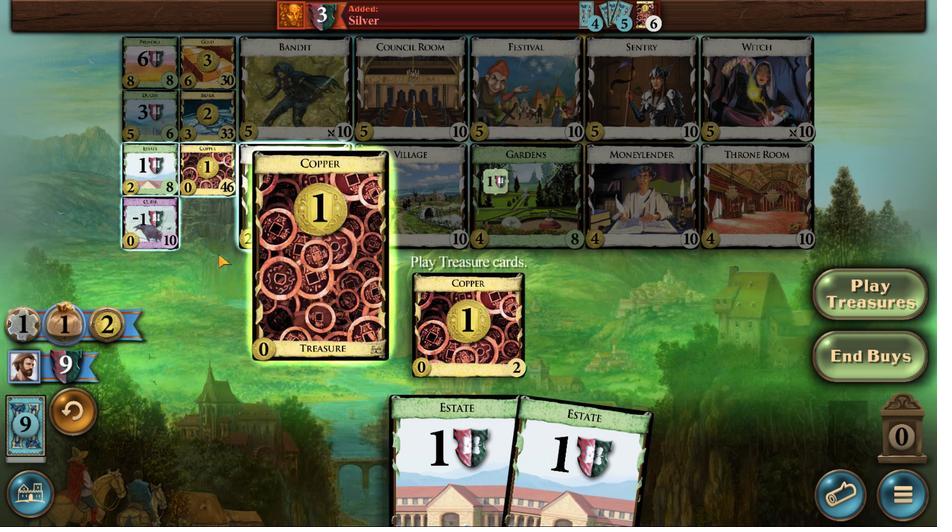 
Action: Mouse scrolled (320, 458) with delta (0, 0)
Screenshot: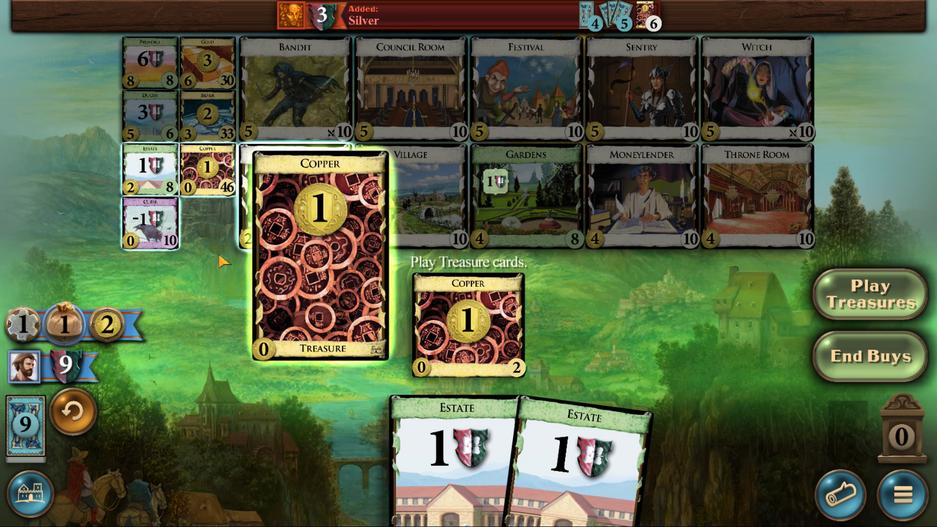 
Action: Mouse moved to (221, 119)
Screenshot: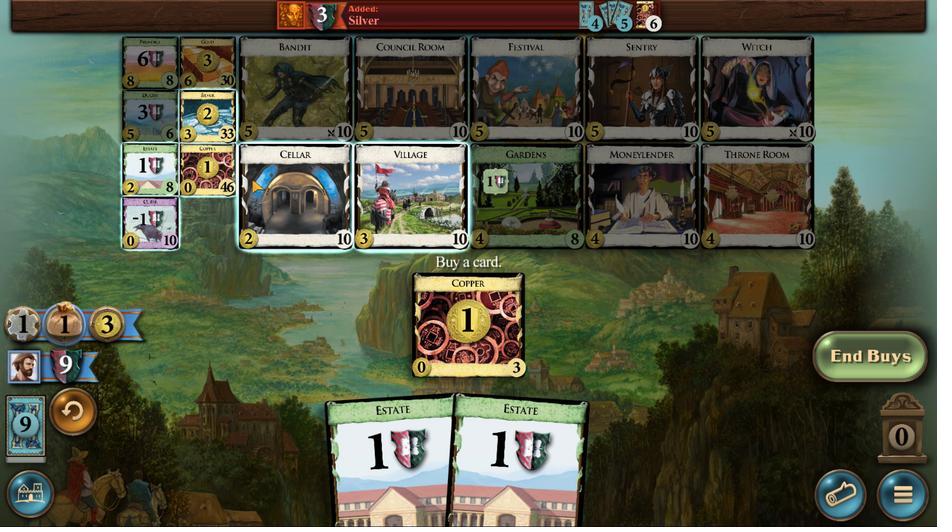 
Action: Mouse pressed left at (221, 119)
Screenshot: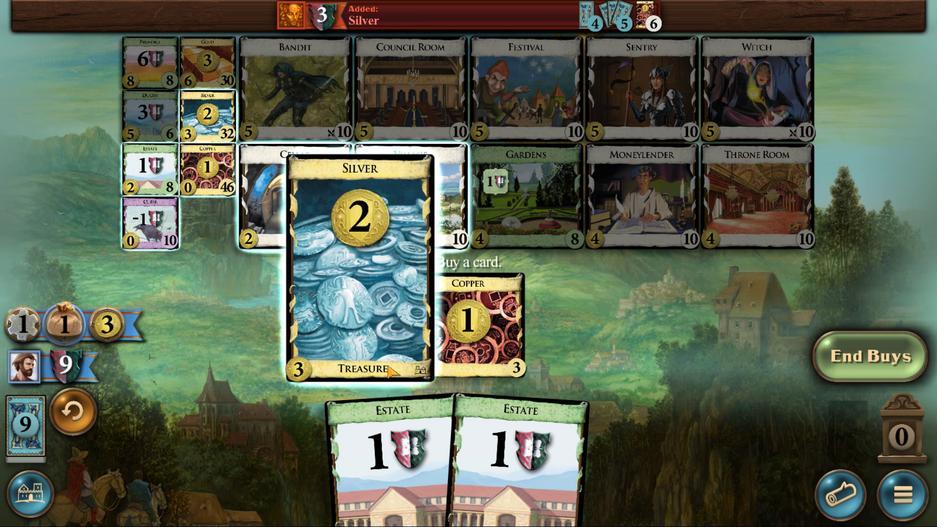 
Action: Mouse moved to (425, 453)
Screenshot: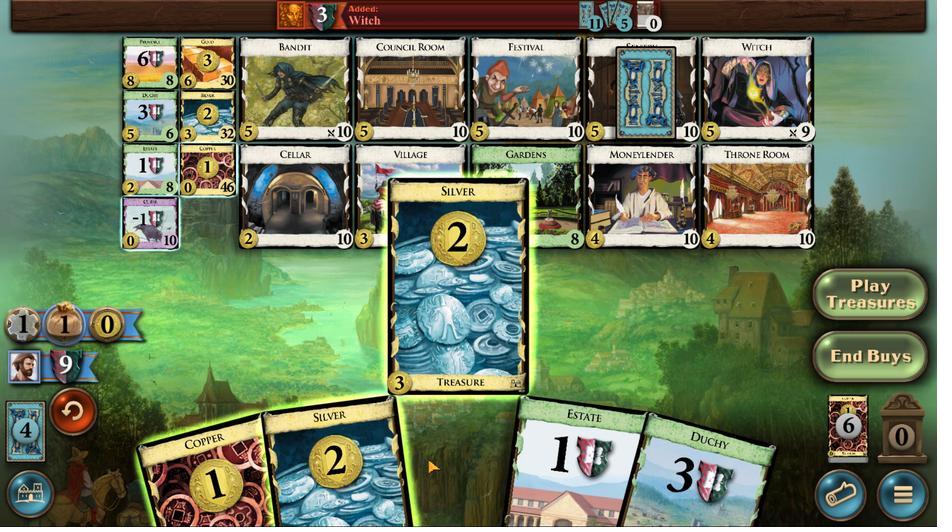 
Action: Mouse scrolled (425, 453) with delta (0, 0)
Screenshot: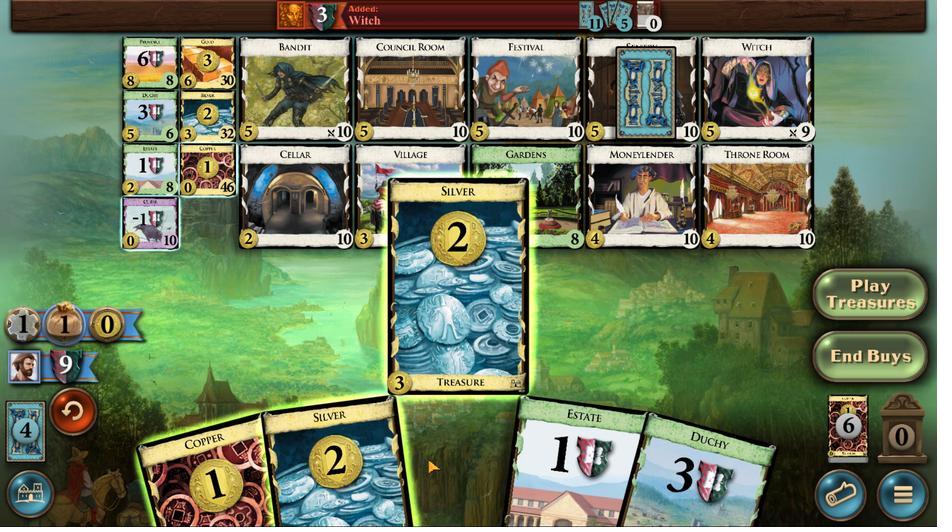 
Action: Mouse moved to (428, 458)
Screenshot: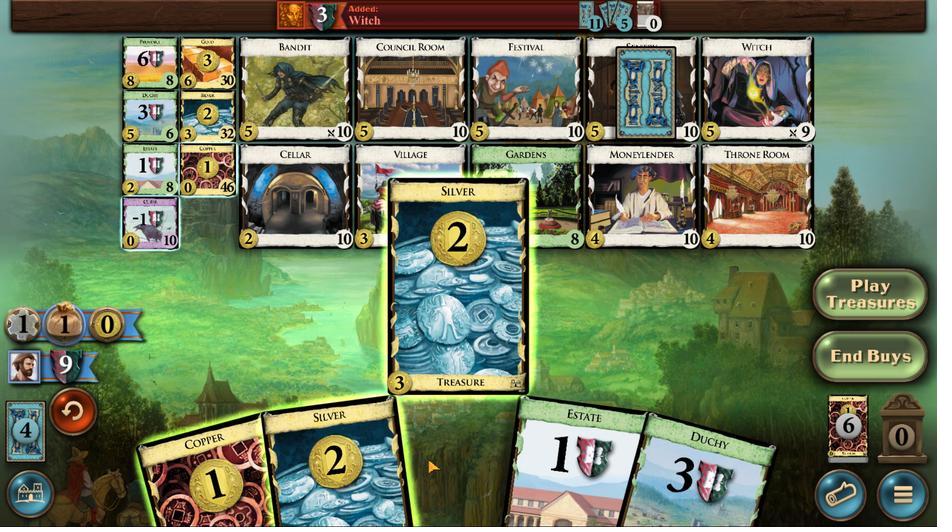 
Action: Mouse scrolled (428, 458) with delta (0, 0)
Screenshot: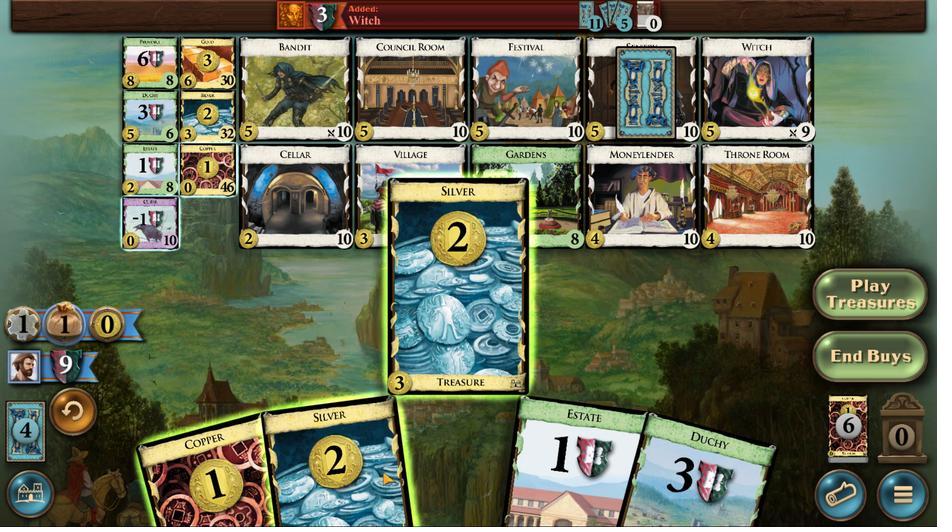 
Action: Mouse moved to (380, 472)
Screenshot: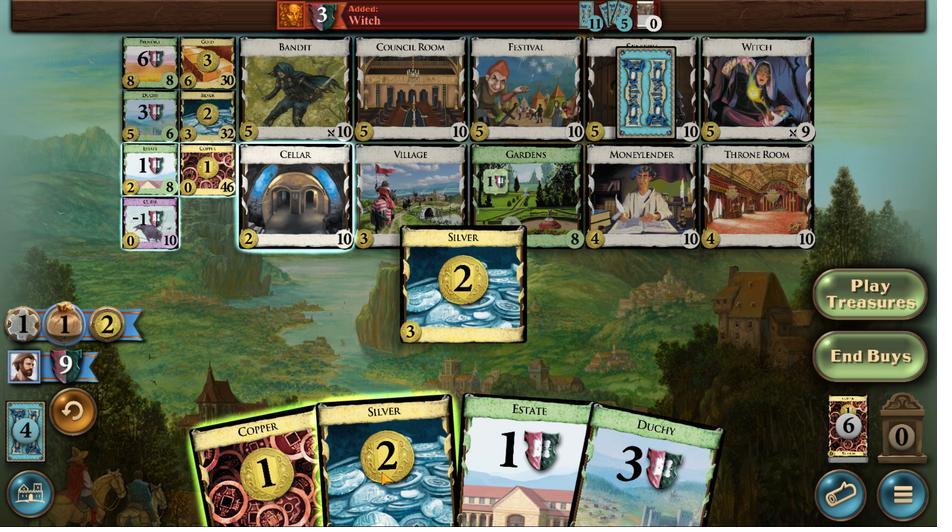
Action: Mouse scrolled (380, 471) with delta (0, 0)
Screenshot: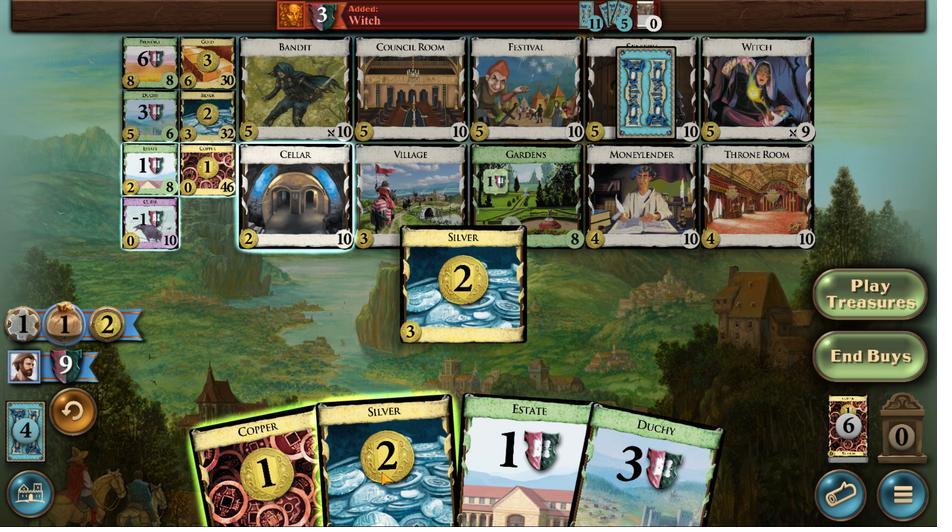 
Action: Mouse moved to (324, 477)
Screenshot: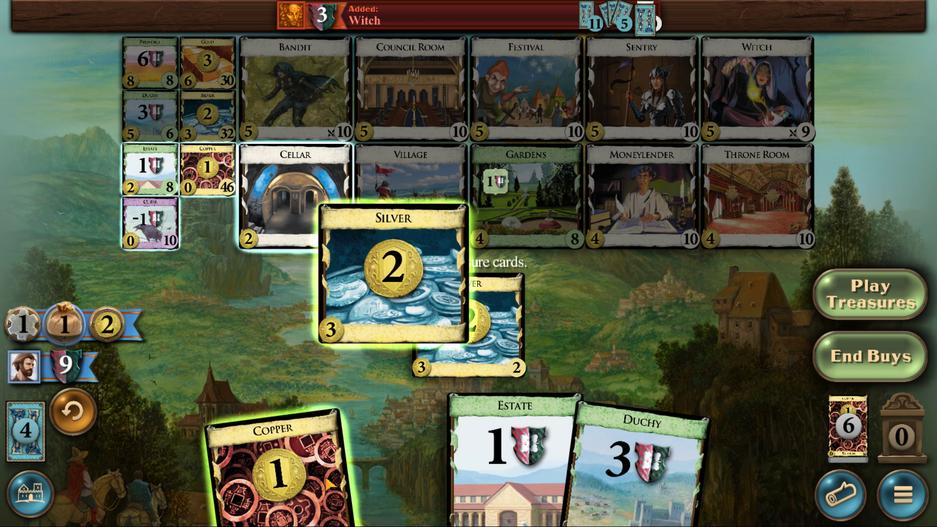 
Action: Mouse scrolled (324, 477) with delta (0, 0)
Screenshot: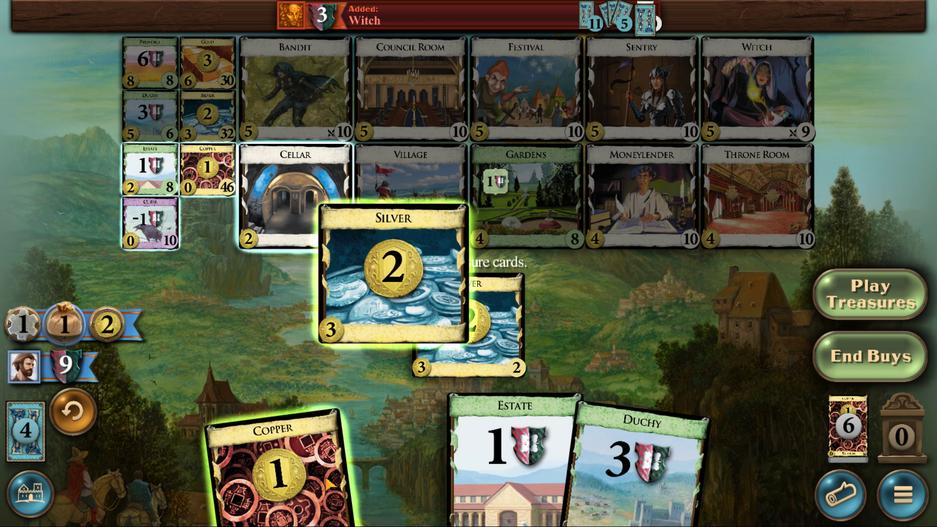 
Action: Mouse scrolled (324, 477) with delta (0, 0)
Screenshot: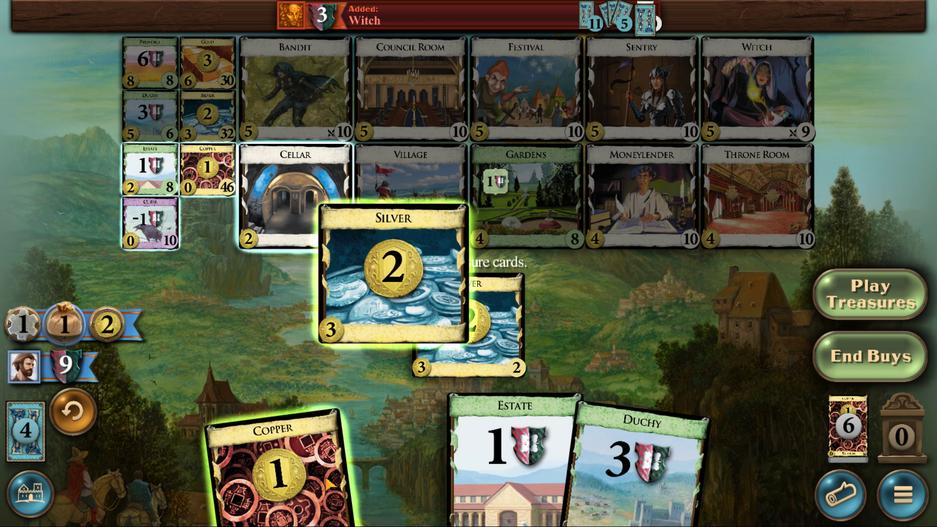 
Action: Mouse scrolled (324, 477) with delta (0, 0)
Screenshot: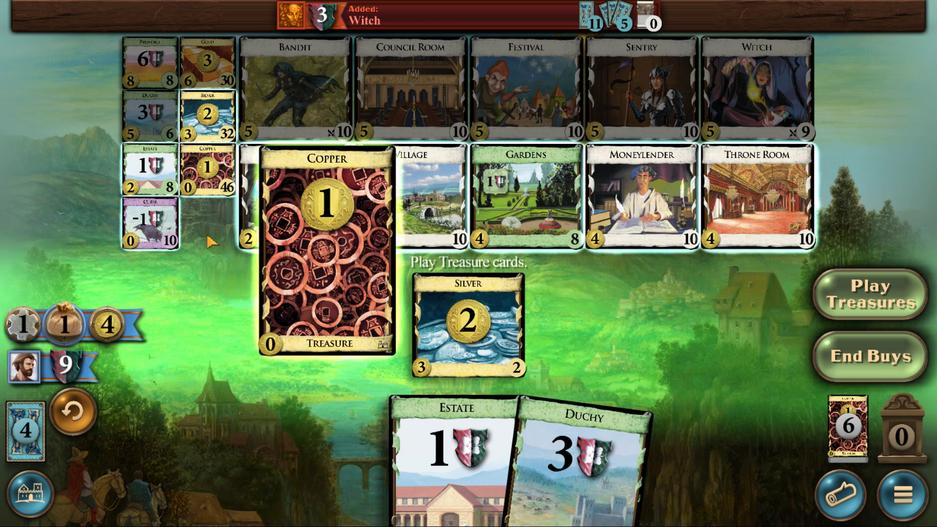 
Action: Mouse moved to (142, 118)
Screenshot: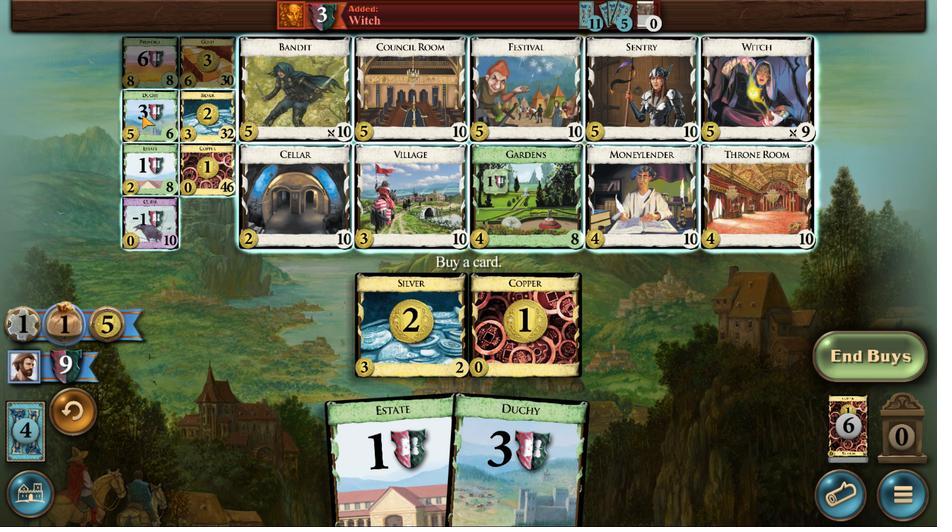 
Action: Mouse pressed left at (142, 118)
Screenshot: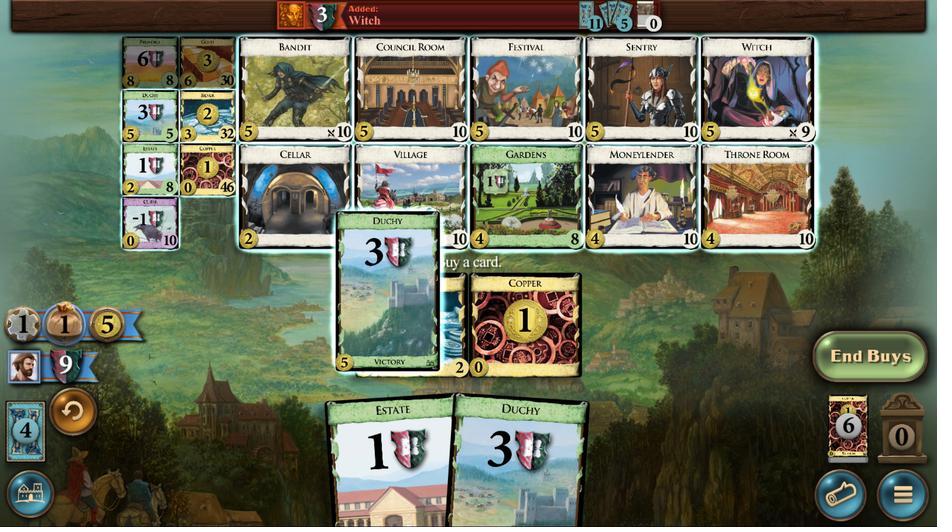 
Action: Mouse moved to (439, 462)
Screenshot: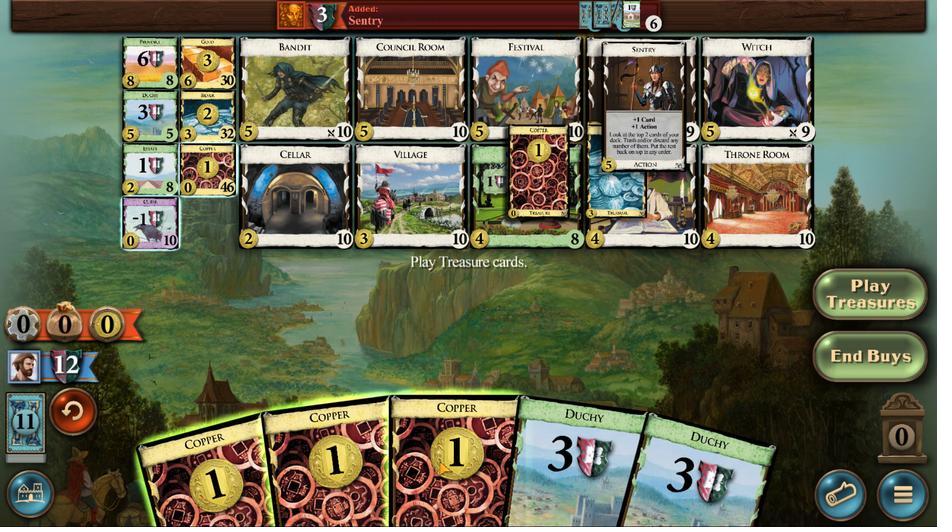
Action: Mouse scrolled (439, 461) with delta (0, 0)
Screenshot: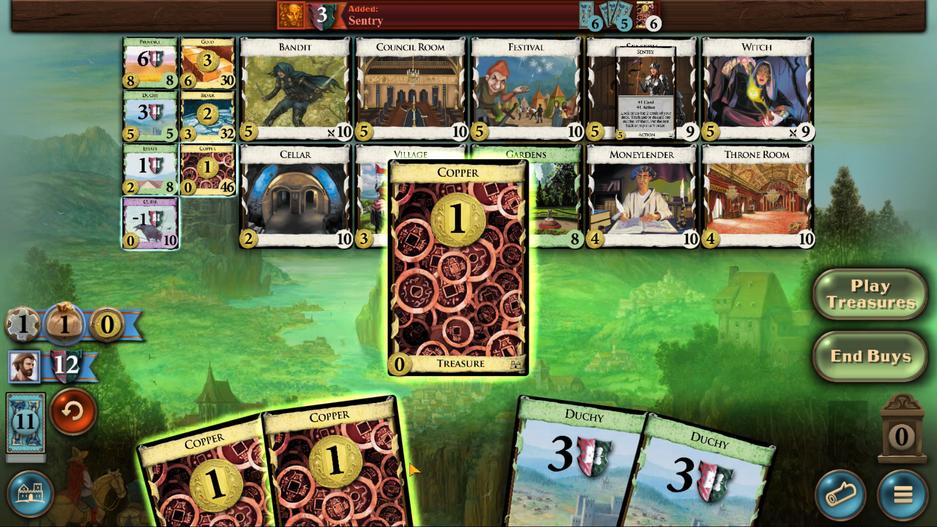 
Action: Mouse scrolled (439, 461) with delta (0, 0)
Screenshot: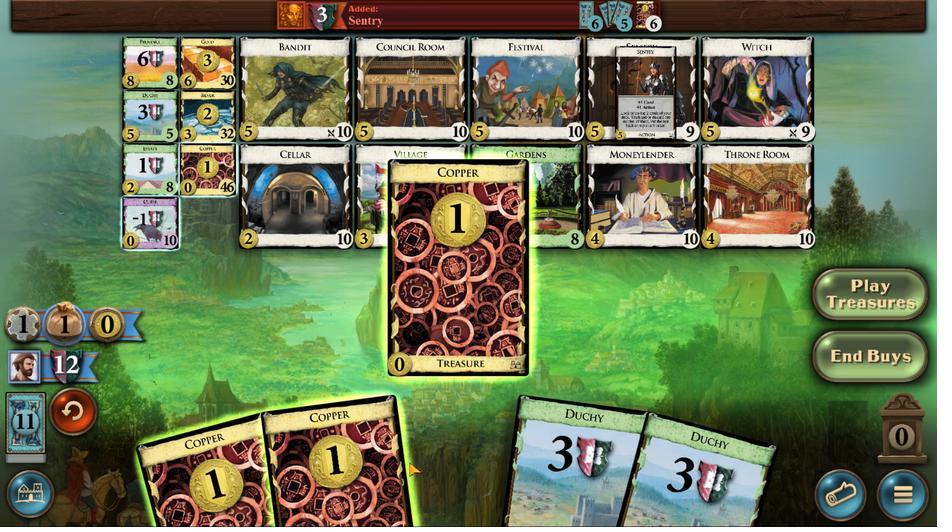
Action: Mouse moved to (358, 464)
Screenshot: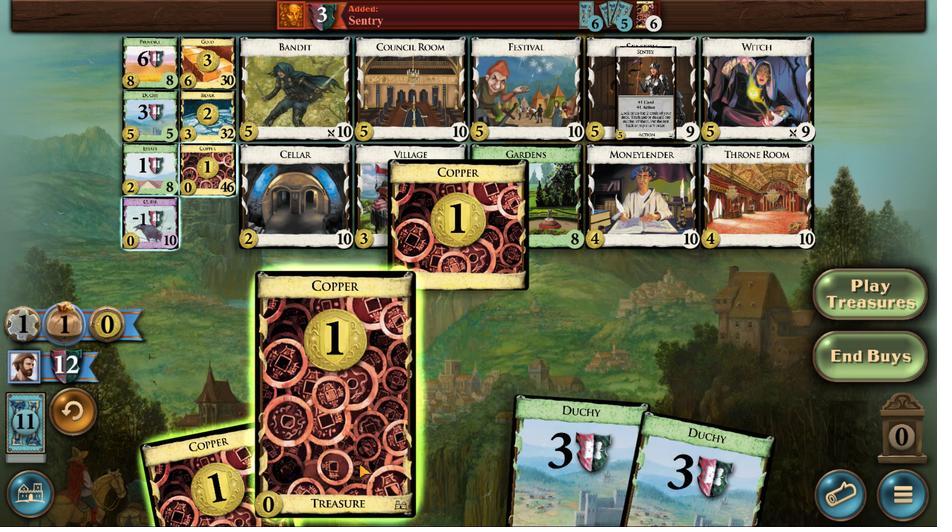 
Action: Mouse scrolled (358, 463) with delta (0, 0)
Screenshot: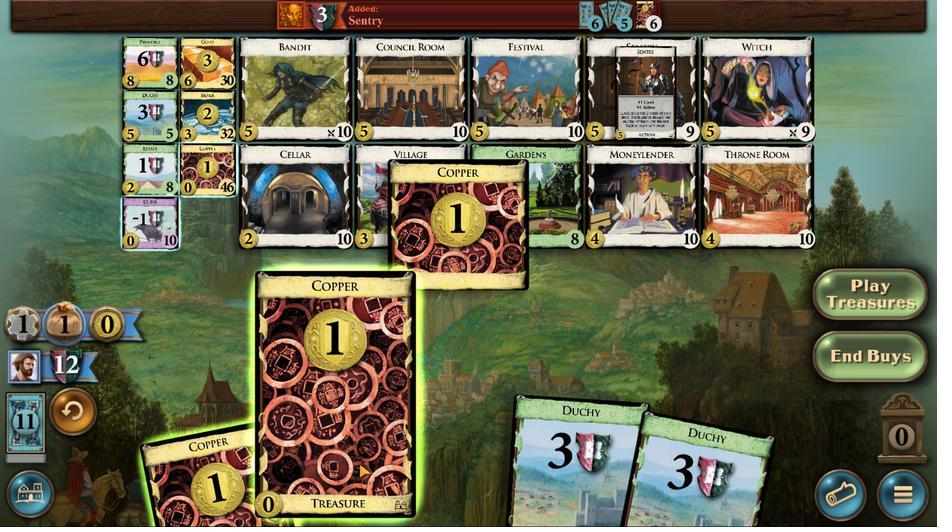 
Action: Mouse scrolled (358, 463) with delta (0, 0)
Screenshot: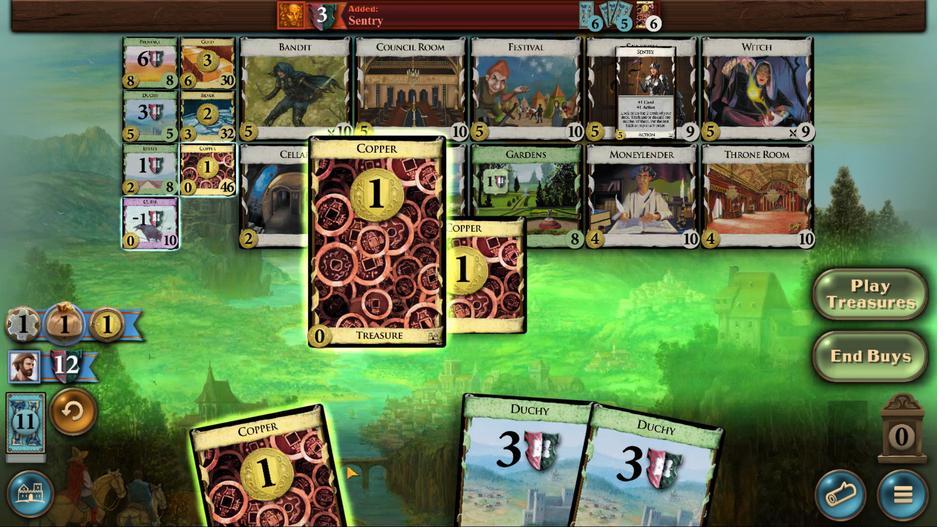 
Action: Mouse scrolled (358, 463) with delta (0, 0)
Screenshot: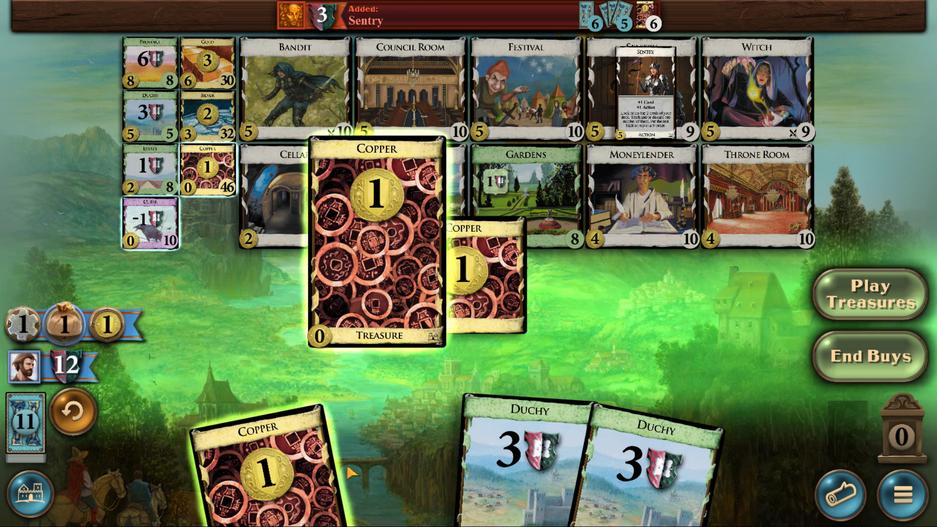 
Action: Mouse moved to (317, 469)
Screenshot: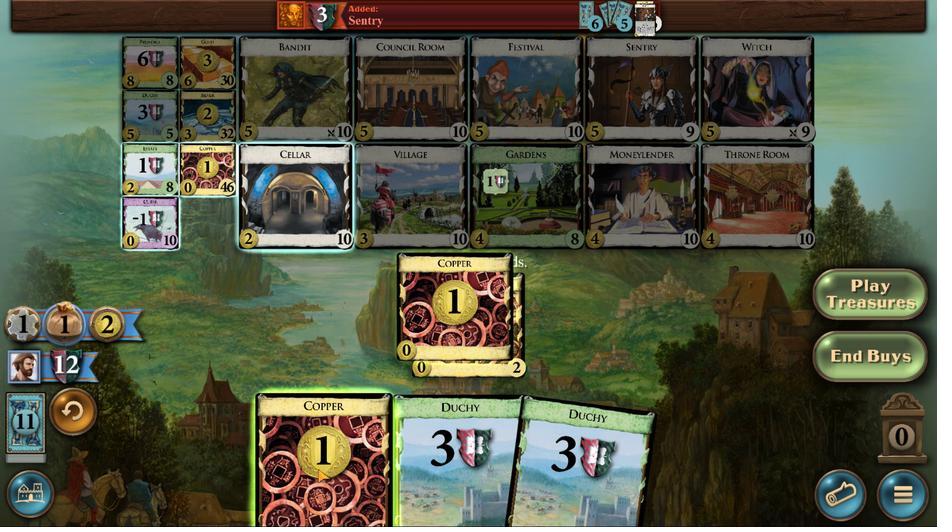 
Action: Mouse scrolled (317, 468) with delta (0, 0)
Screenshot: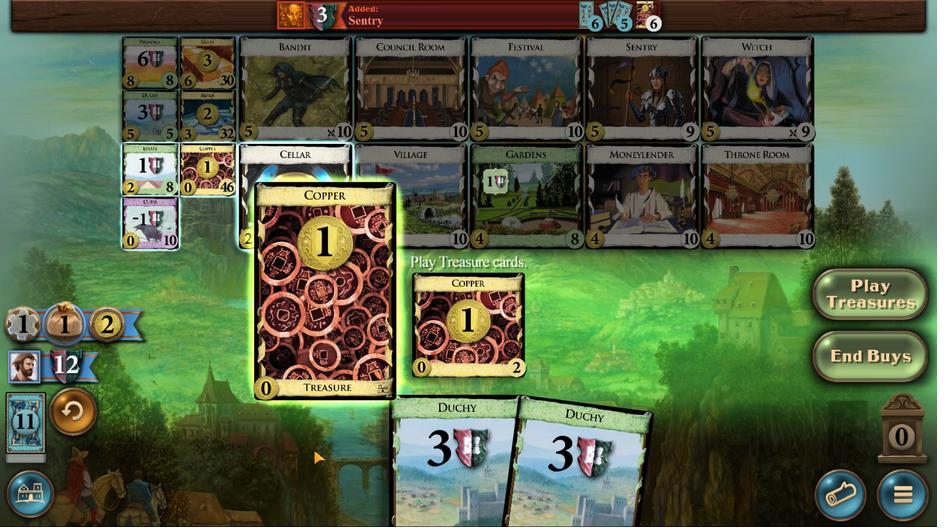 
Action: Mouse scrolled (317, 468) with delta (0, 0)
Screenshot: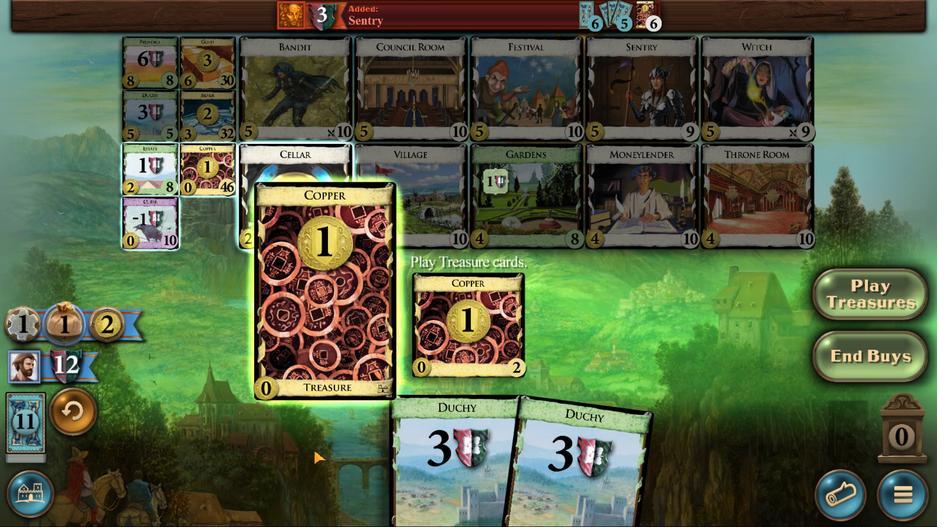 
Action: Mouse scrolled (317, 468) with delta (0, 0)
Screenshot: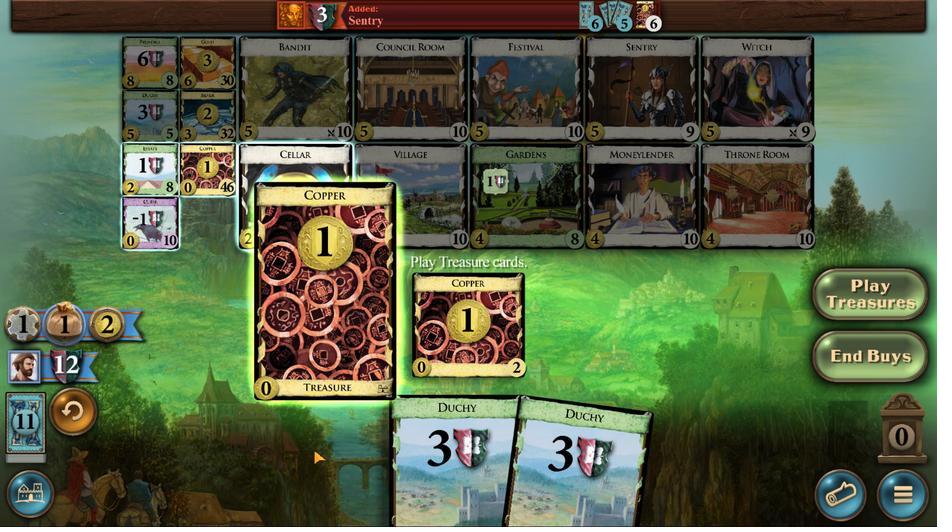
Action: Mouse moved to (198, 127)
Screenshot: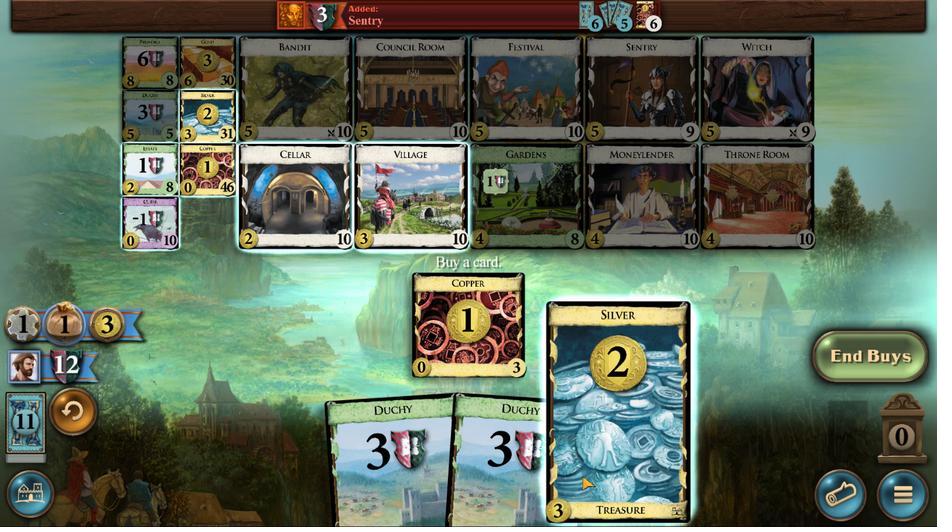 
Action: Mouse pressed left at (198, 127)
Screenshot: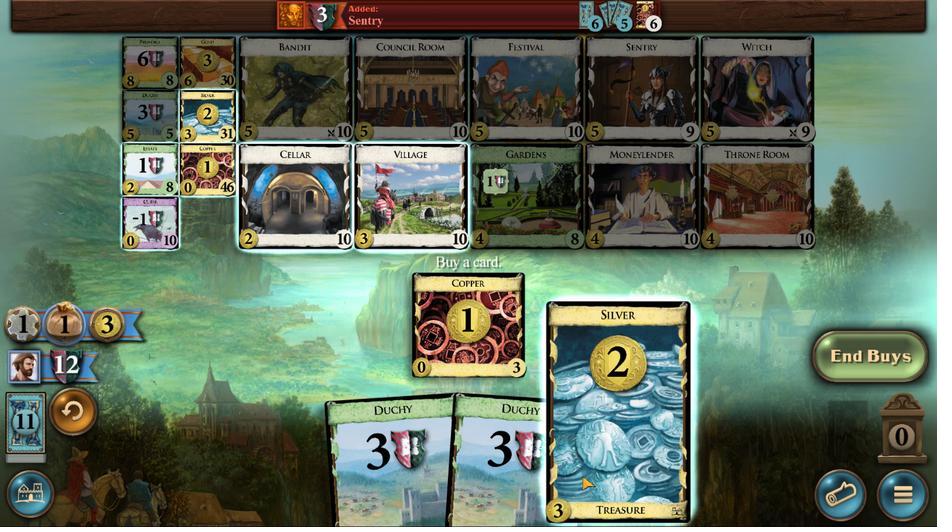 
Action: Mouse moved to (562, 483)
Screenshot: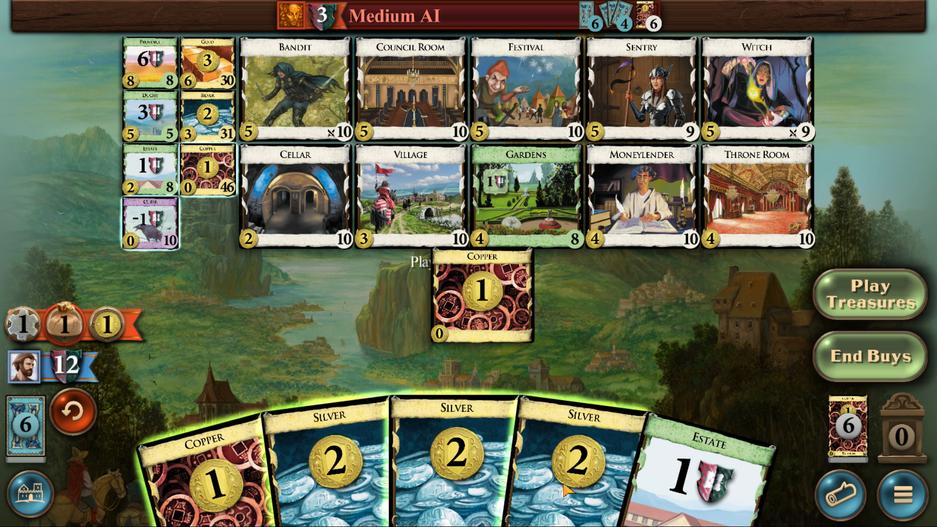 
Action: Mouse scrolled (562, 483) with delta (0, 0)
Screenshot: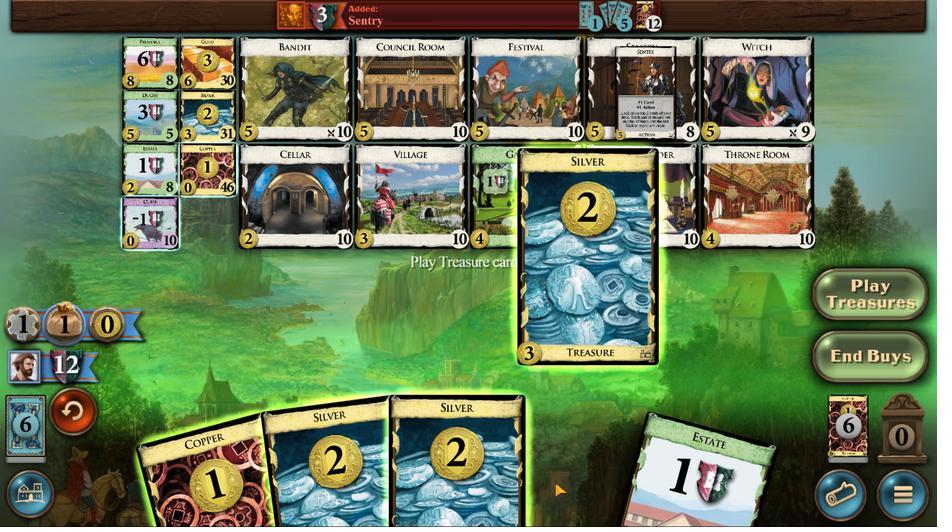 
Action: Mouse scrolled (562, 483) with delta (0, 0)
Screenshot: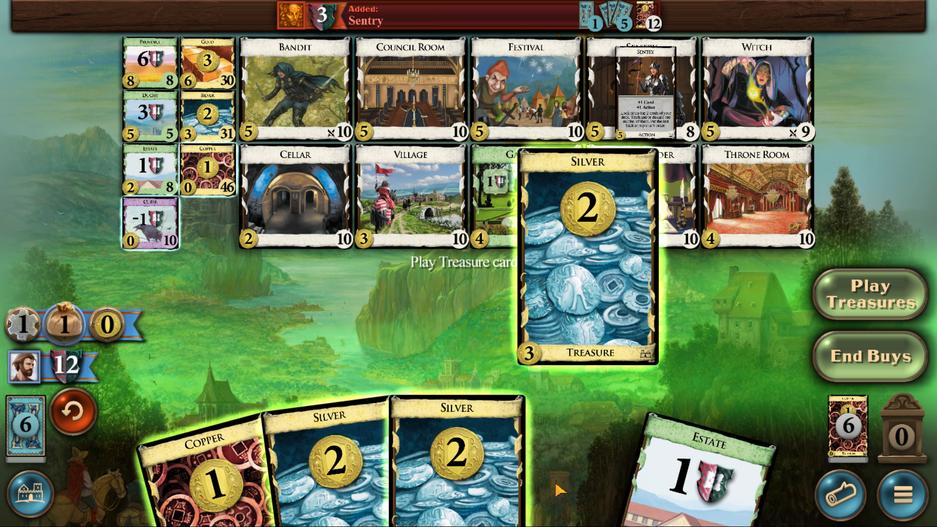 
Action: Mouse moved to (496, 479)
Screenshot: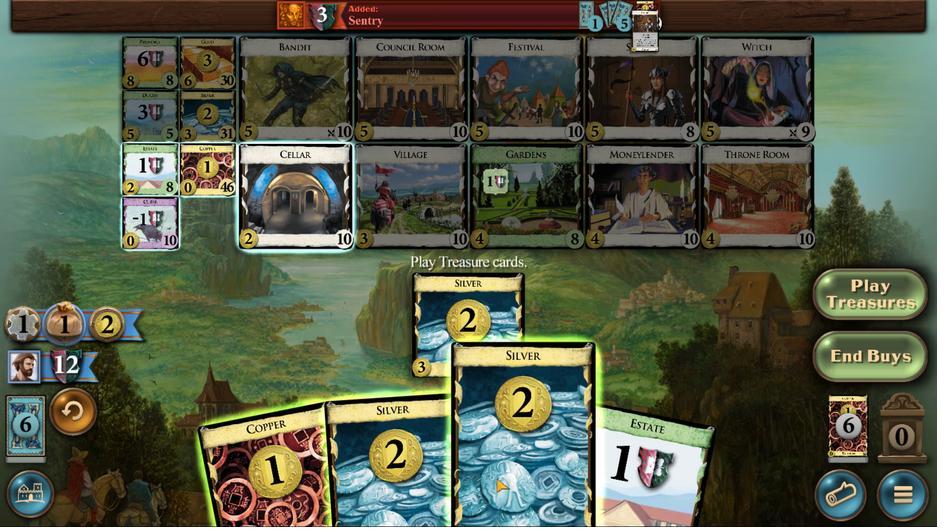 
Action: Mouse scrolled (496, 478) with delta (0, 0)
Screenshot: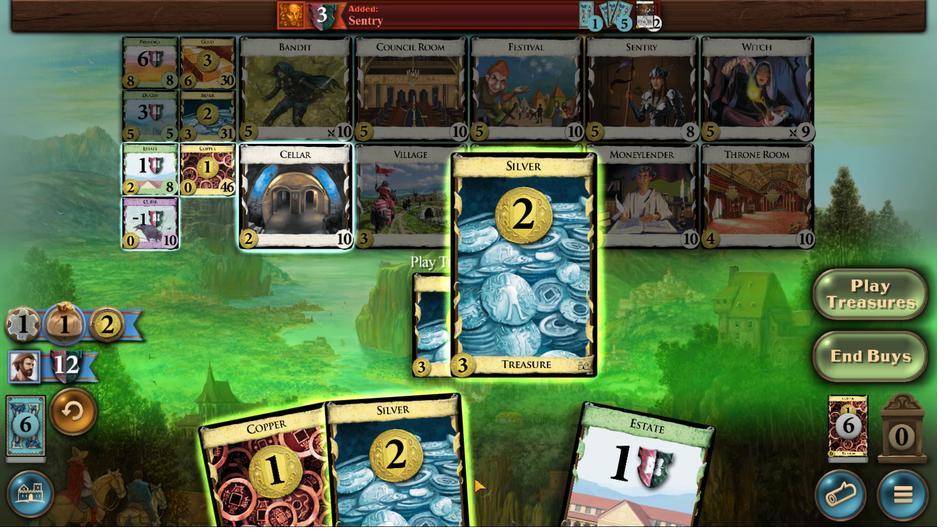 
Action: Mouse scrolled (496, 478) with delta (0, 0)
Screenshot: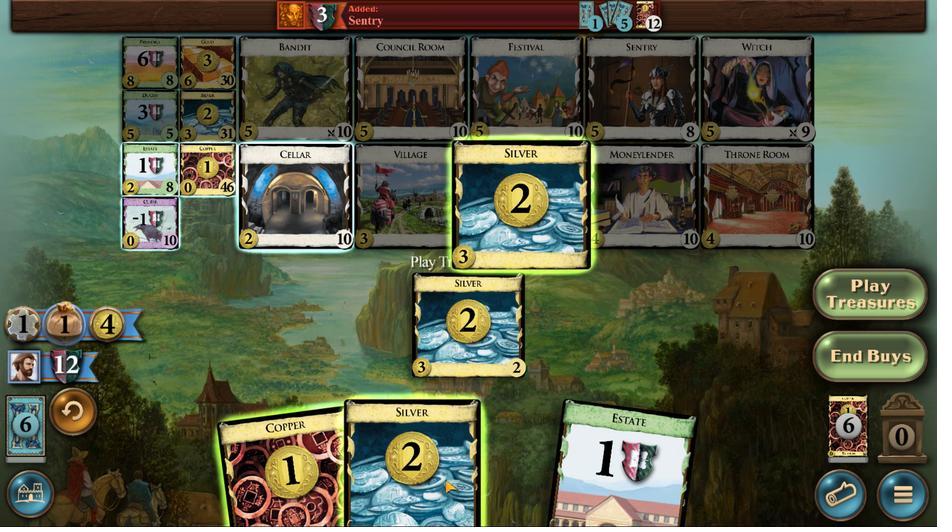 
Action: Mouse moved to (444, 480)
Screenshot: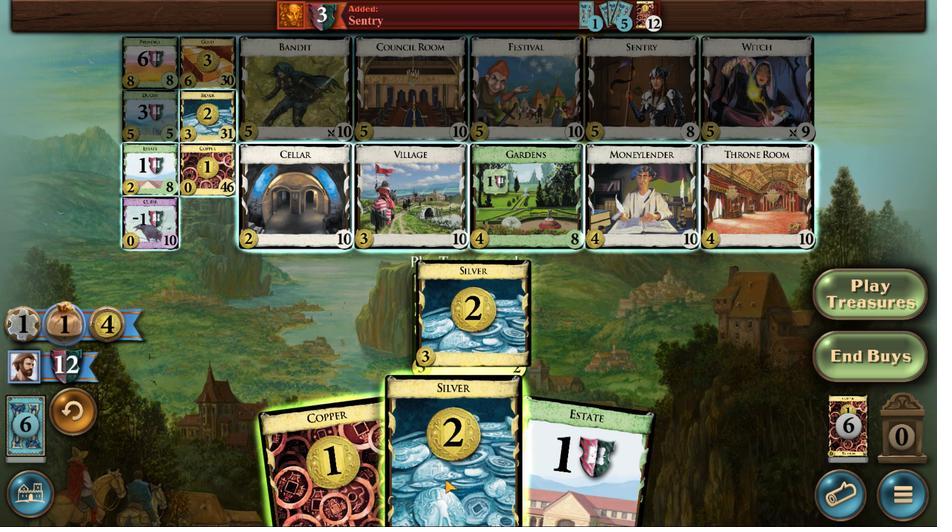 
Action: Mouse scrolled (444, 479) with delta (0, 0)
Screenshot: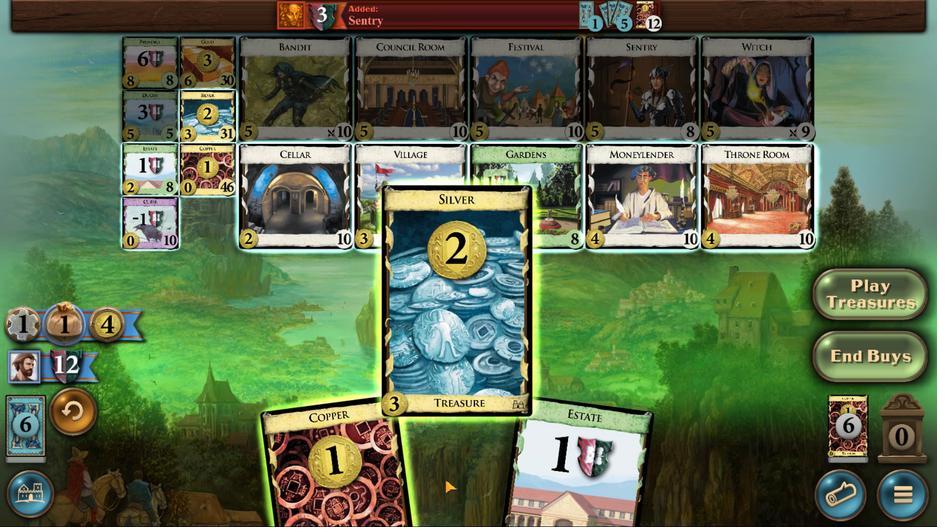 
Action: Mouse scrolled (444, 479) with delta (0, 0)
Screenshot: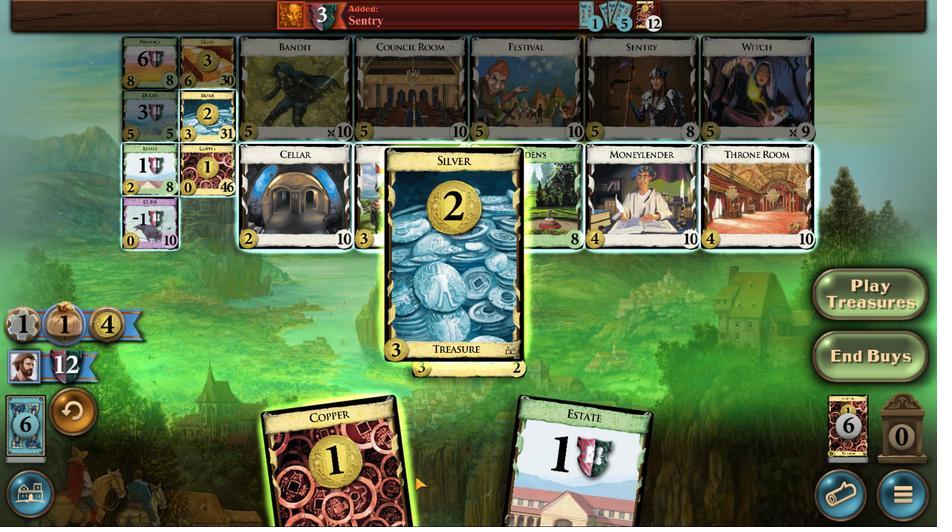 
Action: Mouse moved to (390, 473)
Screenshot: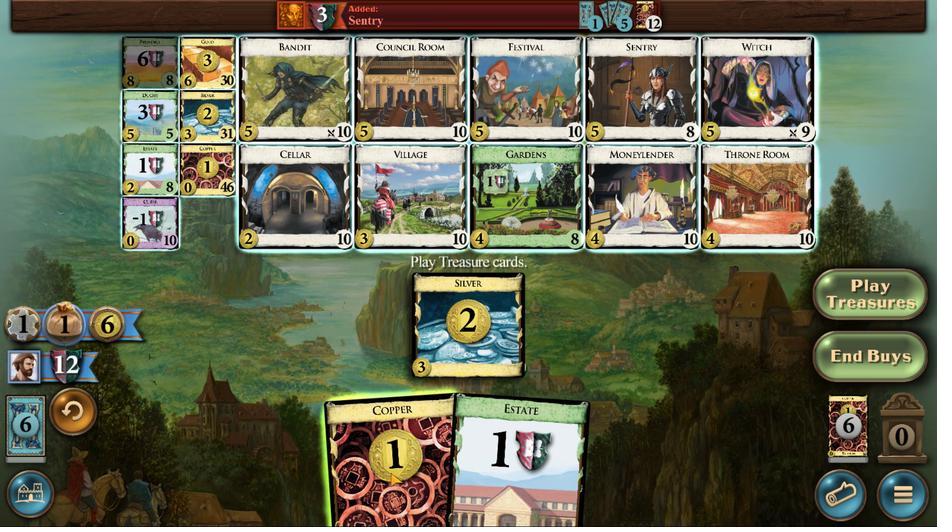 
Action: Mouse scrolled (390, 472) with delta (0, 0)
Screenshot: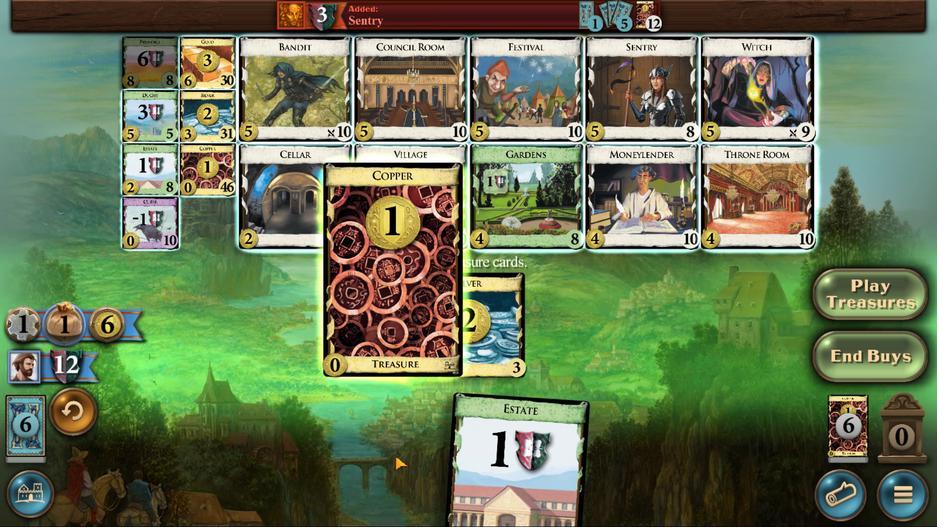 
Action: Mouse scrolled (390, 472) with delta (0, 0)
Screenshot: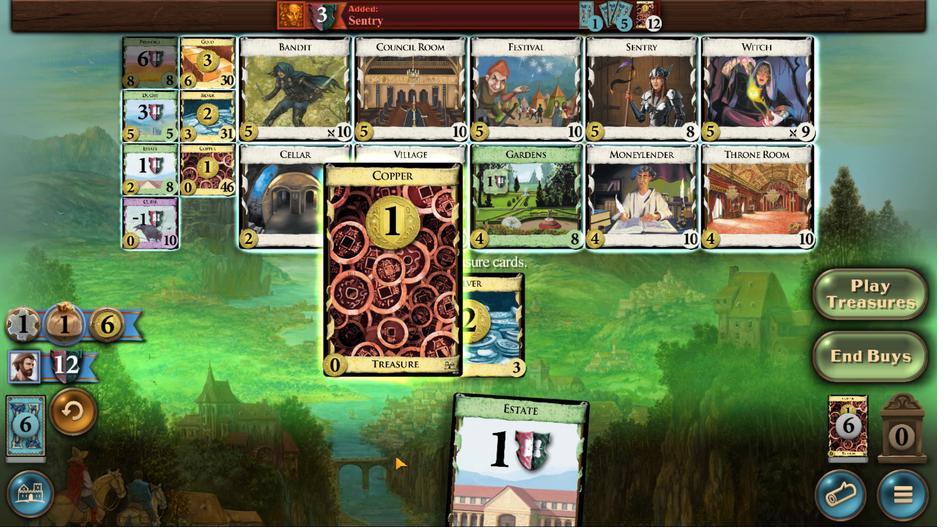 
Action: Mouse scrolled (390, 472) with delta (0, 0)
Screenshot: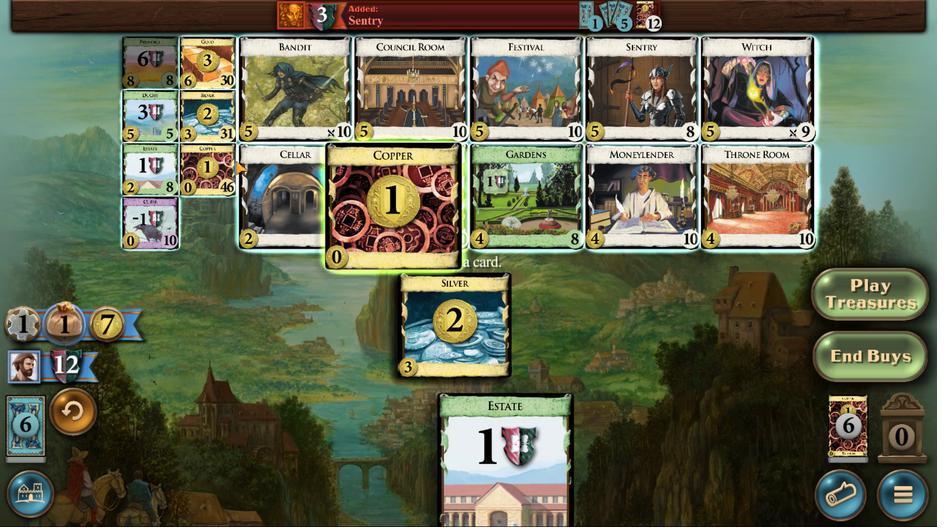 
Action: Mouse moved to (135, 112)
Screenshot: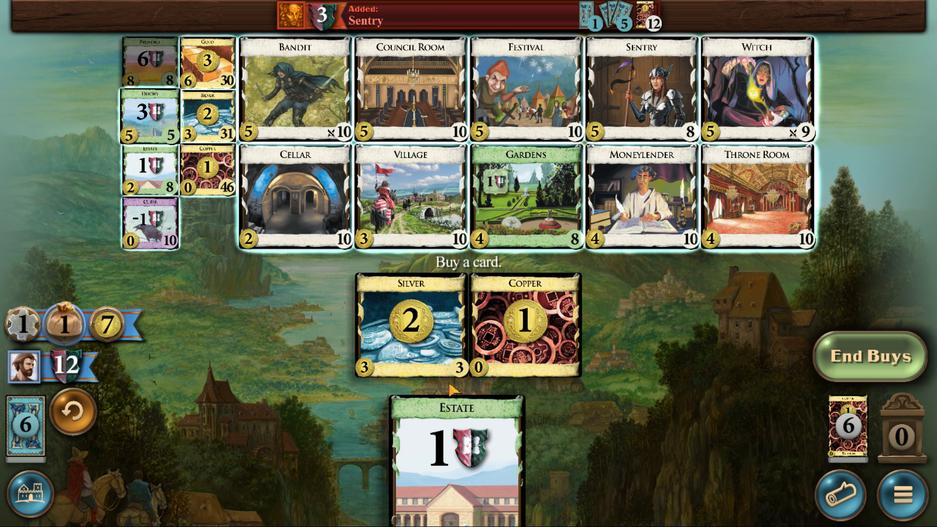 
Action: Mouse pressed left at (135, 112)
Screenshot: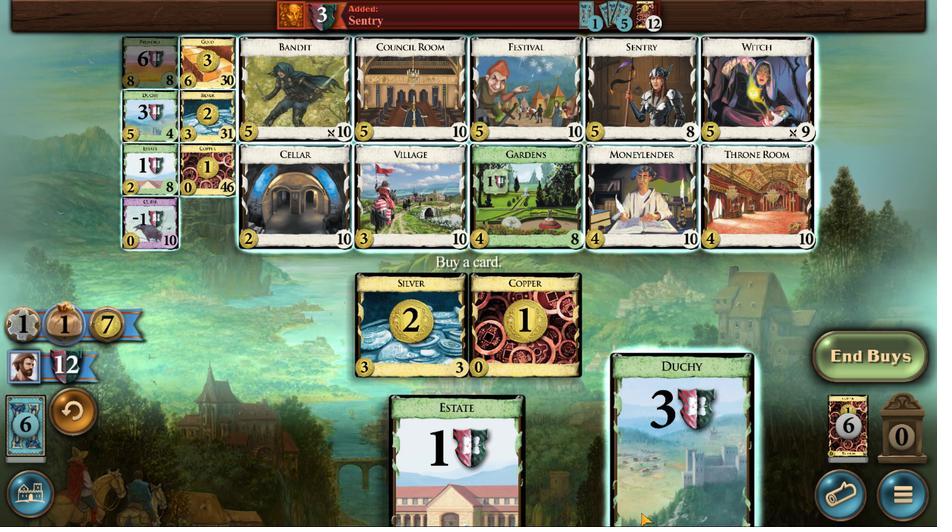 
Action: Mouse moved to (319, 463)
Screenshot: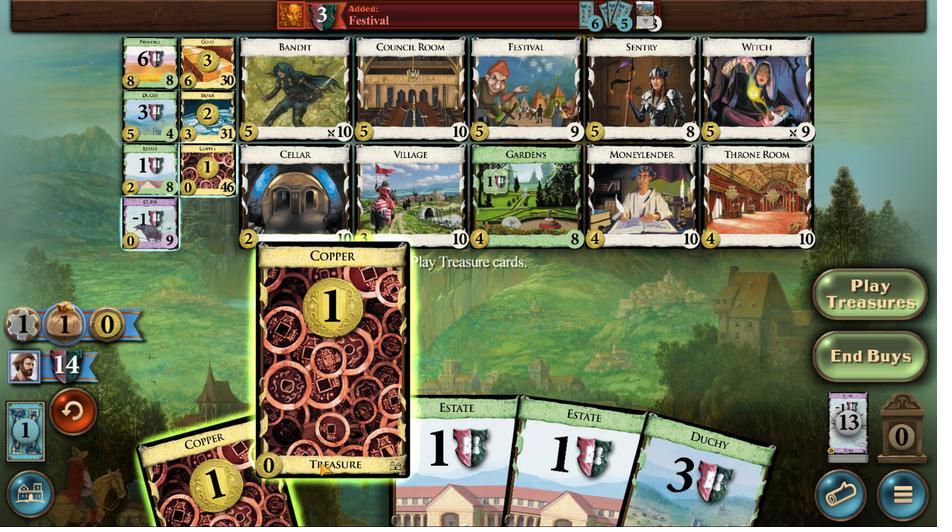 
Action: Mouse scrolled (319, 462) with delta (0, 0)
Screenshot: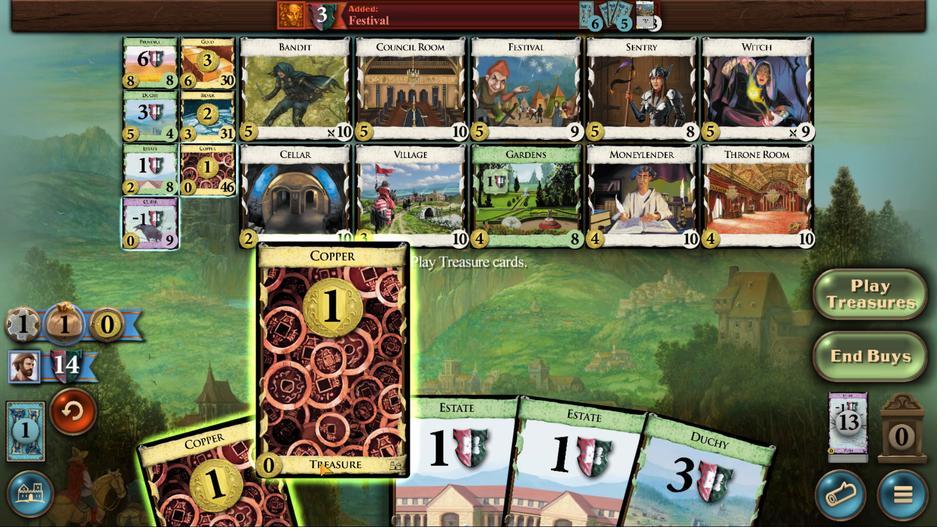 
Action: Mouse scrolled (319, 462) with delta (0, 0)
Screenshot: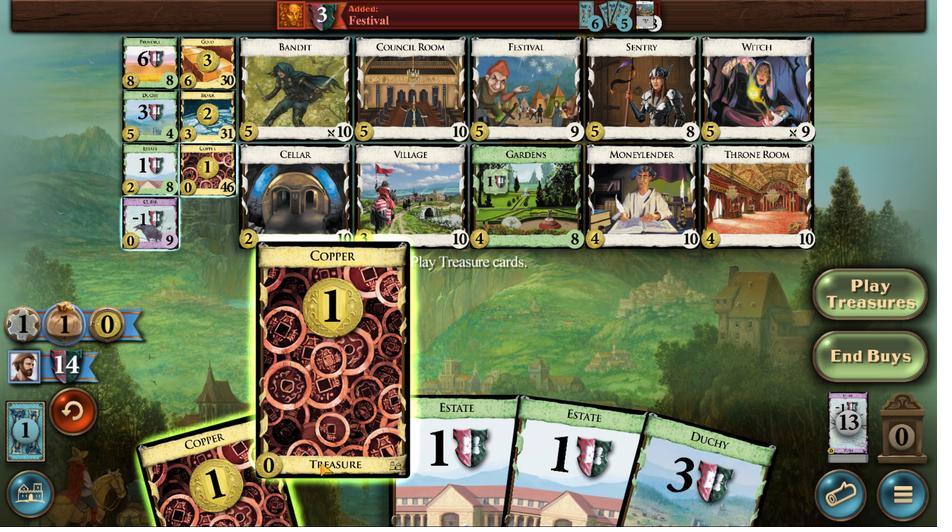 
Action: Mouse scrolled (319, 462) with delta (0, 0)
Screenshot: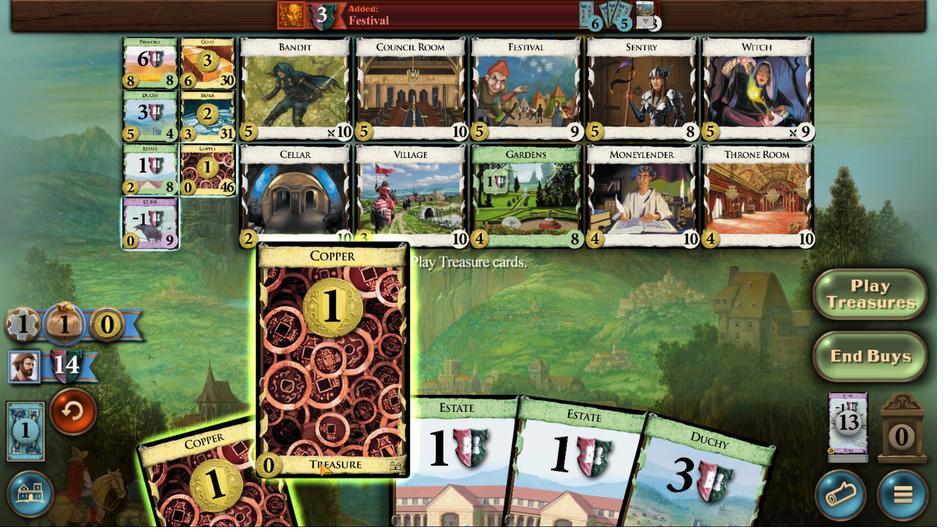 
Action: Mouse scrolled (319, 462) with delta (0, 0)
Screenshot: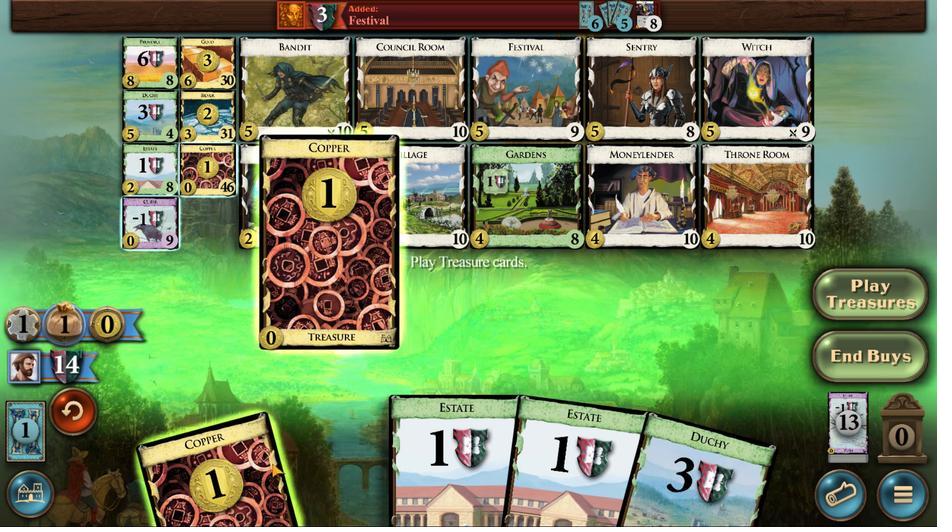 
Action: Mouse scrolled (319, 462) with delta (0, 0)
Screenshot: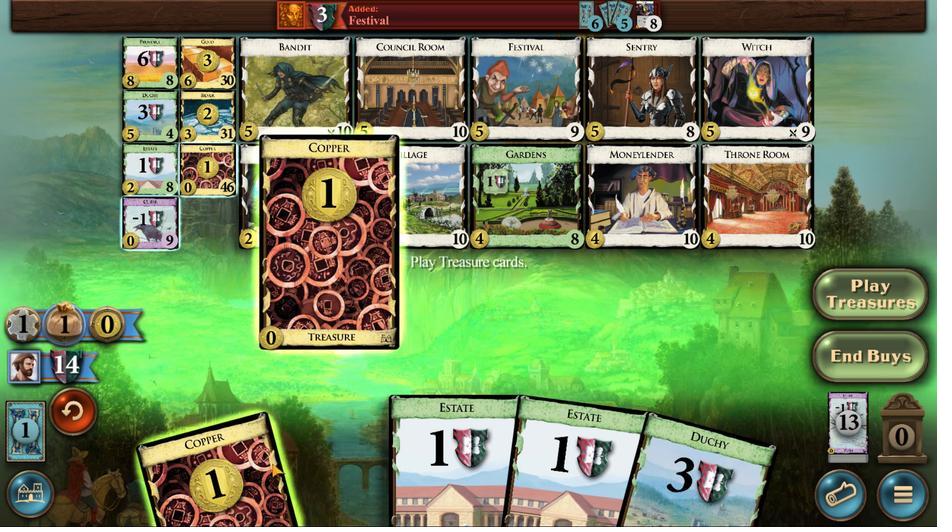 
Action: Mouse scrolled (319, 462) with delta (0, 0)
Screenshot: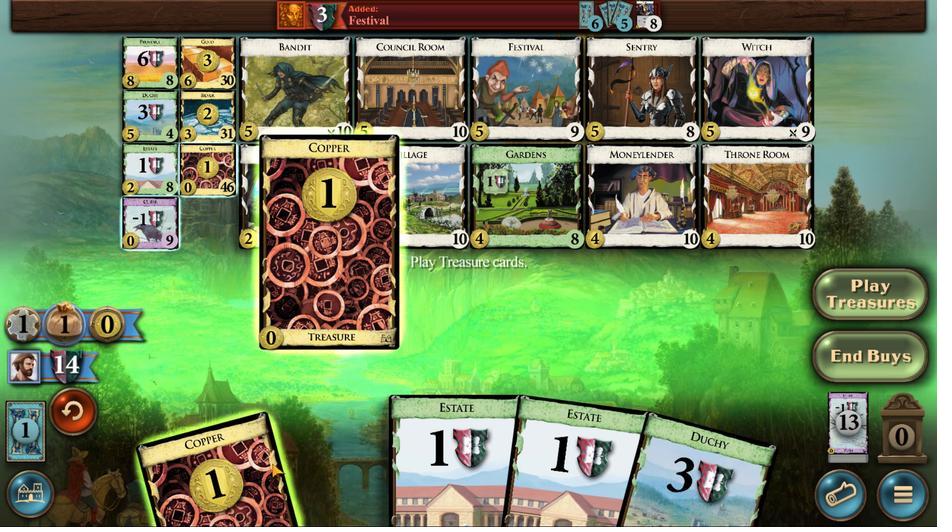 
Action: Mouse moved to (269, 466)
Screenshot: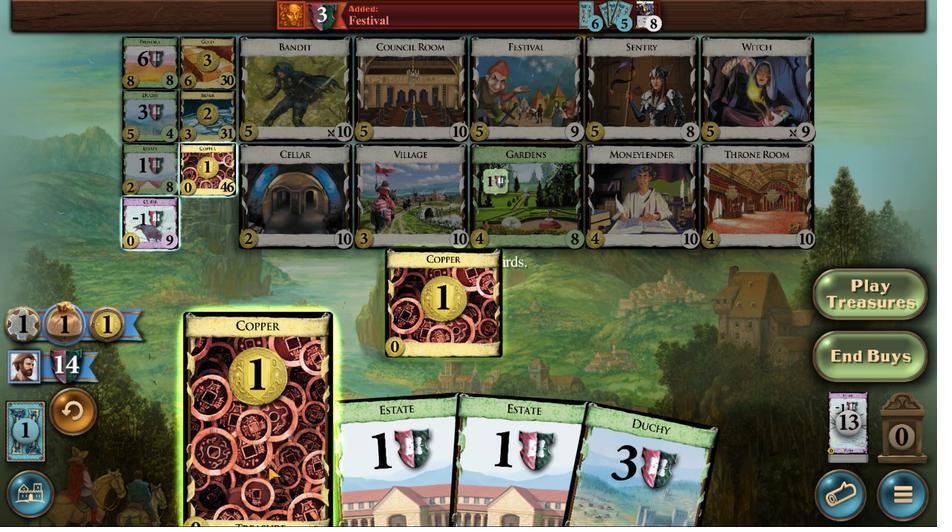 
Action: Mouse scrolled (269, 465) with delta (0, 0)
Screenshot: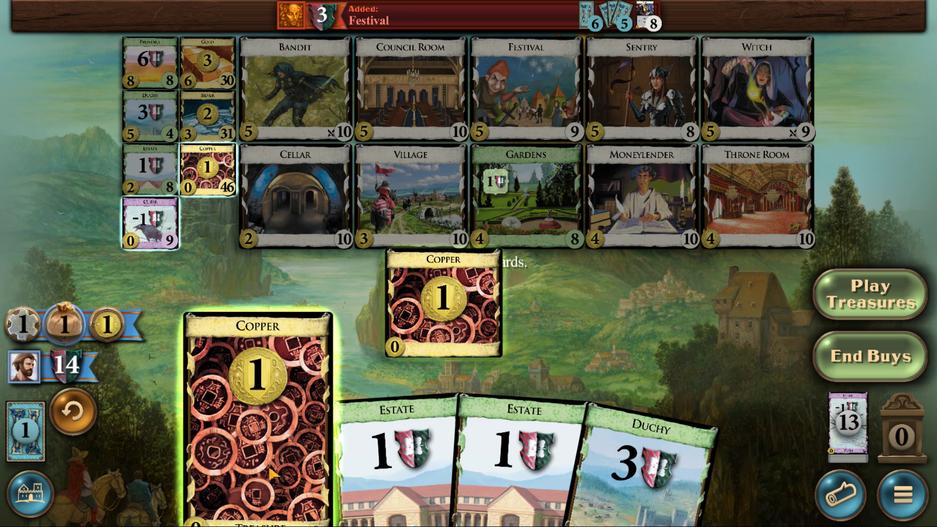
Action: Mouse moved to (269, 466)
Screenshot: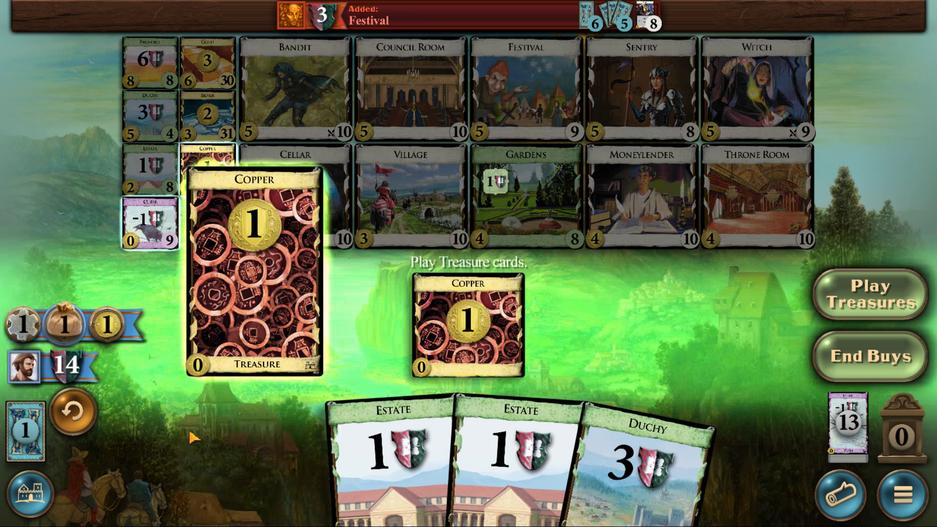 
Action: Mouse scrolled (269, 466) with delta (0, 0)
Screenshot: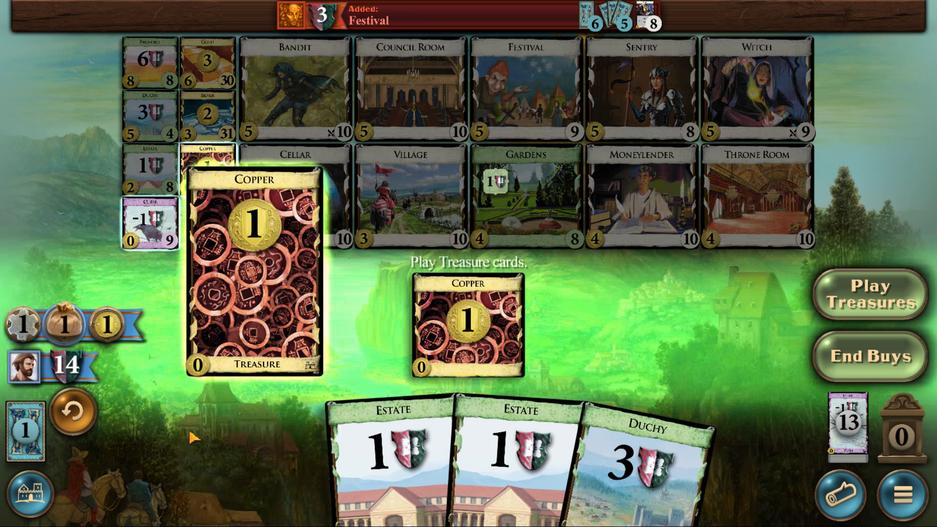 
Action: Mouse scrolled (269, 466) with delta (0, 0)
Screenshot: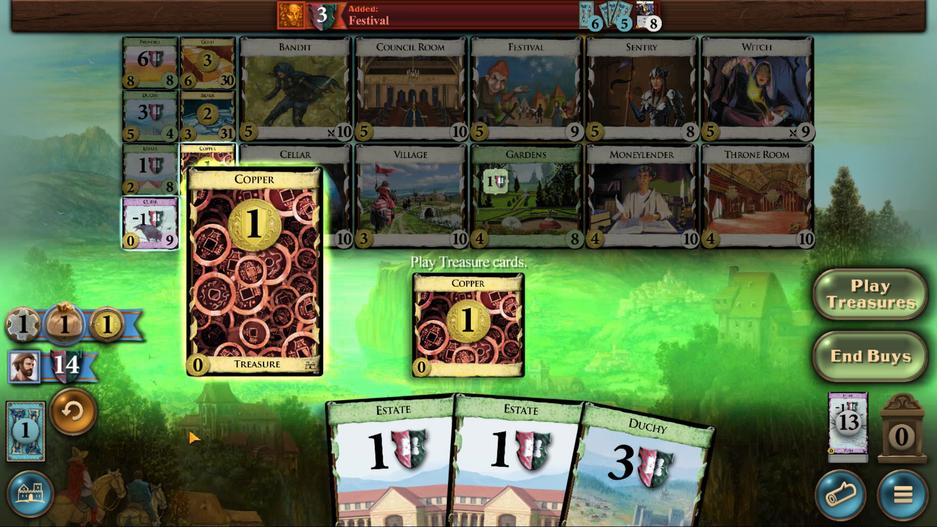 
Action: Mouse scrolled (269, 466) with delta (0, 0)
Screenshot: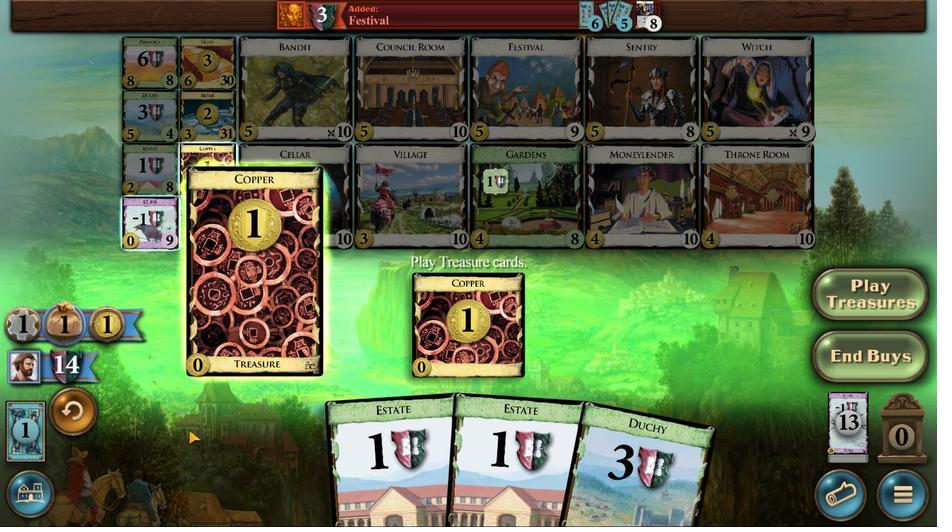 
Action: Mouse scrolled (269, 466) with delta (0, 0)
Screenshot: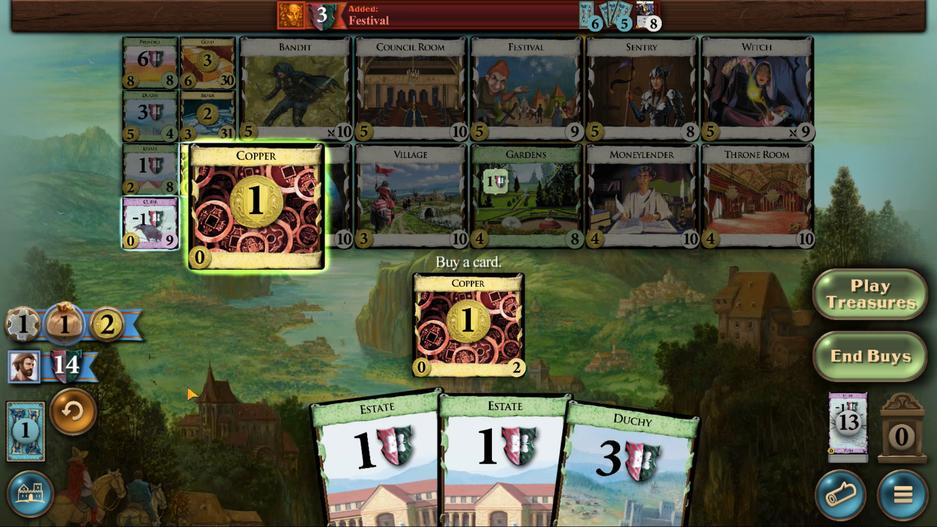 
Action: Mouse moved to (151, 161)
Screenshot: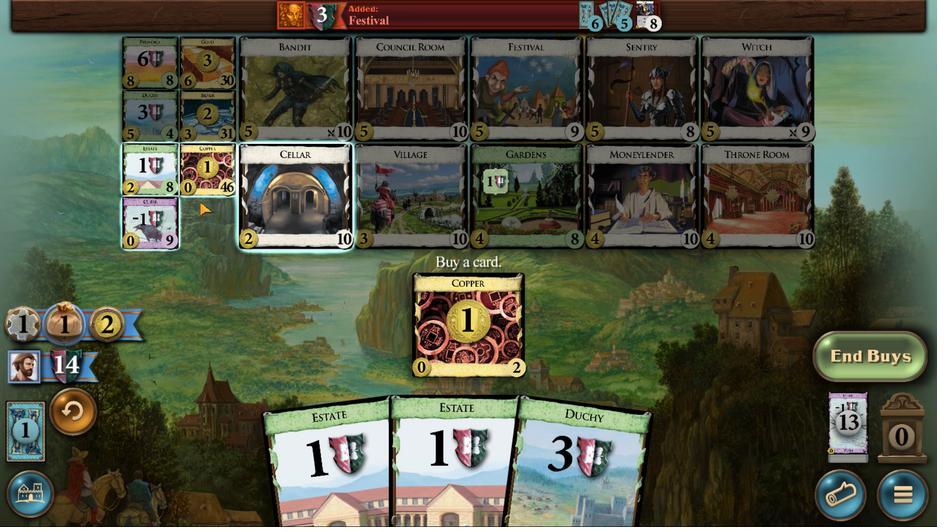 
Action: Mouse pressed left at (151, 161)
Screenshot: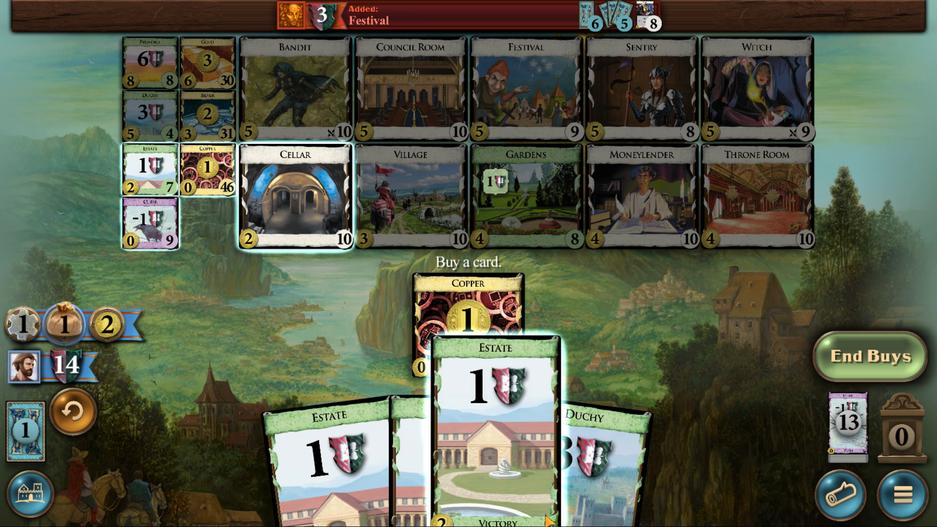 
Action: Mouse moved to (321, 472)
Screenshot: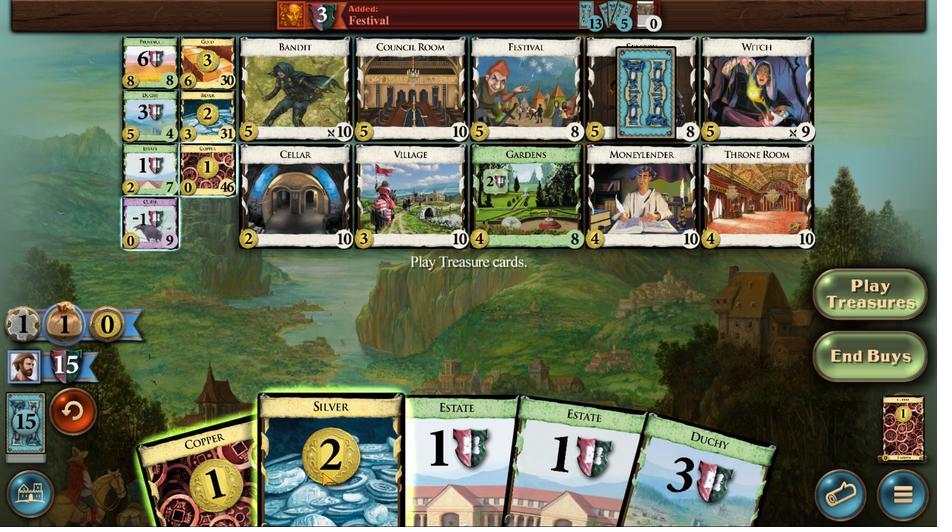 
Action: Mouse scrolled (321, 472) with delta (0, 0)
Screenshot: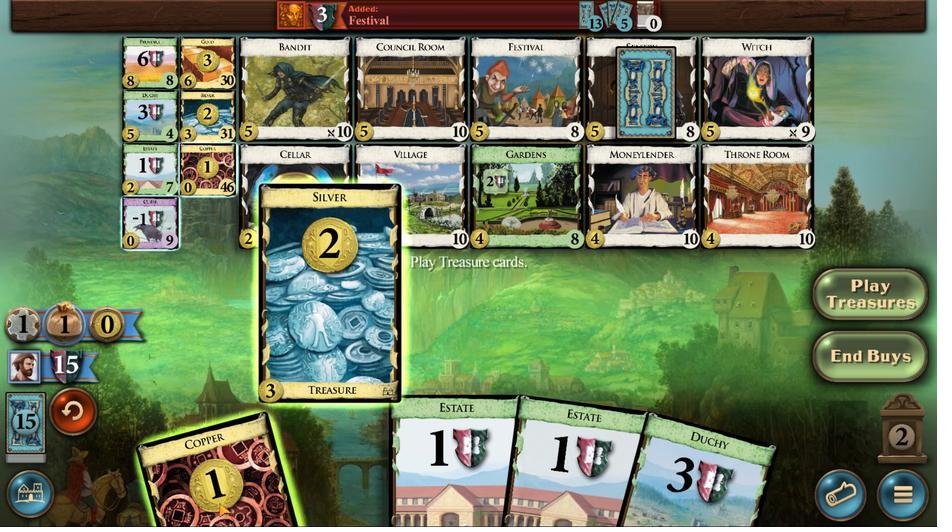 
Action: Mouse scrolled (321, 472) with delta (0, 0)
Screenshot: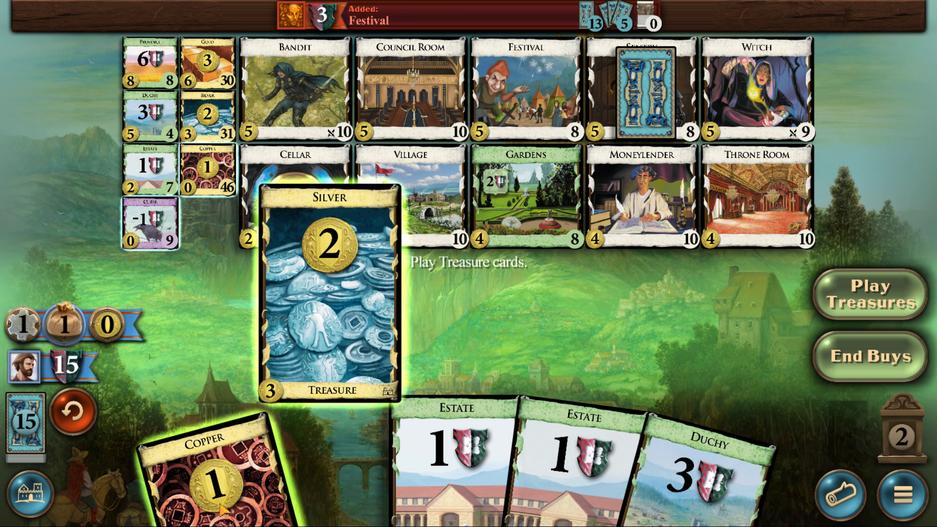 
Action: Mouse scrolled (321, 472) with delta (0, 0)
Screenshot: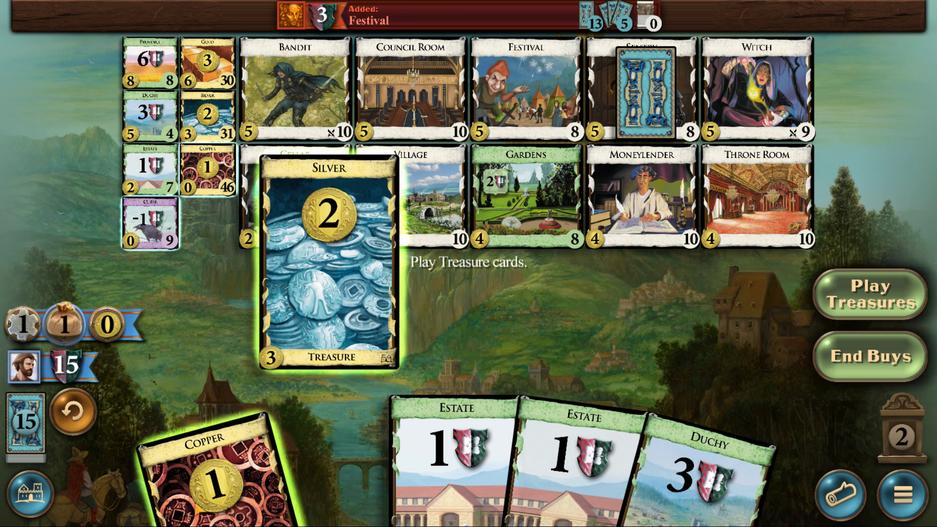 
Action: Mouse scrolled (321, 472) with delta (0, 0)
Screenshot: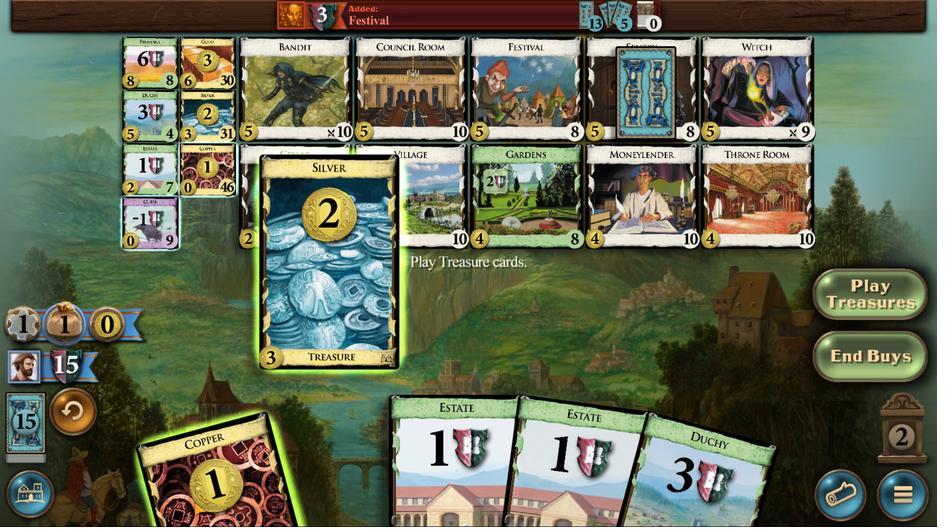 
Action: Mouse moved to (202, 497)
Screenshot: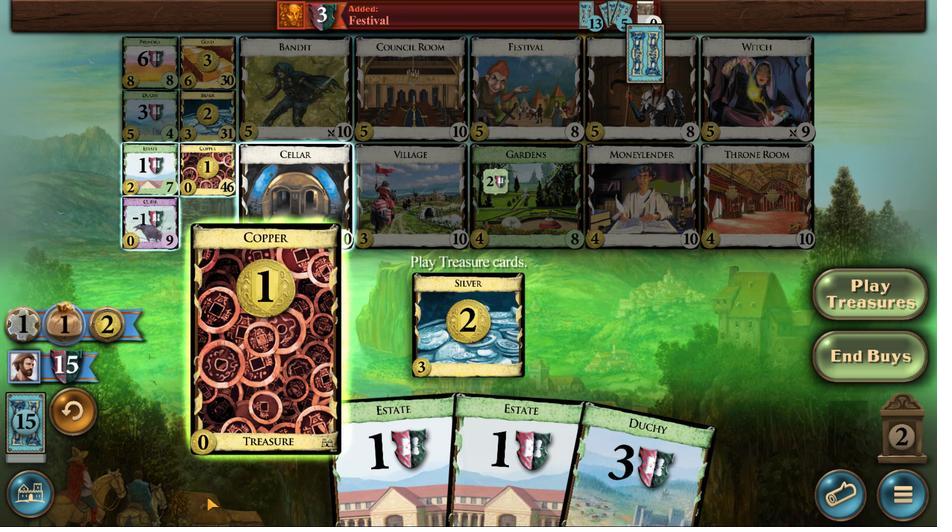 
Action: Mouse scrolled (202, 497) with delta (0, 0)
Screenshot: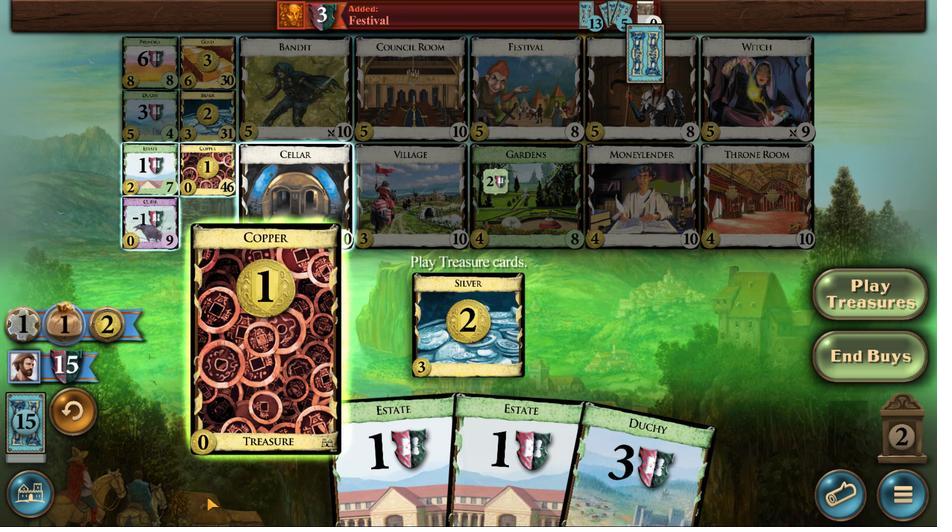 
Action: Mouse moved to (206, 497)
Screenshot: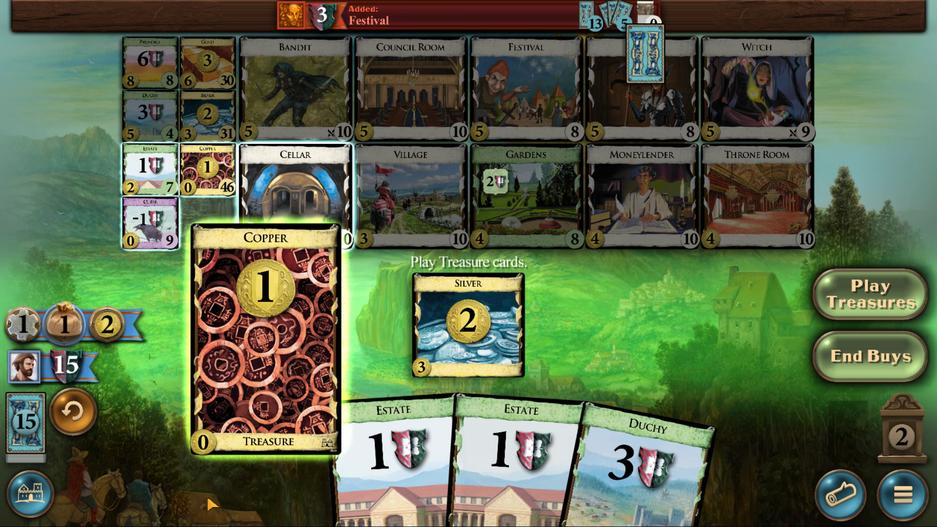 
Action: Mouse scrolled (206, 497) with delta (0, 0)
Screenshot: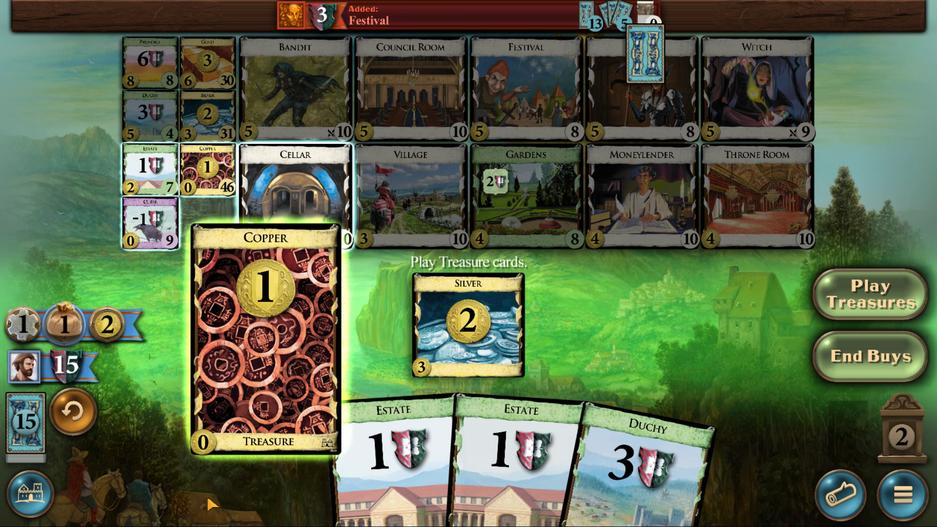 
Action: Mouse moved to (206, 497)
Screenshot: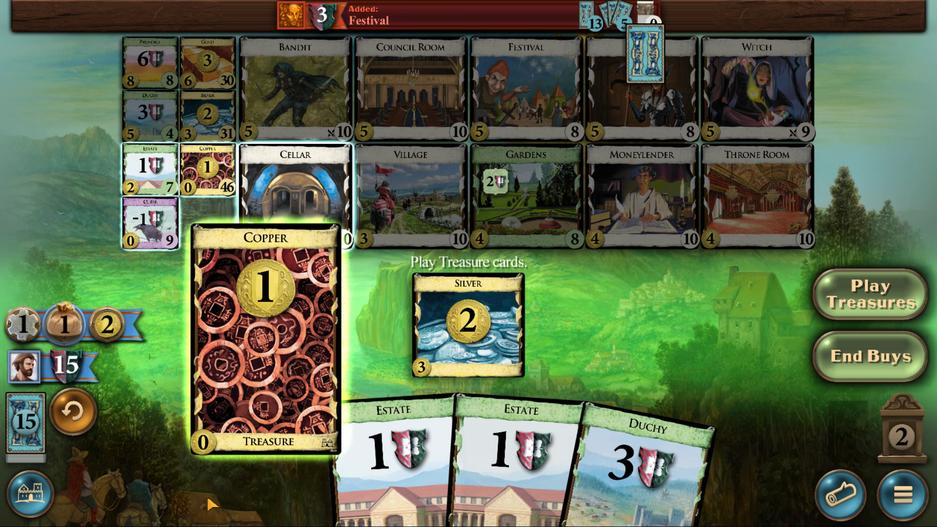 
Action: Mouse scrolled (206, 497) with delta (0, 0)
Screenshot: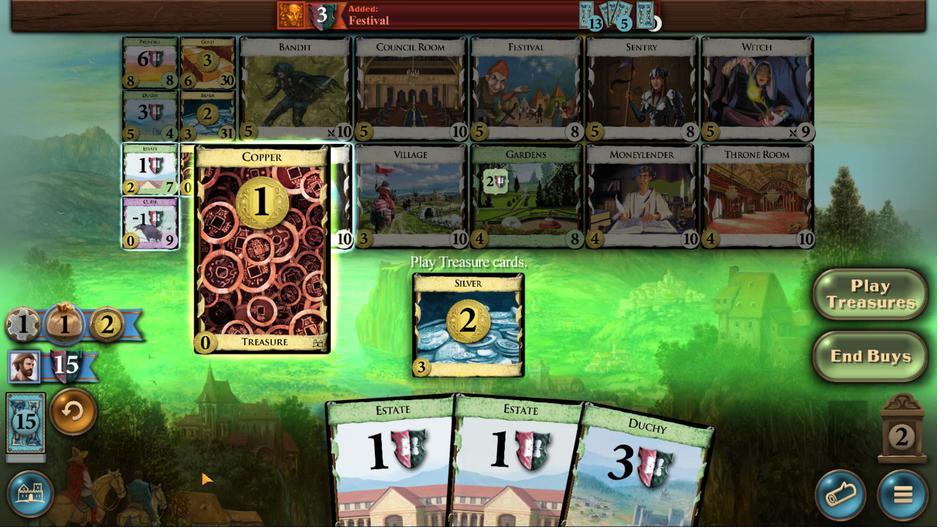 
Action: Mouse scrolled (206, 497) with delta (0, 0)
Screenshot: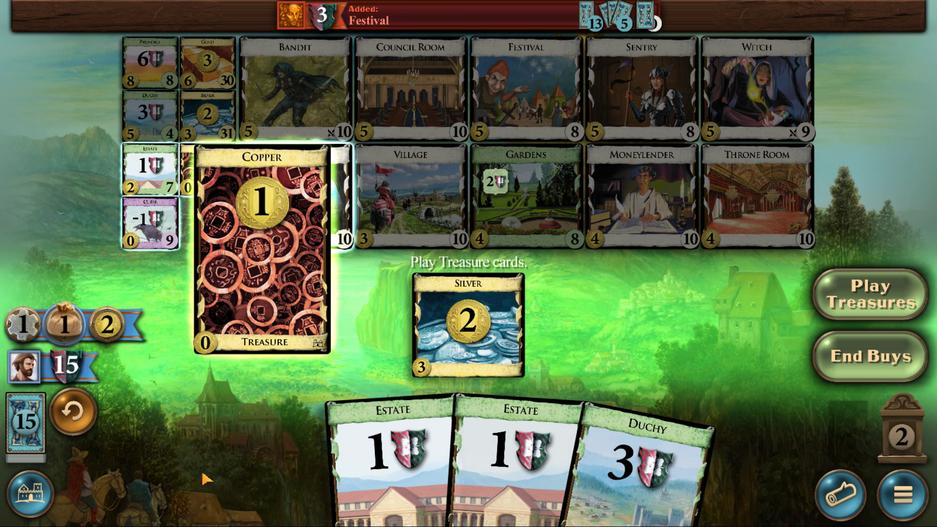 
Action: Mouse scrolled (206, 497) with delta (0, 0)
Screenshot: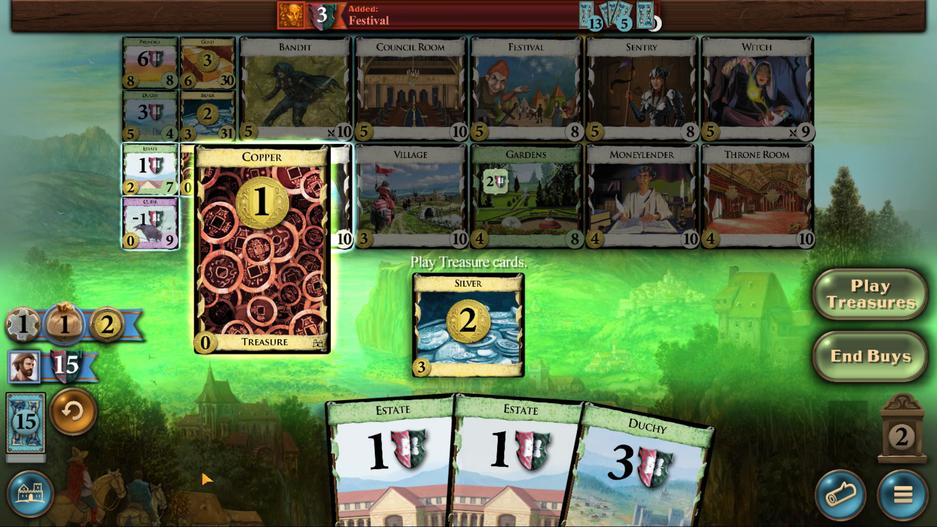 
Action: Mouse moved to (148, 165)
Screenshot: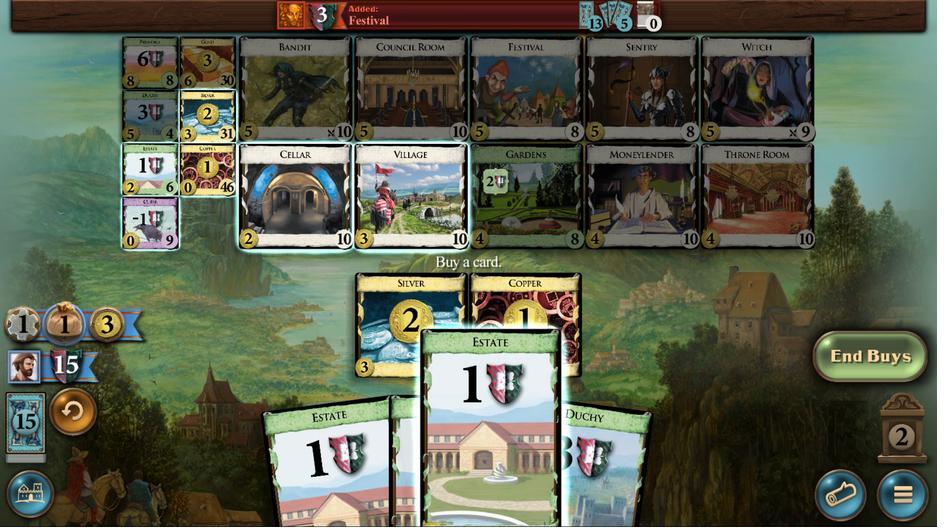 
Action: Mouse pressed left at (148, 165)
Screenshot: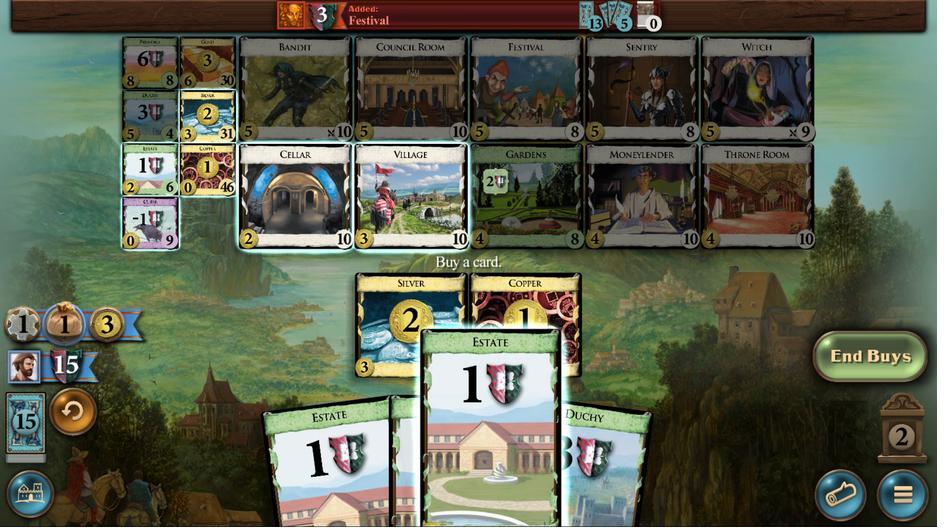 
Action: Mouse moved to (436, 442)
Screenshot: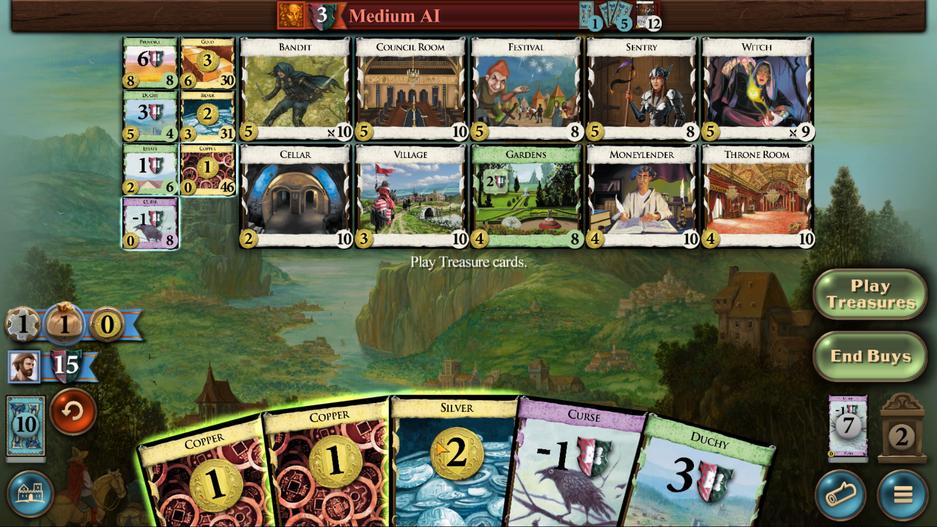 
Action: Mouse scrolled (436, 441) with delta (0, 0)
Screenshot: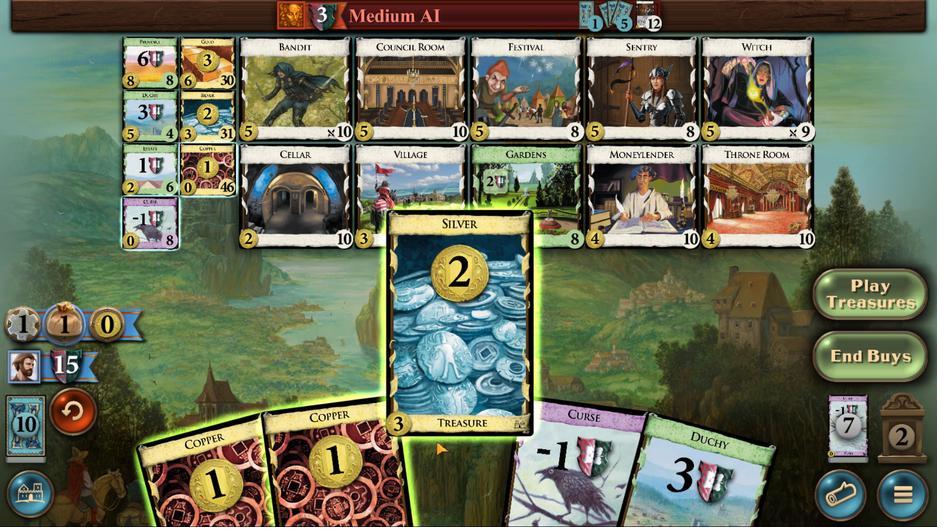 
Action: Mouse scrolled (436, 441) with delta (0, 0)
Screenshot: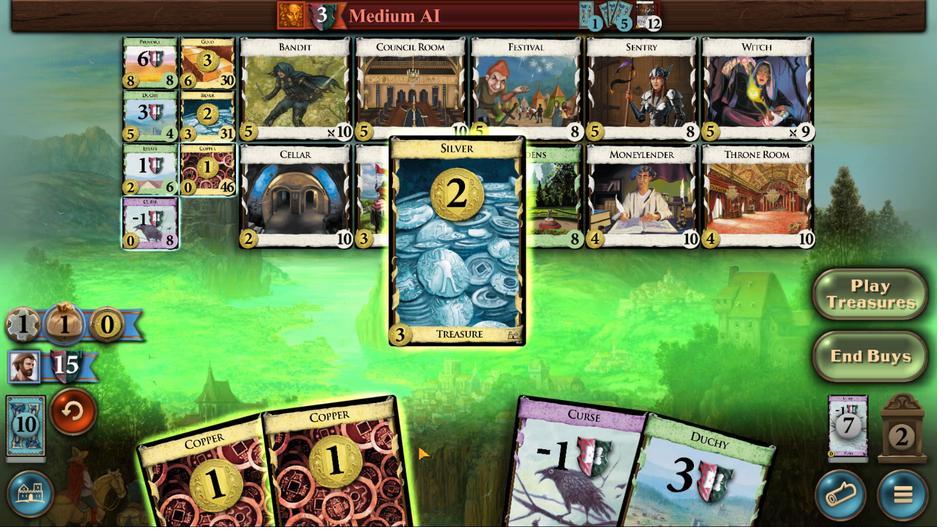
Action: Mouse scrolled (436, 441) with delta (0, 0)
Screenshot: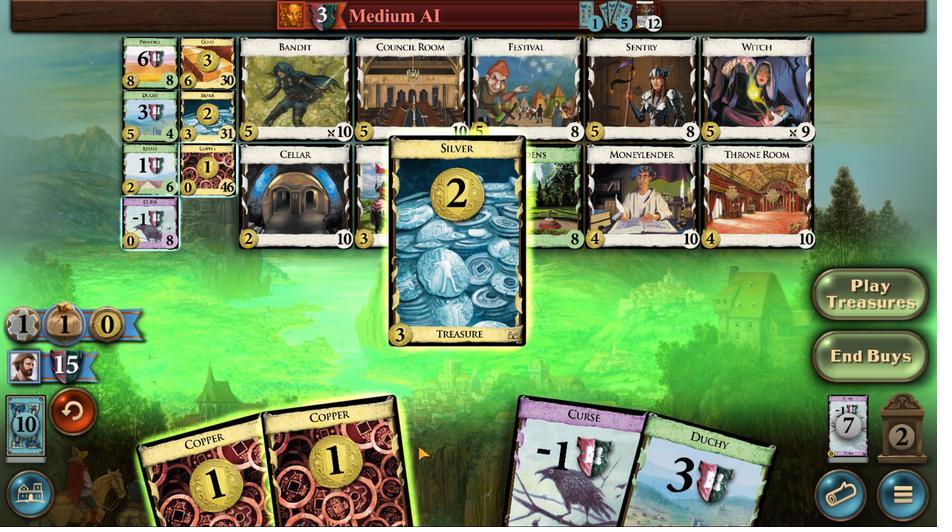 
Action: Mouse moved to (359, 450)
Screenshot: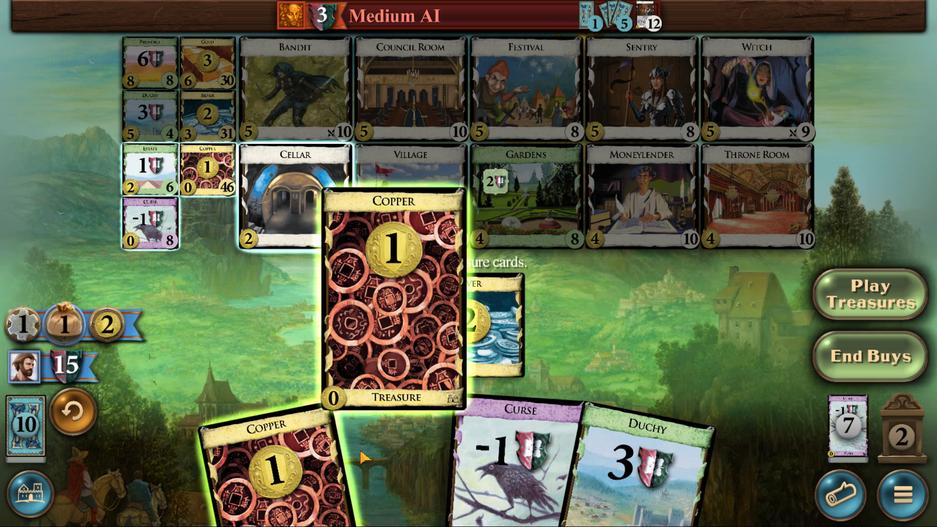 
Action: Mouse scrolled (359, 450) with delta (0, 0)
Screenshot: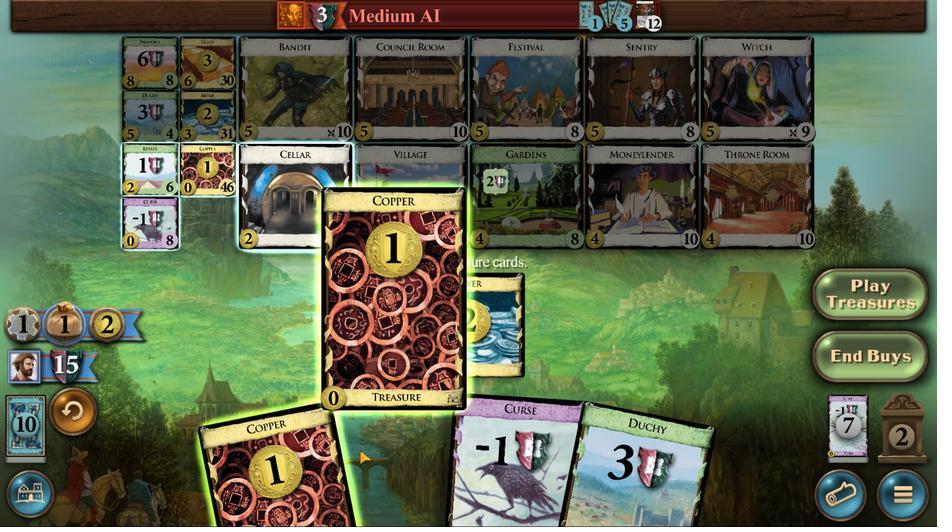 
Action: Mouse scrolled (359, 450) with delta (0, 0)
Screenshot: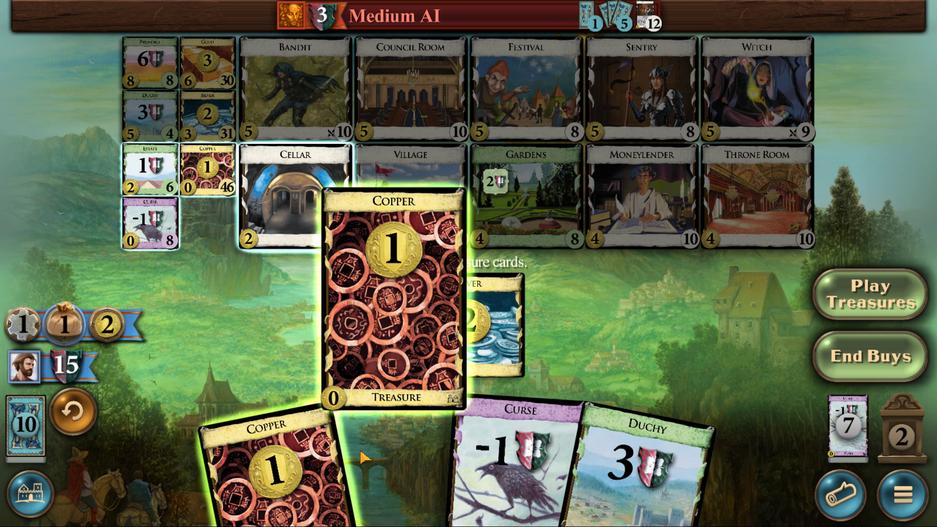 
Action: Mouse scrolled (359, 450) with delta (0, 0)
Screenshot: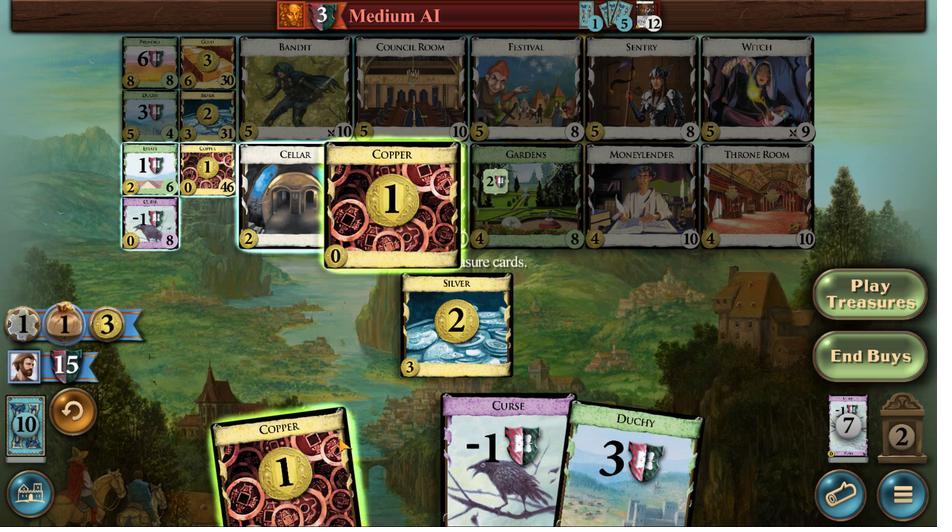 
Action: Mouse moved to (317, 450)
Screenshot: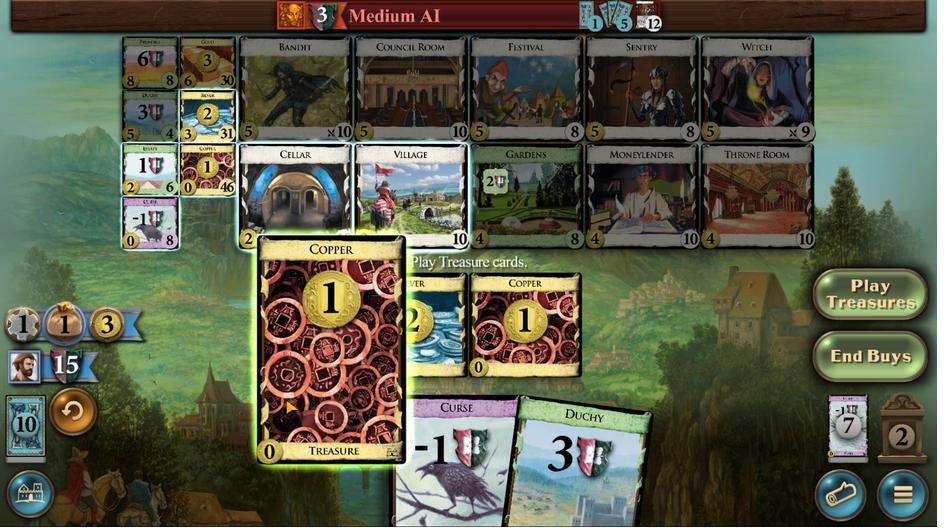 
Action: Mouse scrolled (317, 449) with delta (0, 0)
Screenshot: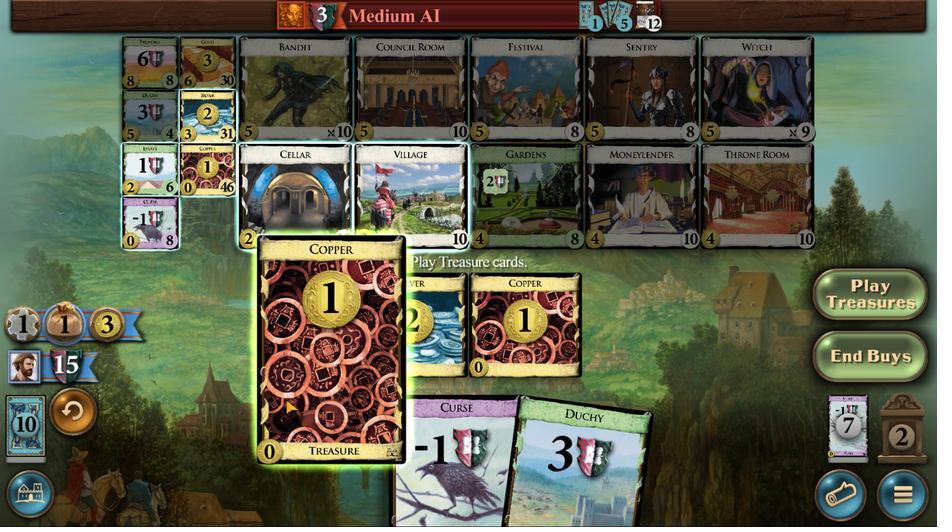 
Action: Mouse moved to (318, 450)
Screenshot: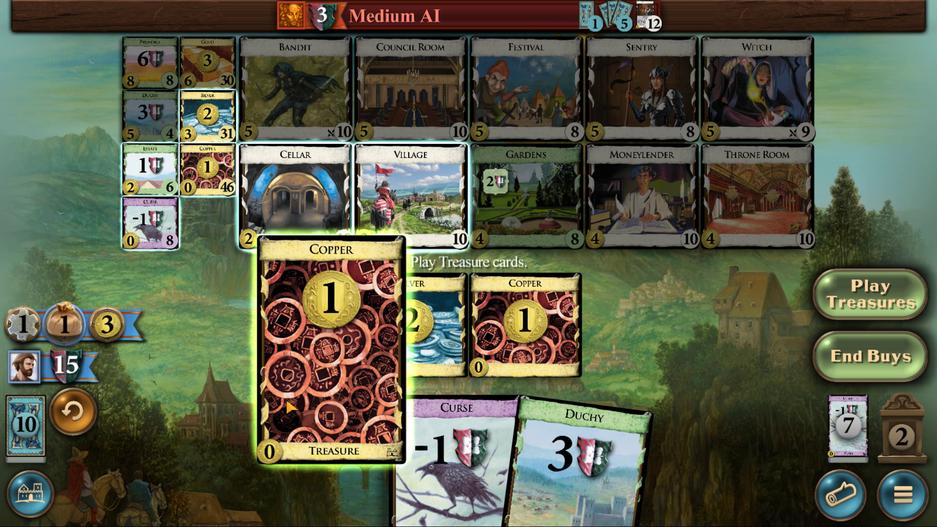 
Action: Mouse scrolled (318, 449) with delta (0, 0)
Screenshot: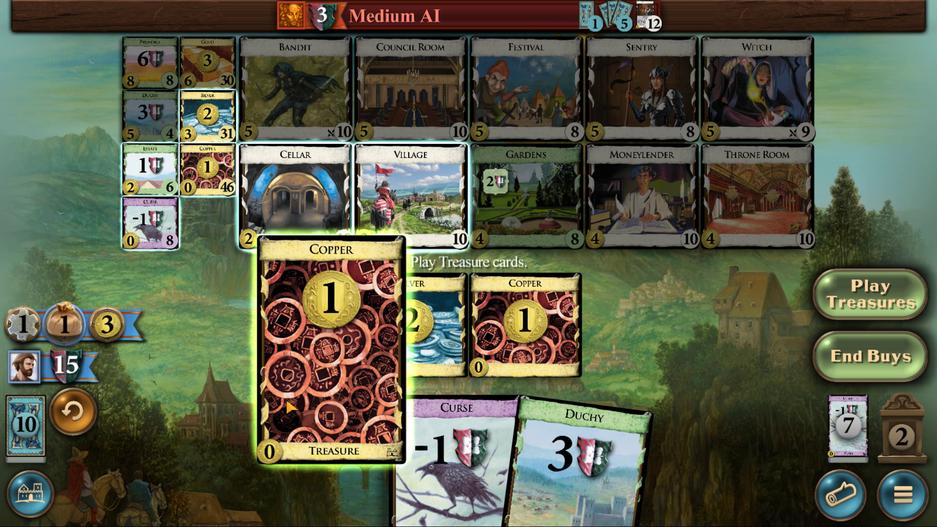 
Action: Mouse moved to (318, 450)
Screenshot: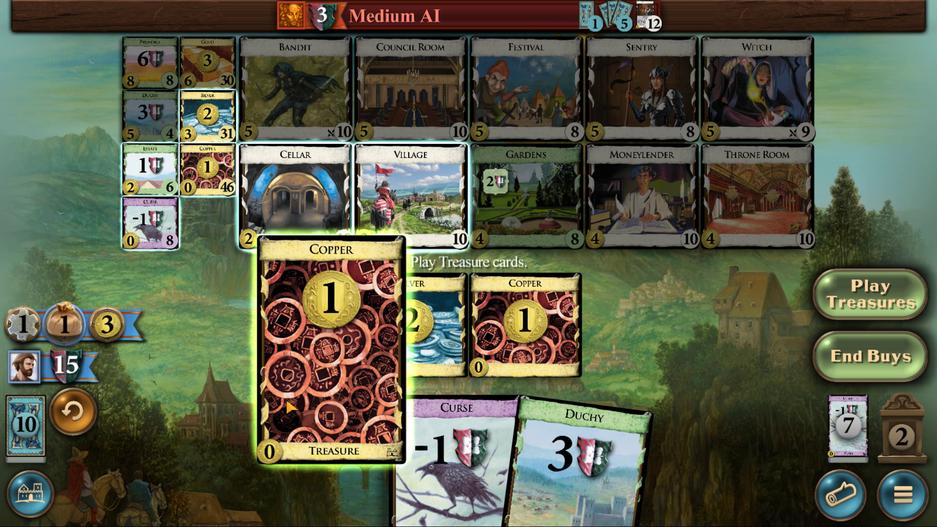 
Action: Mouse scrolled (318, 449) with delta (0, 0)
Screenshot: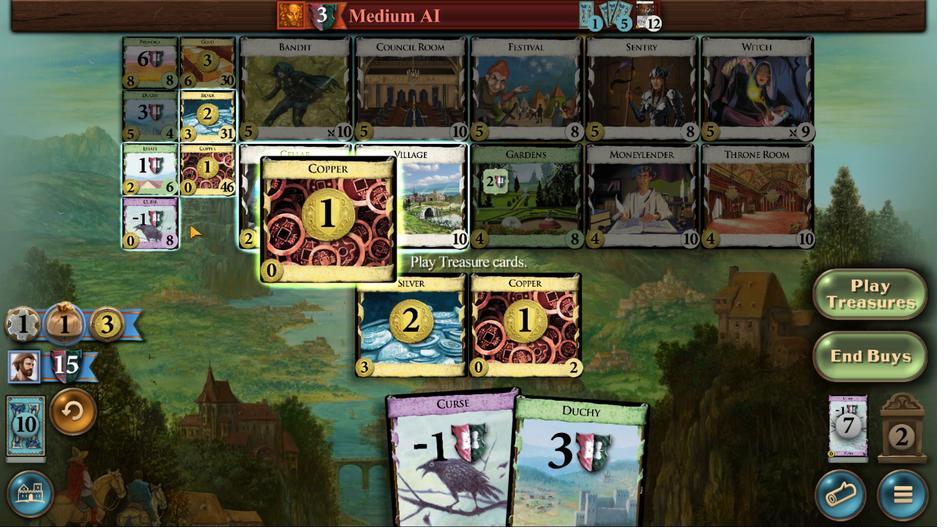
Action: Mouse moved to (319, 450)
Screenshot: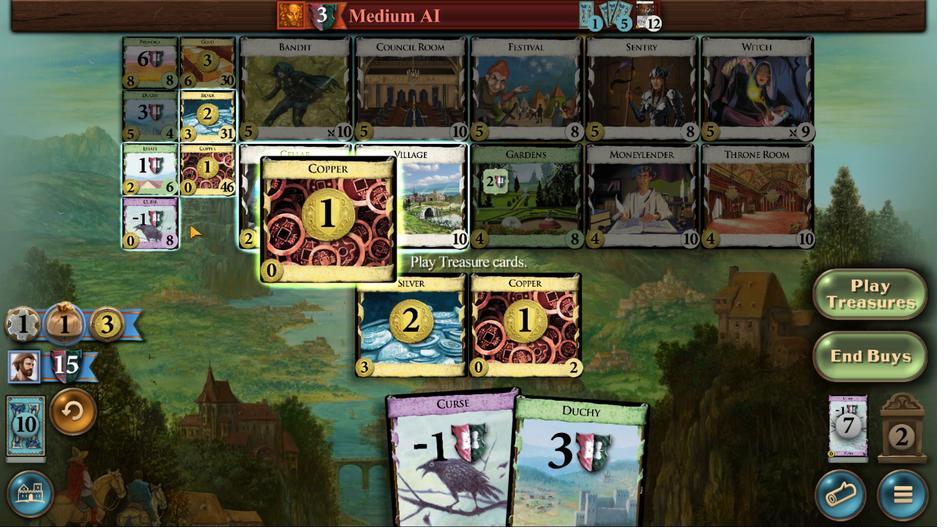 
Action: Mouse scrolled (319, 449) with delta (0, 0)
Screenshot: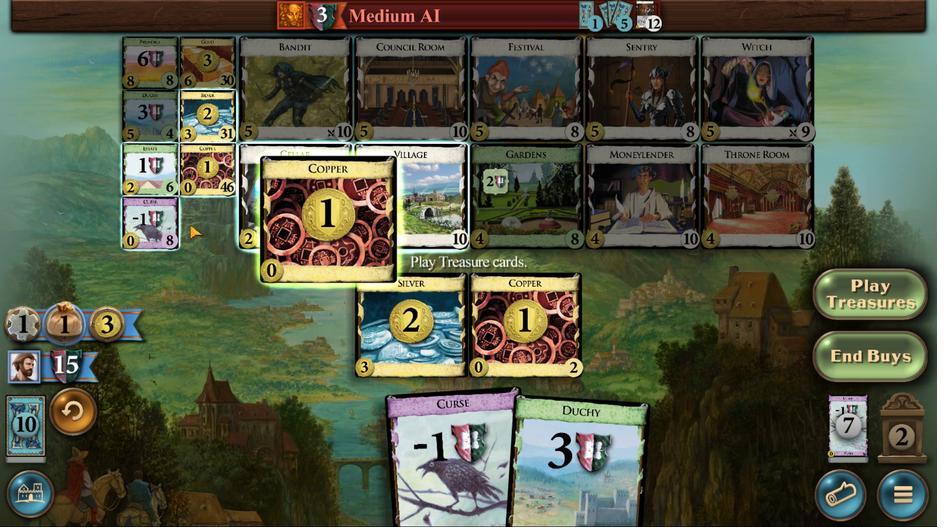 
Action: Mouse moved to (210, 116)
Screenshot: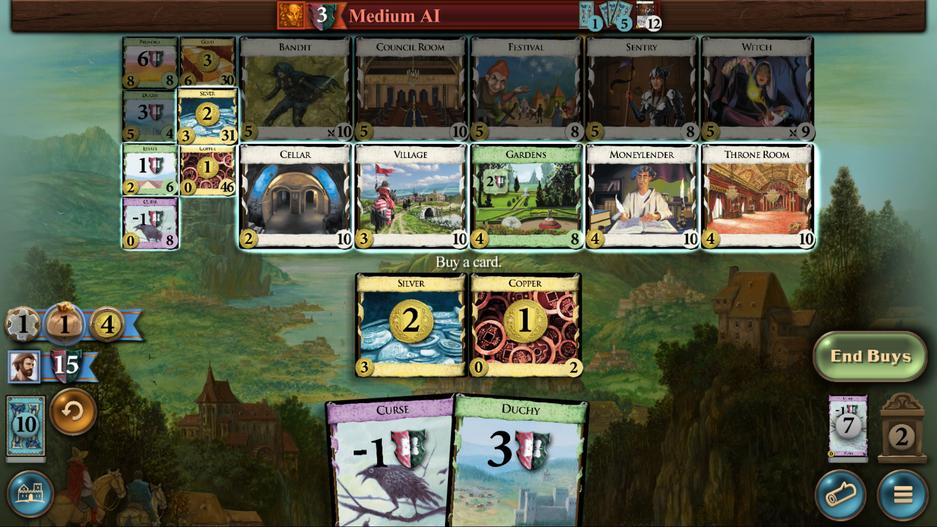 
Action: Mouse pressed left at (210, 116)
Screenshot: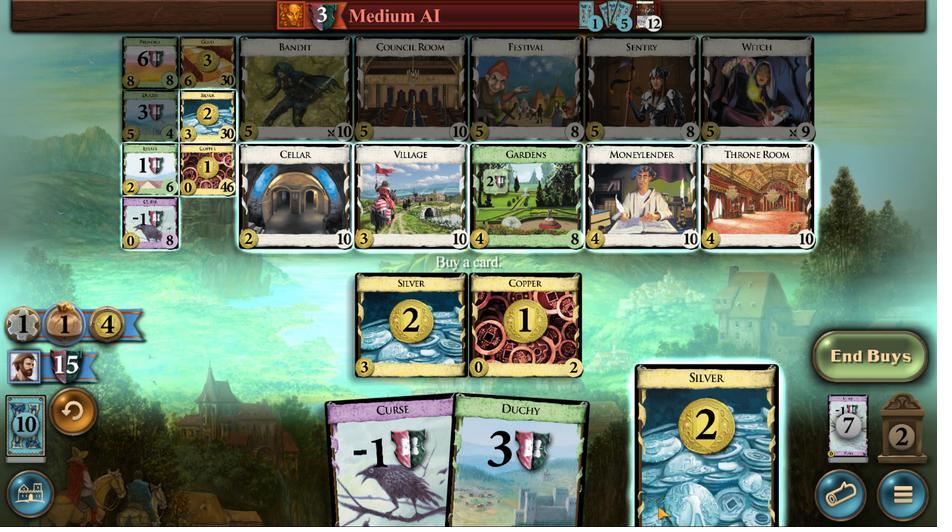 
Action: Mouse moved to (464, 445)
Screenshot: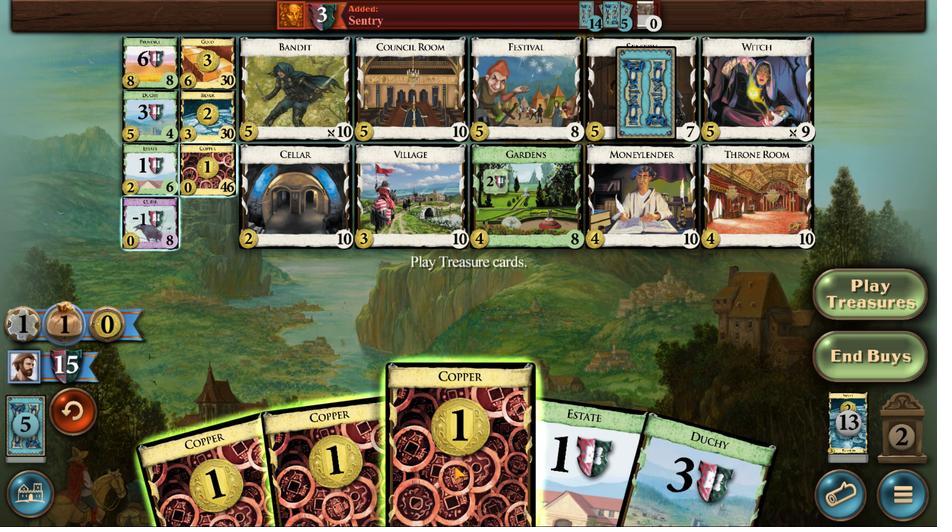 
Action: Mouse scrolled (464, 445) with delta (0, 0)
Screenshot: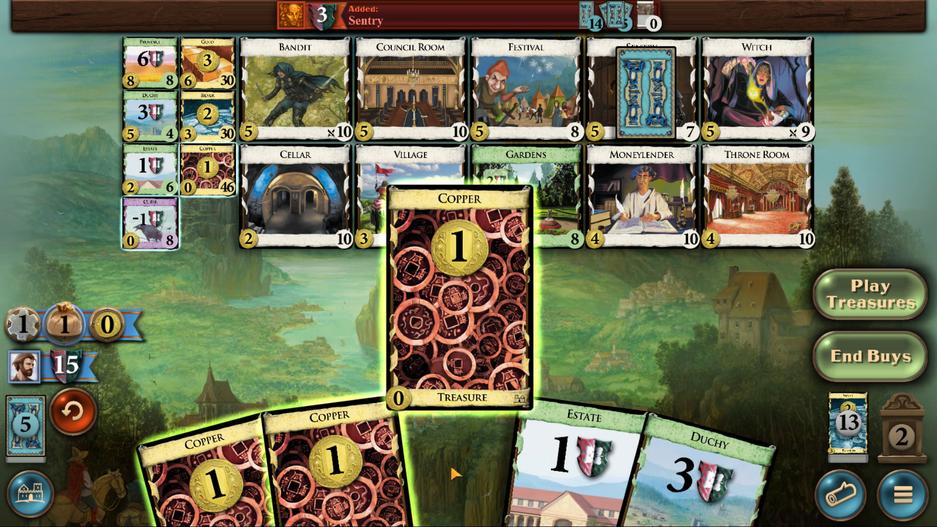 
Action: Mouse moved to (457, 463)
Screenshot: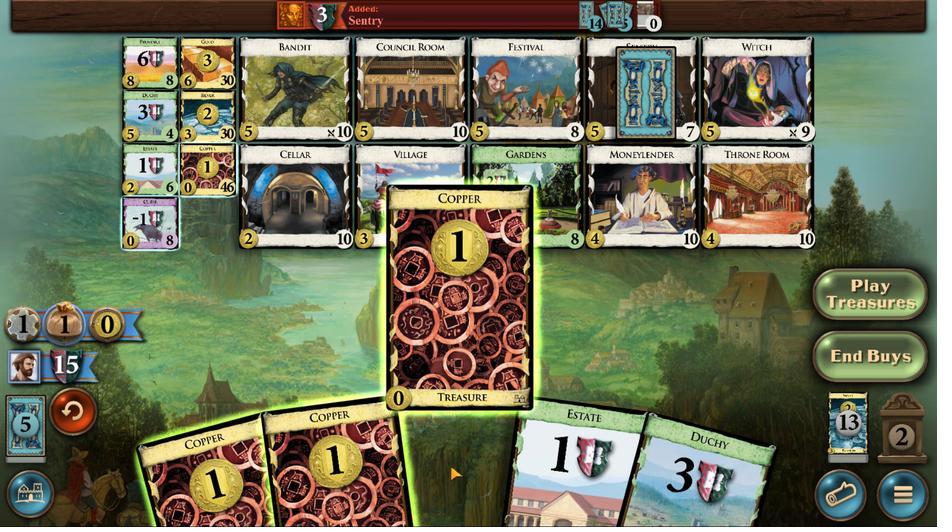 
Action: Mouse scrolled (457, 462) with delta (0, 0)
Screenshot: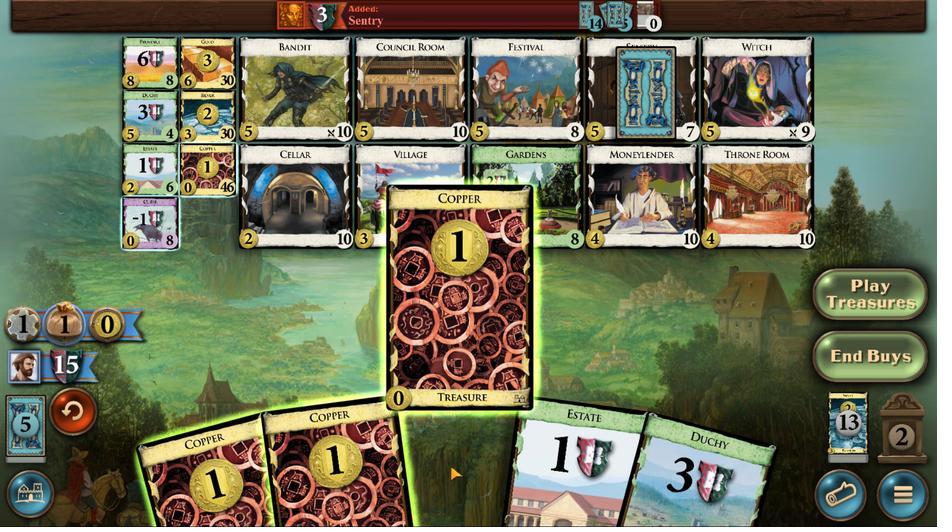 
Action: Mouse moved to (370, 494)
Screenshot: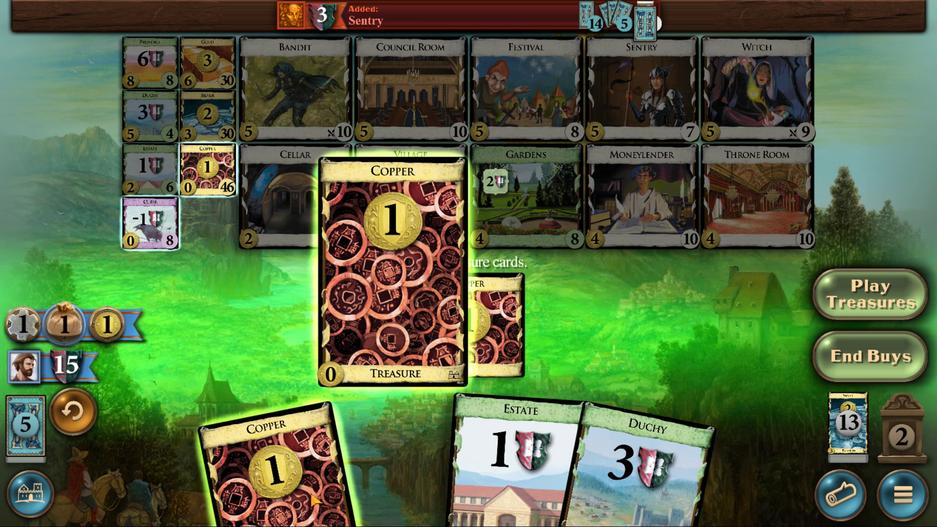 
Action: Mouse scrolled (370, 494) with delta (0, 0)
Screenshot: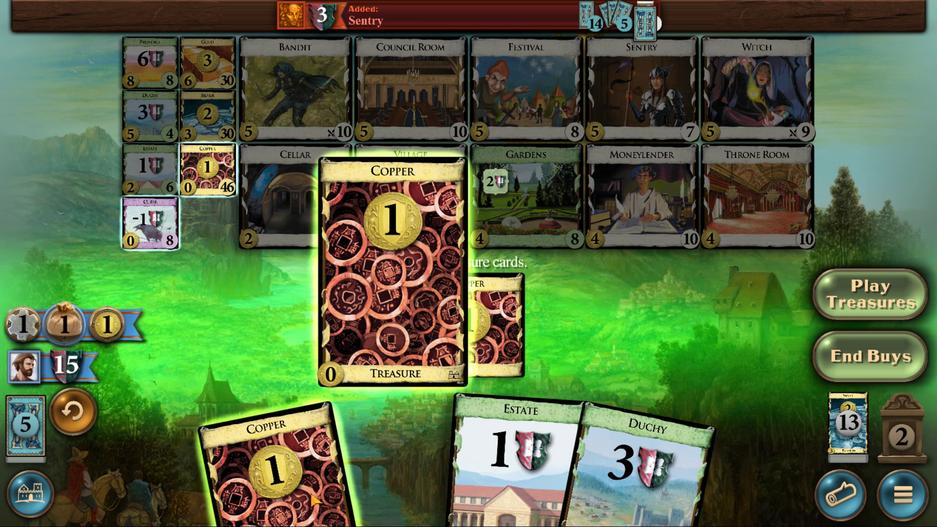 
Action: Mouse moved to (368, 493)
Screenshot: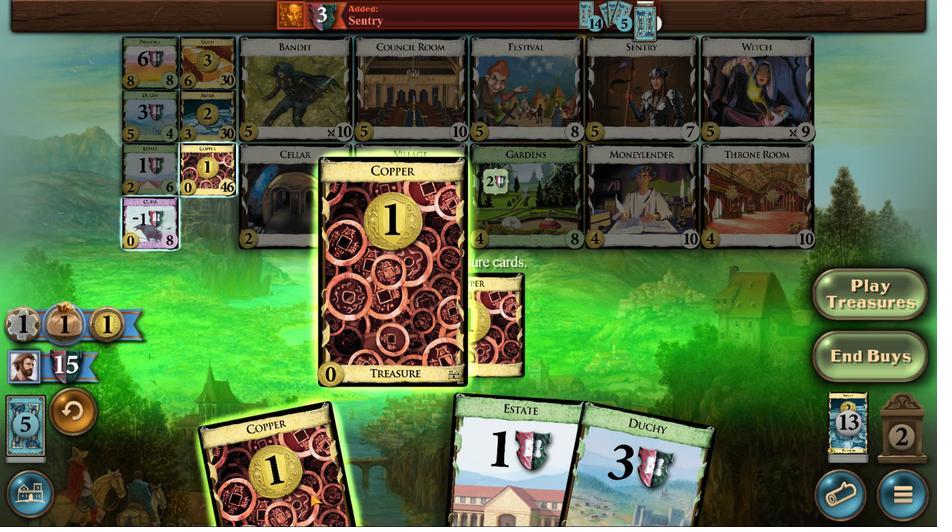 
Action: Mouse scrolled (368, 492) with delta (0, 0)
Screenshot: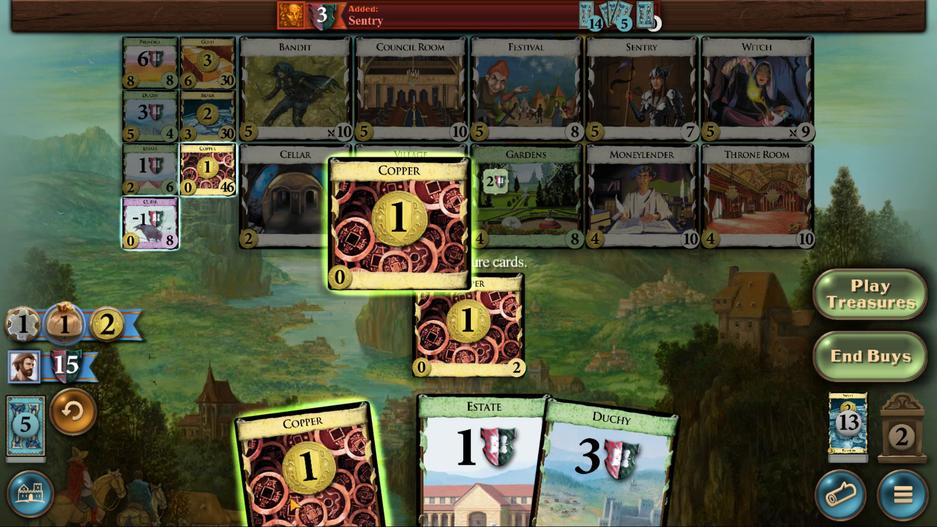 
Action: Mouse moved to (289, 498)
Screenshot: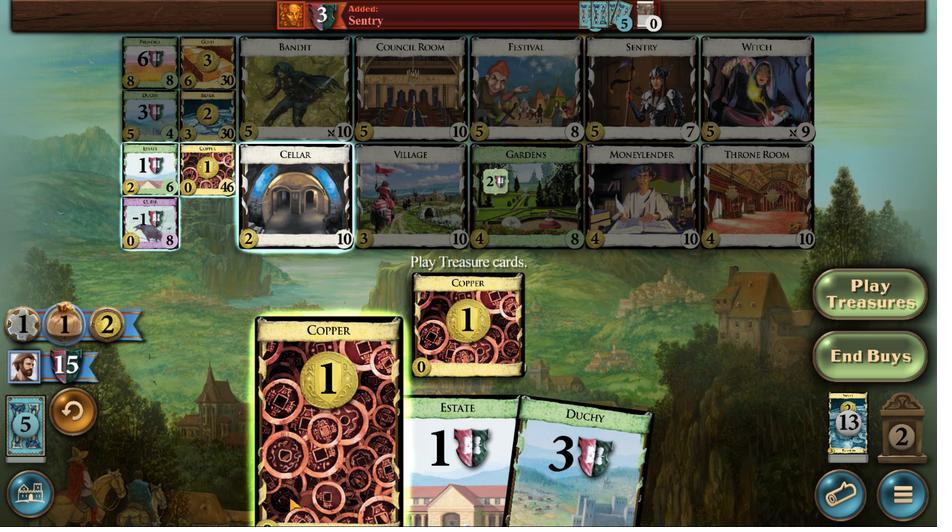 
Action: Mouse scrolled (289, 497) with delta (0, 0)
Screenshot: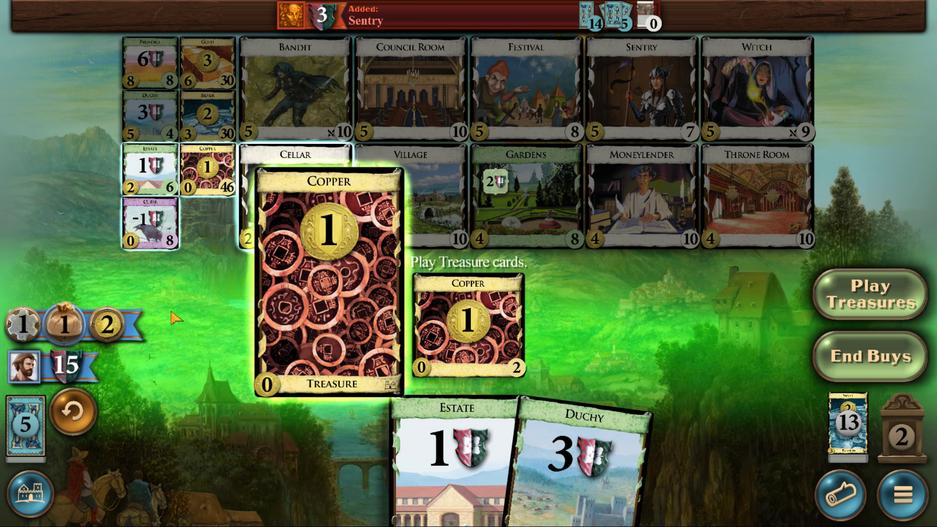 
Action: Mouse scrolled (289, 497) with delta (0, 0)
Screenshot: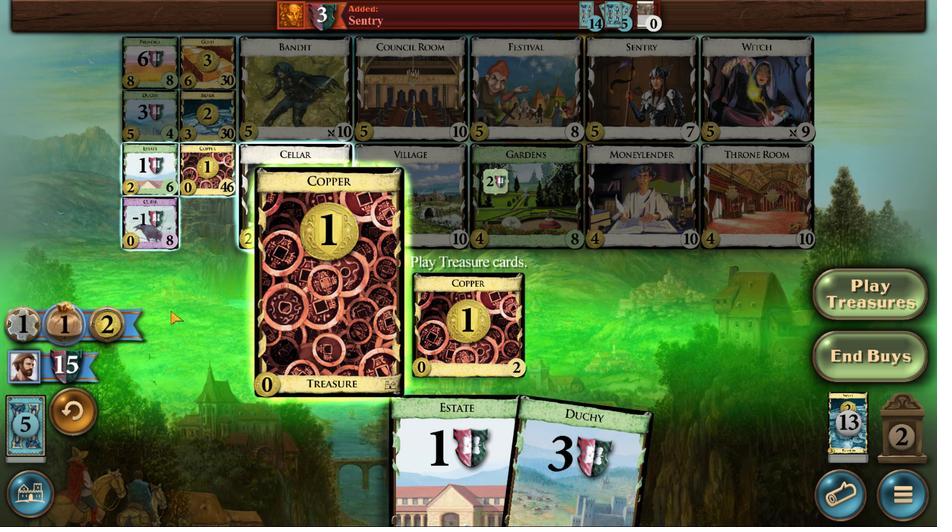 
Action: Mouse scrolled (289, 497) with delta (0, 0)
Screenshot: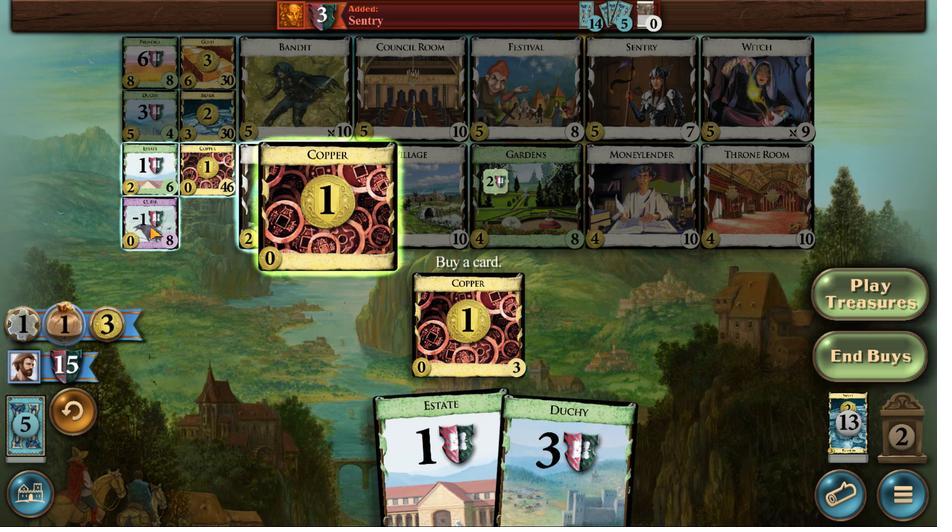 
Action: Mouse moved to (209, 130)
Screenshot: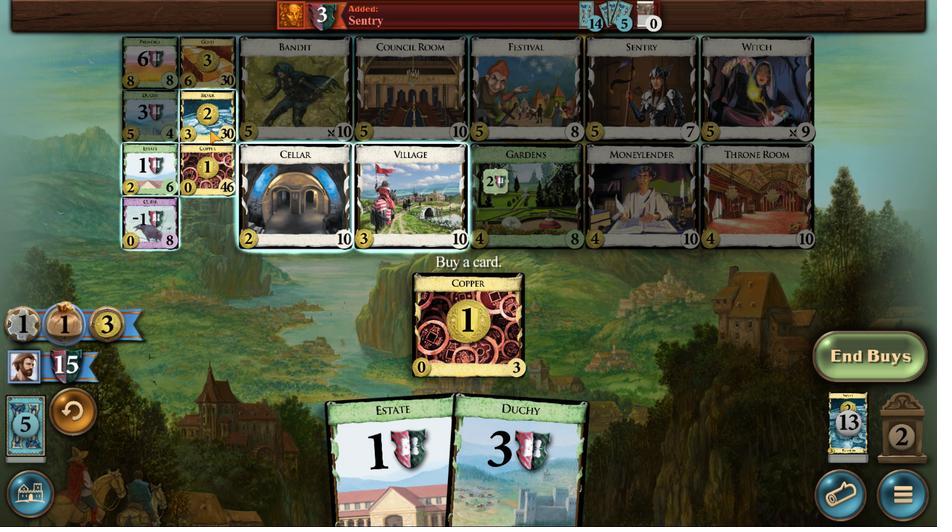 
Action: Mouse pressed left at (209, 130)
Screenshot: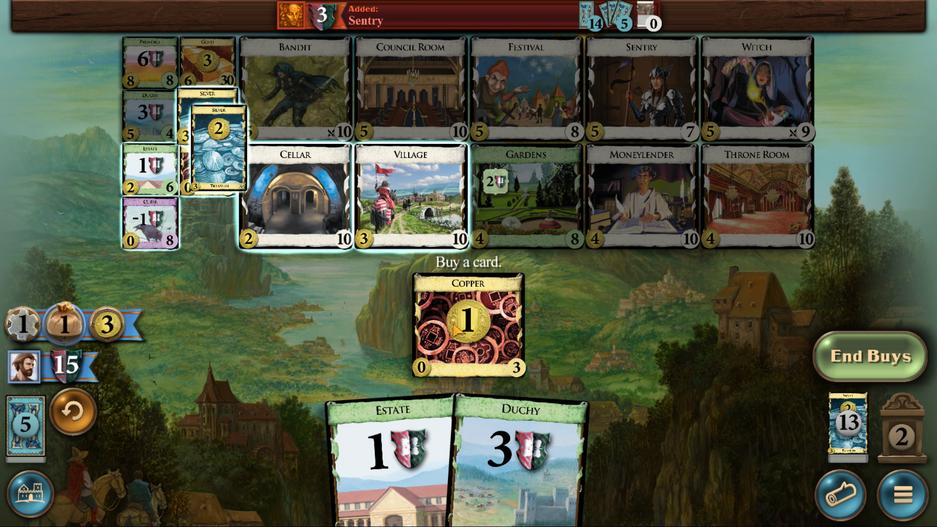 
Action: Mouse moved to (468, 454)
Screenshot: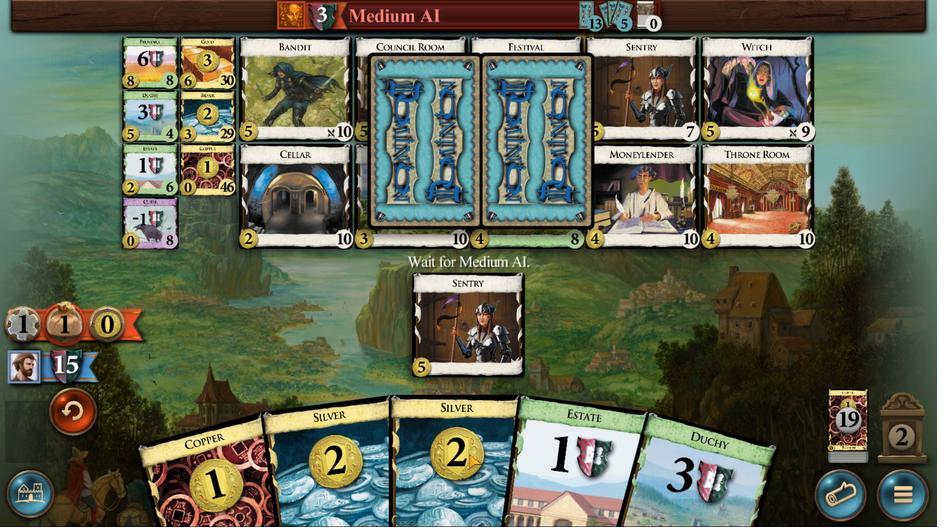 
Action: Mouse scrolled (468, 454) with delta (0, 0)
Screenshot: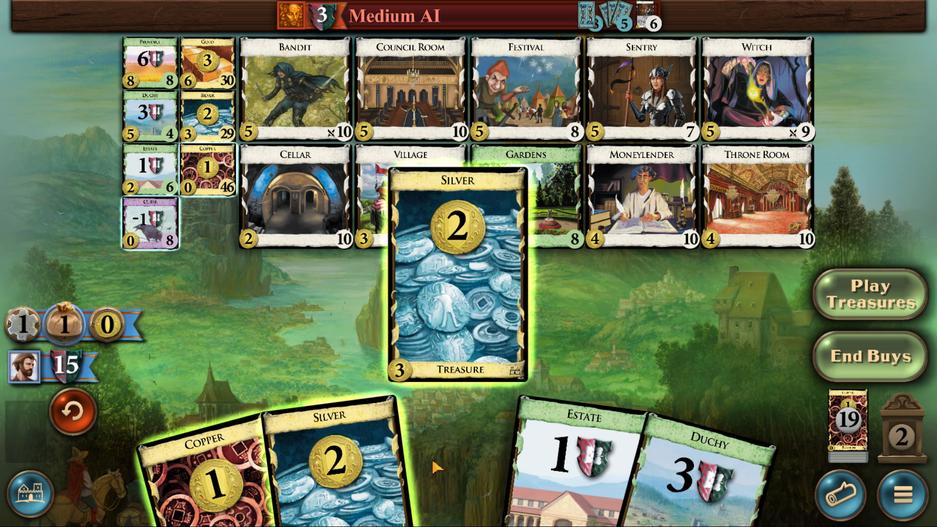 
Action: Mouse scrolled (468, 454) with delta (0, 0)
Screenshot: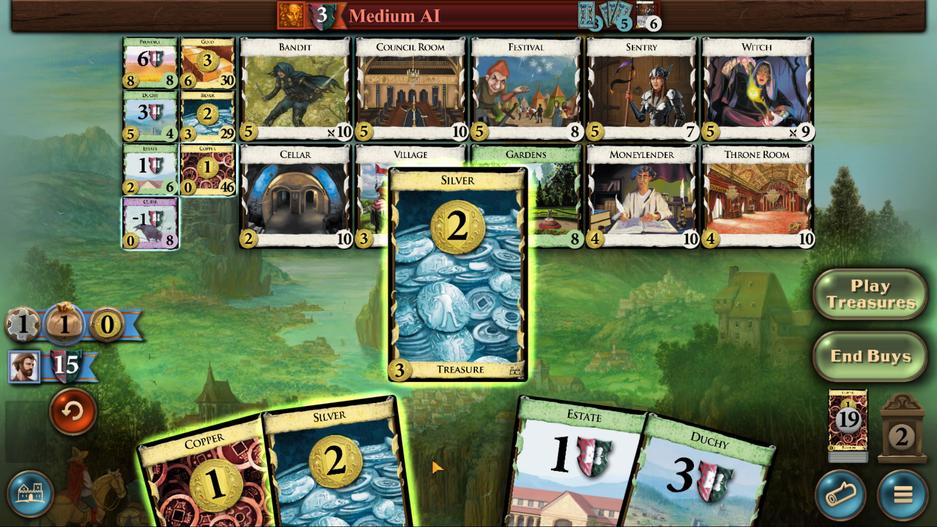 
Action: Mouse scrolled (468, 454) with delta (0, 0)
Screenshot: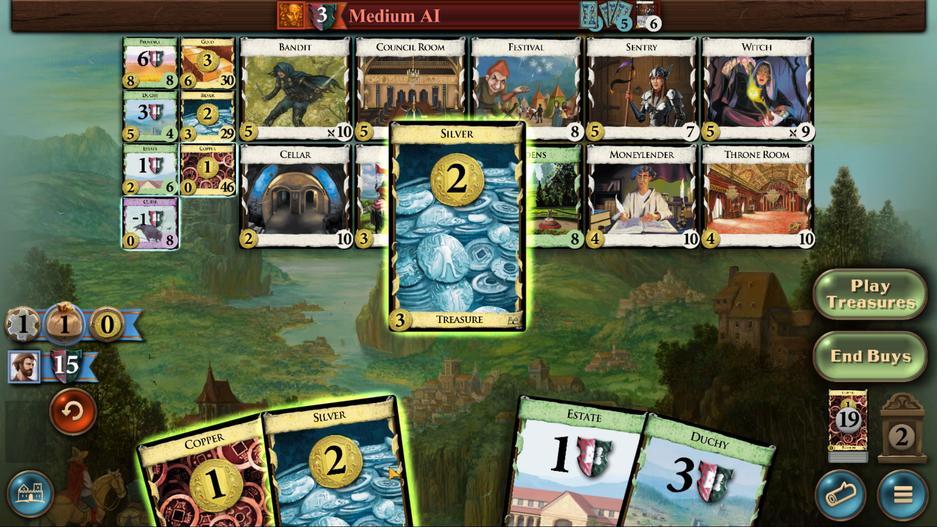 
Action: Mouse moved to (363, 466)
Screenshot: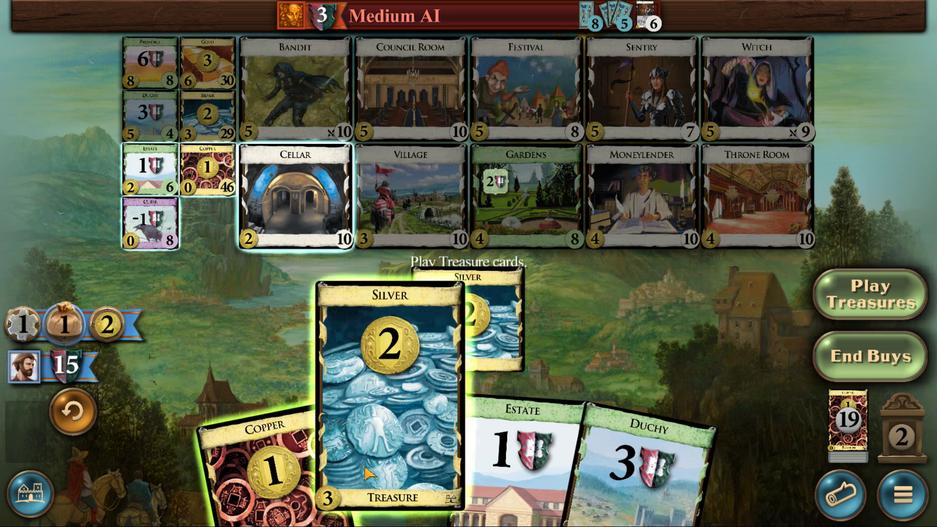 
Action: Mouse scrolled (363, 466) with delta (0, 0)
Screenshot: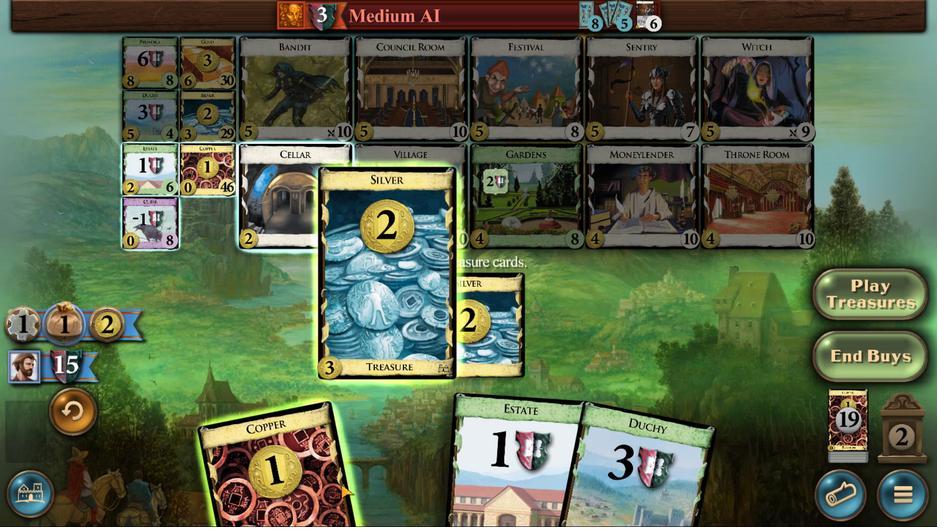 
Action: Mouse scrolled (363, 466) with delta (0, 0)
Screenshot: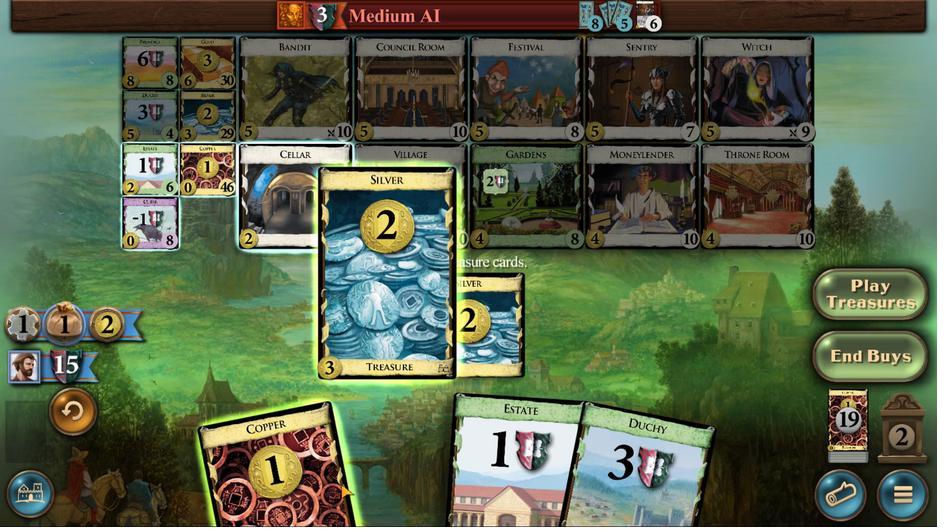 
Action: Mouse scrolled (363, 466) with delta (0, 0)
Screenshot: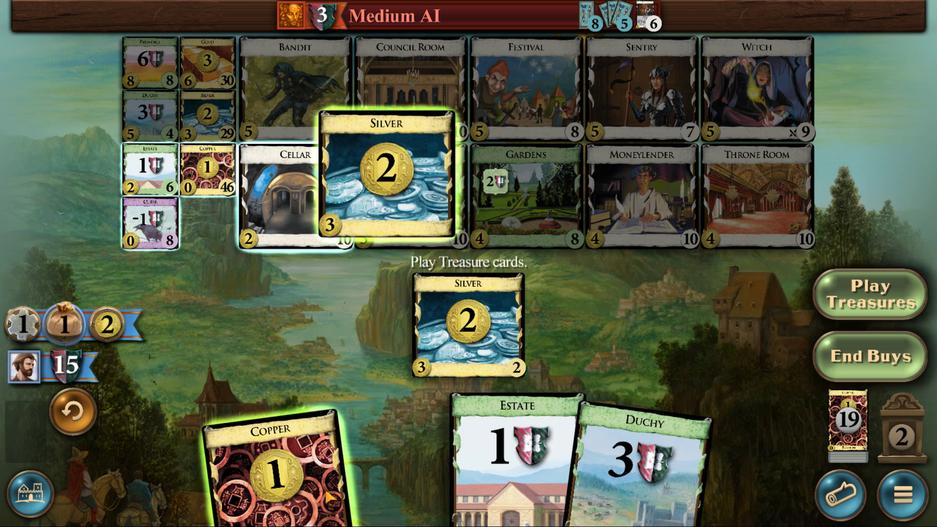 
Action: Mouse moved to (308, 488)
Screenshot: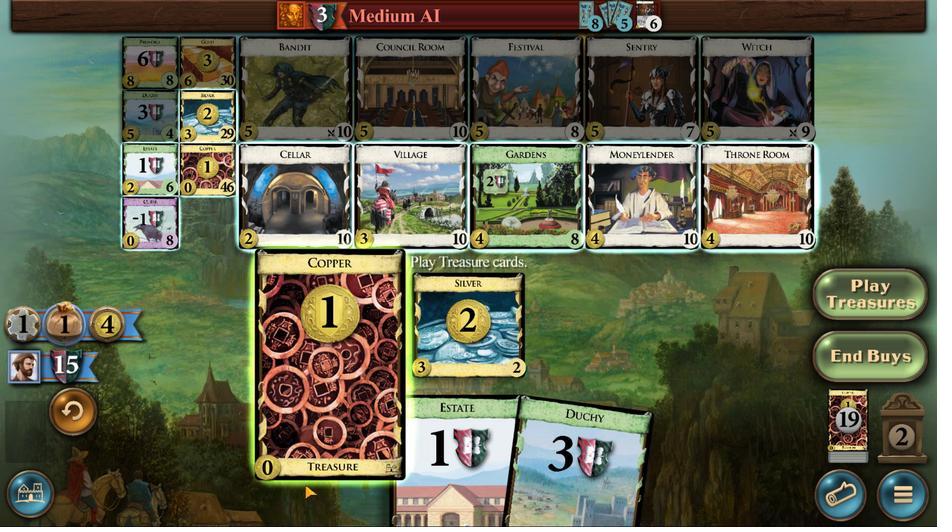 
Action: Mouse scrolled (308, 488) with delta (0, 0)
Screenshot: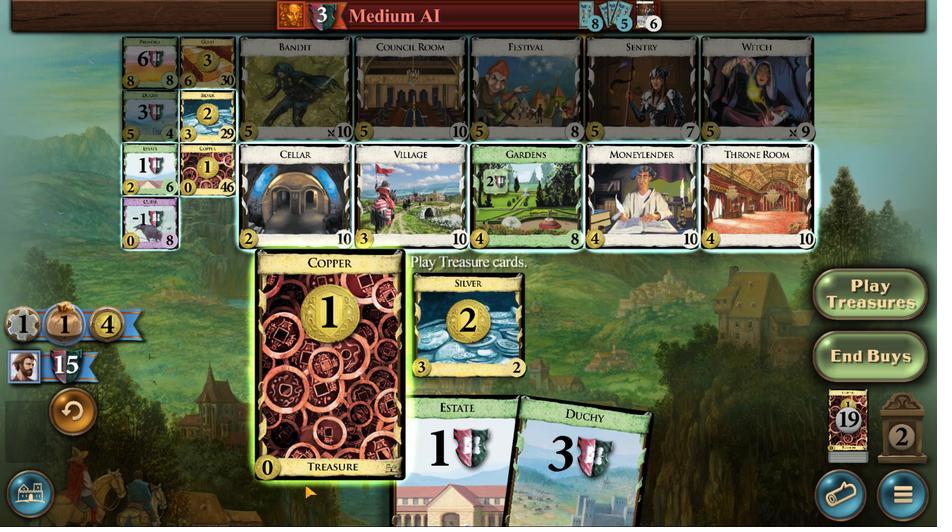 
Action: Mouse scrolled (308, 488) with delta (0, 0)
Screenshot: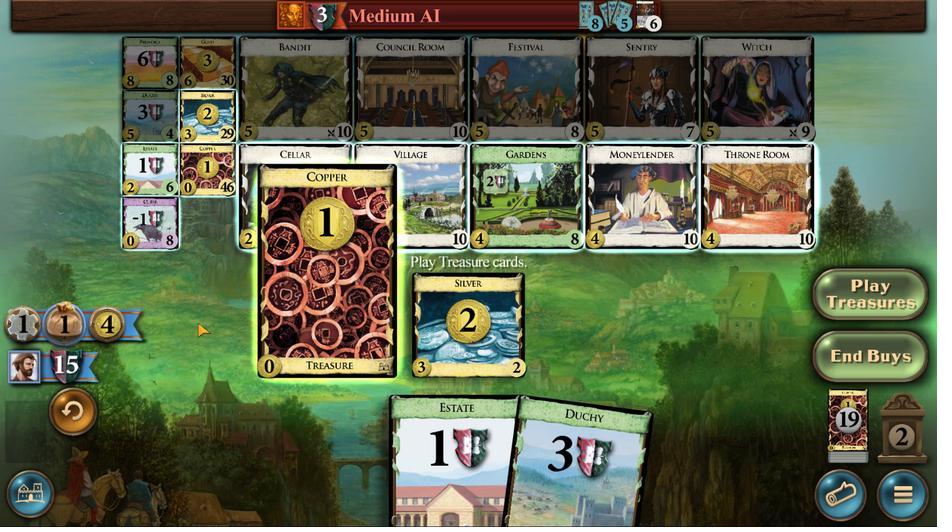 
Action: Mouse scrolled (308, 488) with delta (0, 0)
Screenshot: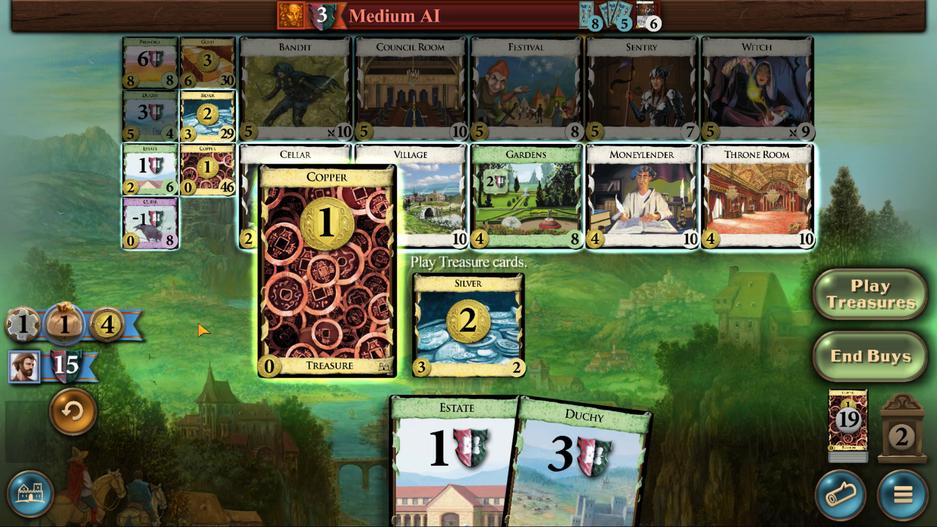 
Action: Mouse moved to (133, 112)
